 Task: Search one way flight ticket for 3 adults in first from Shreveport: Shreveport Regional Airport to Gillette: Gillette Campbell County Airport on 5-1-2023. Choice of flights is Singapure airlines. Number of bags: 11 checked bags. Price is upto 106000. Outbound departure time preference is 4:15.
Action: Mouse moved to (362, 439)
Screenshot: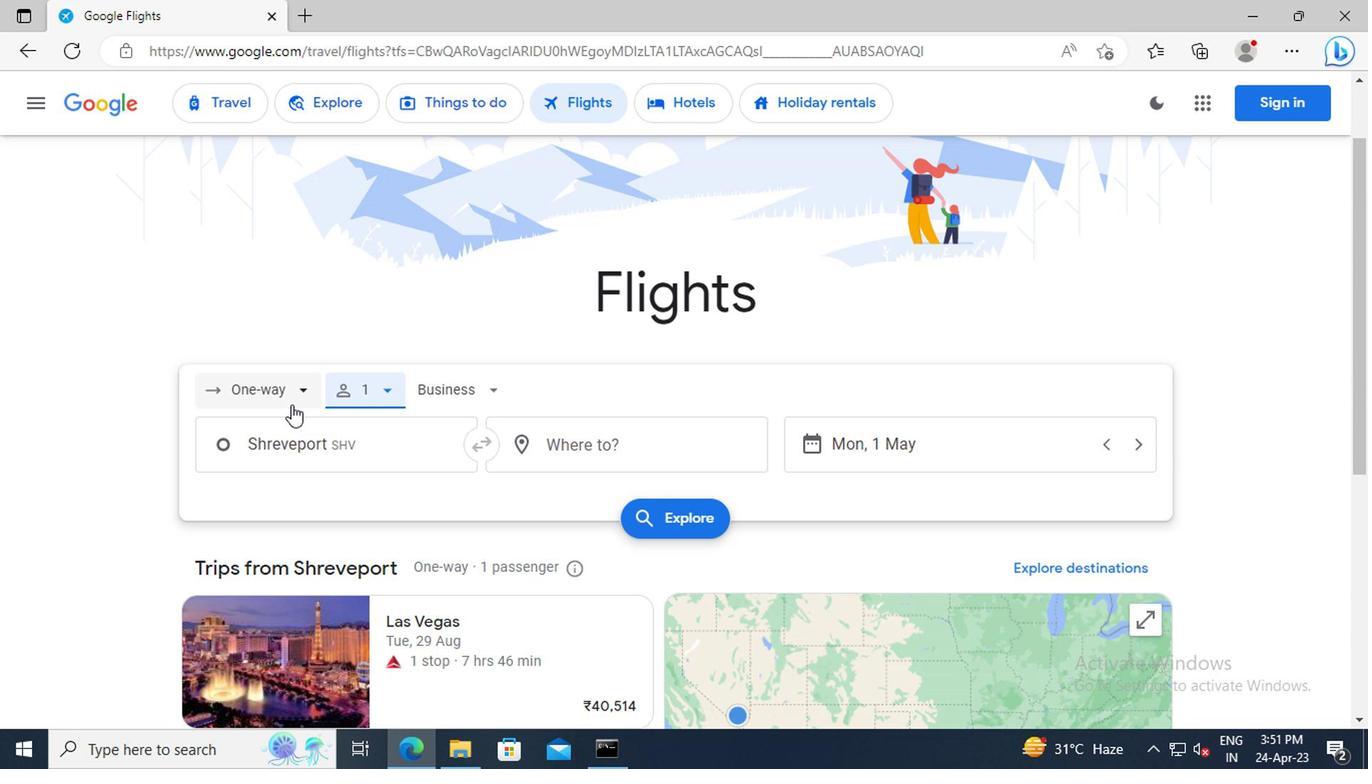 
Action: Mouse pressed left at (362, 439)
Screenshot: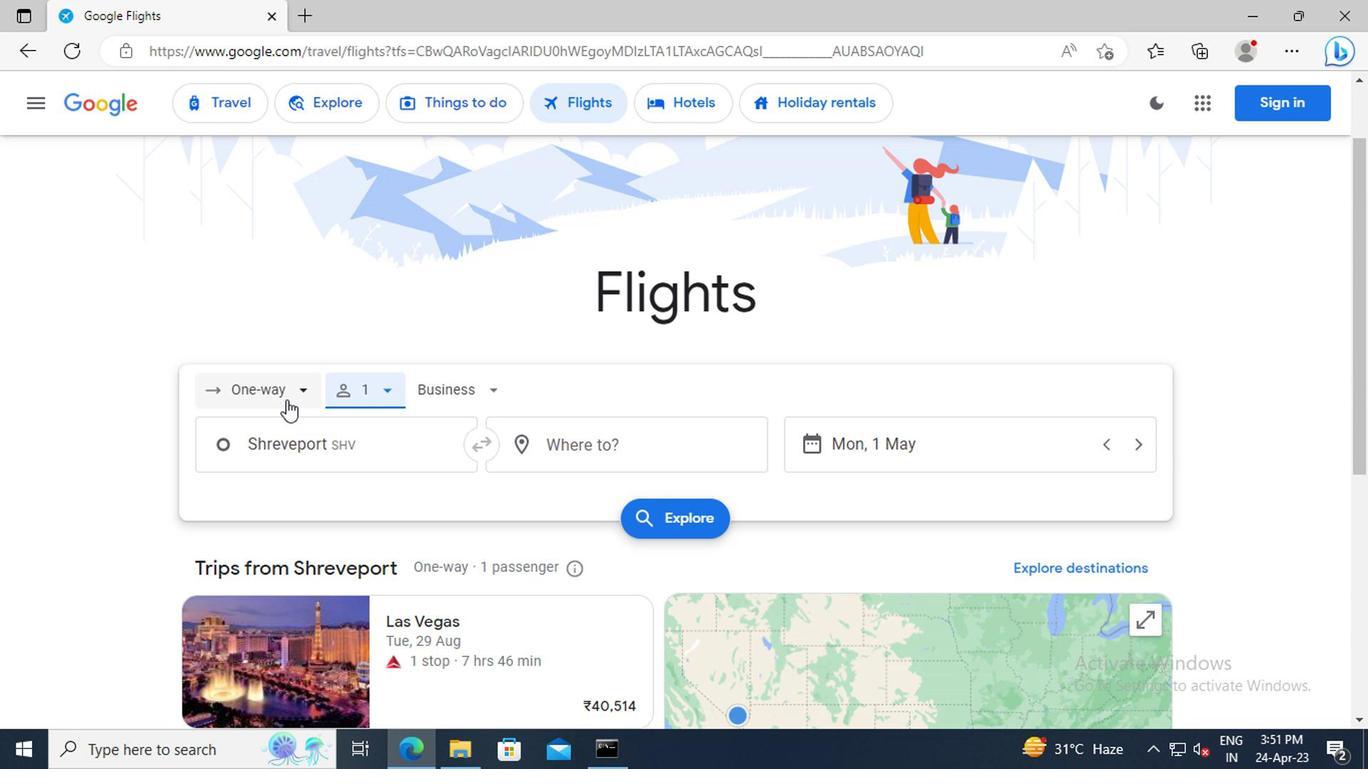 
Action: Mouse moved to (362, 509)
Screenshot: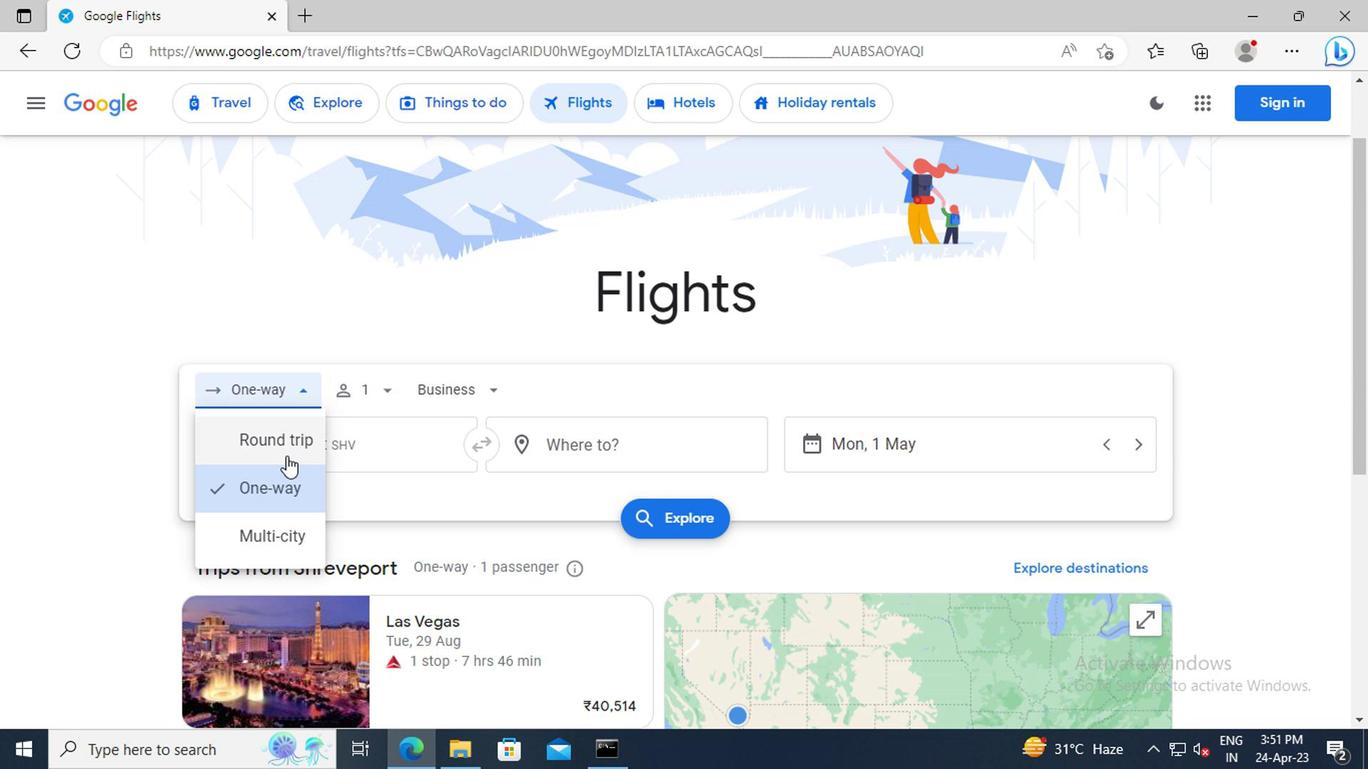 
Action: Mouse pressed left at (362, 509)
Screenshot: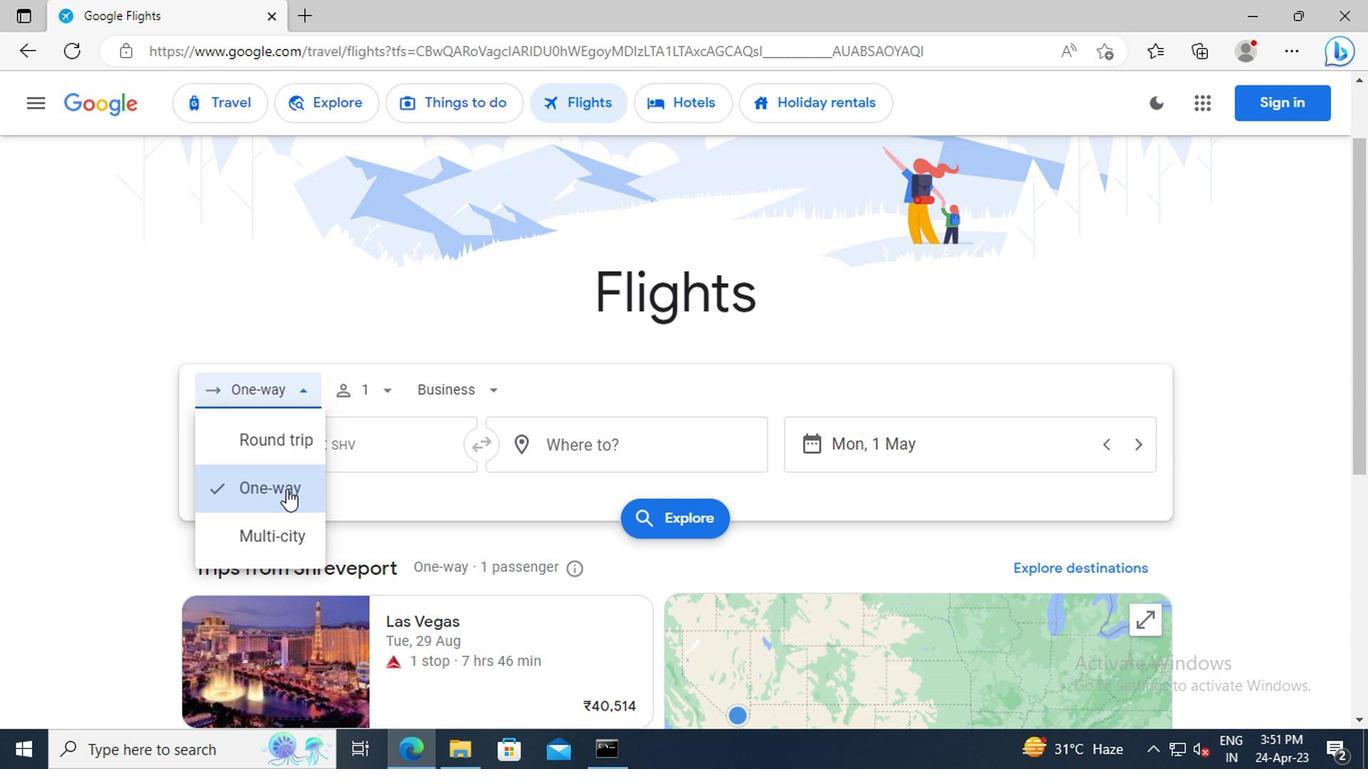 
Action: Mouse moved to (431, 439)
Screenshot: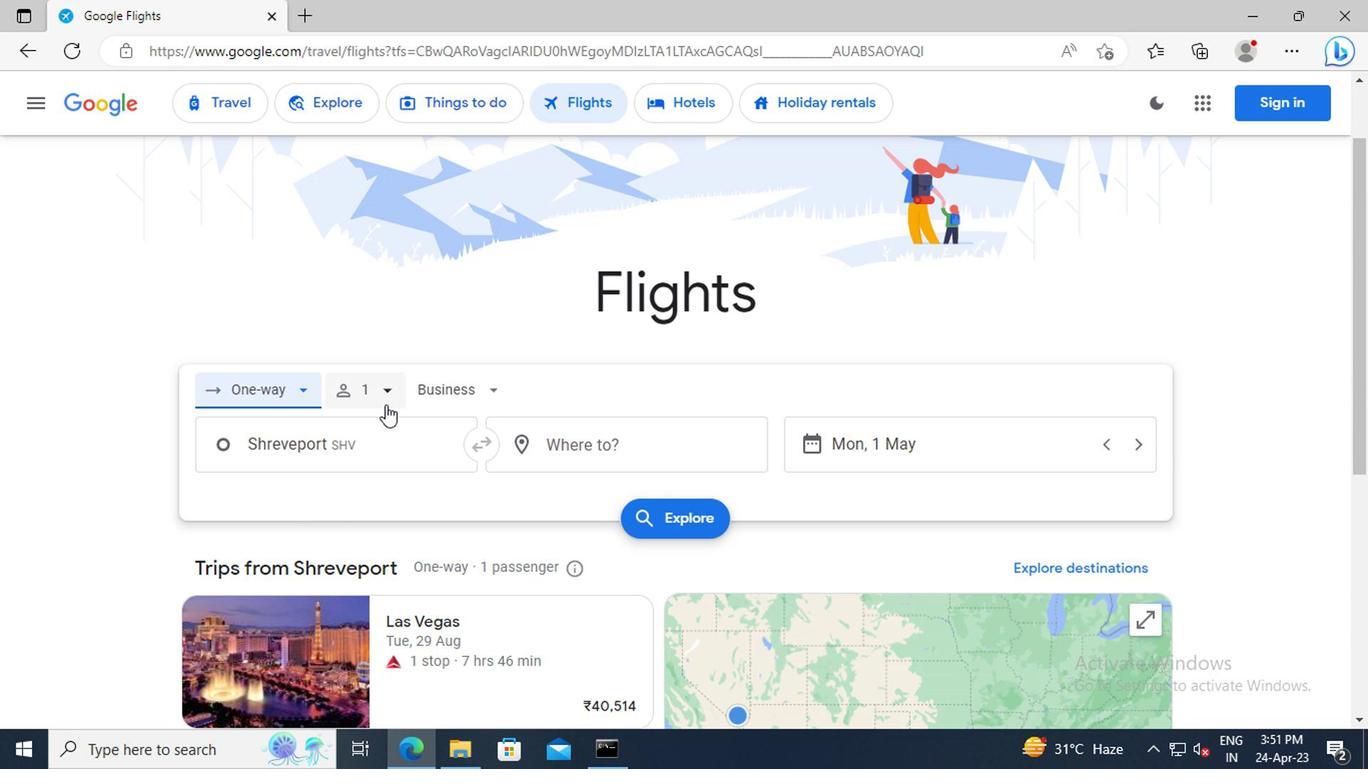 
Action: Mouse pressed left at (431, 439)
Screenshot: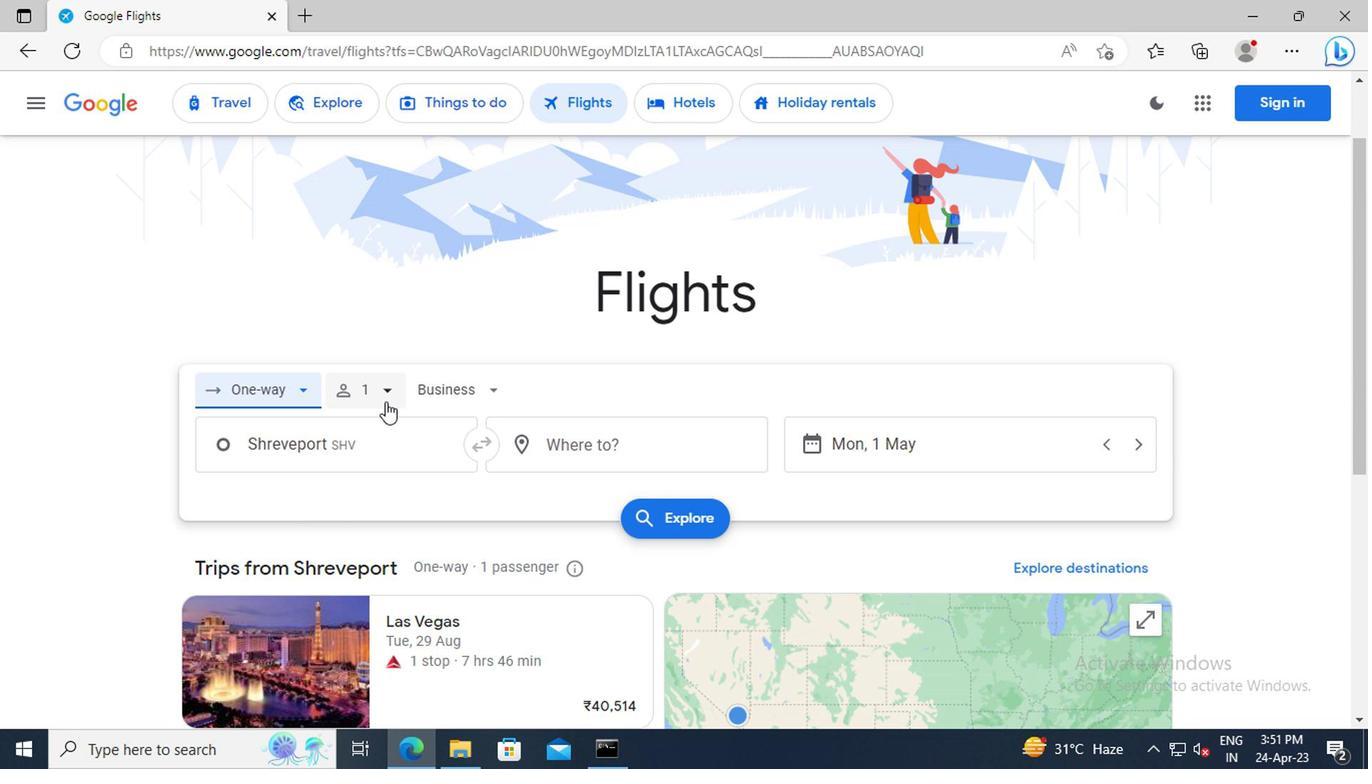 
Action: Mouse moved to (537, 474)
Screenshot: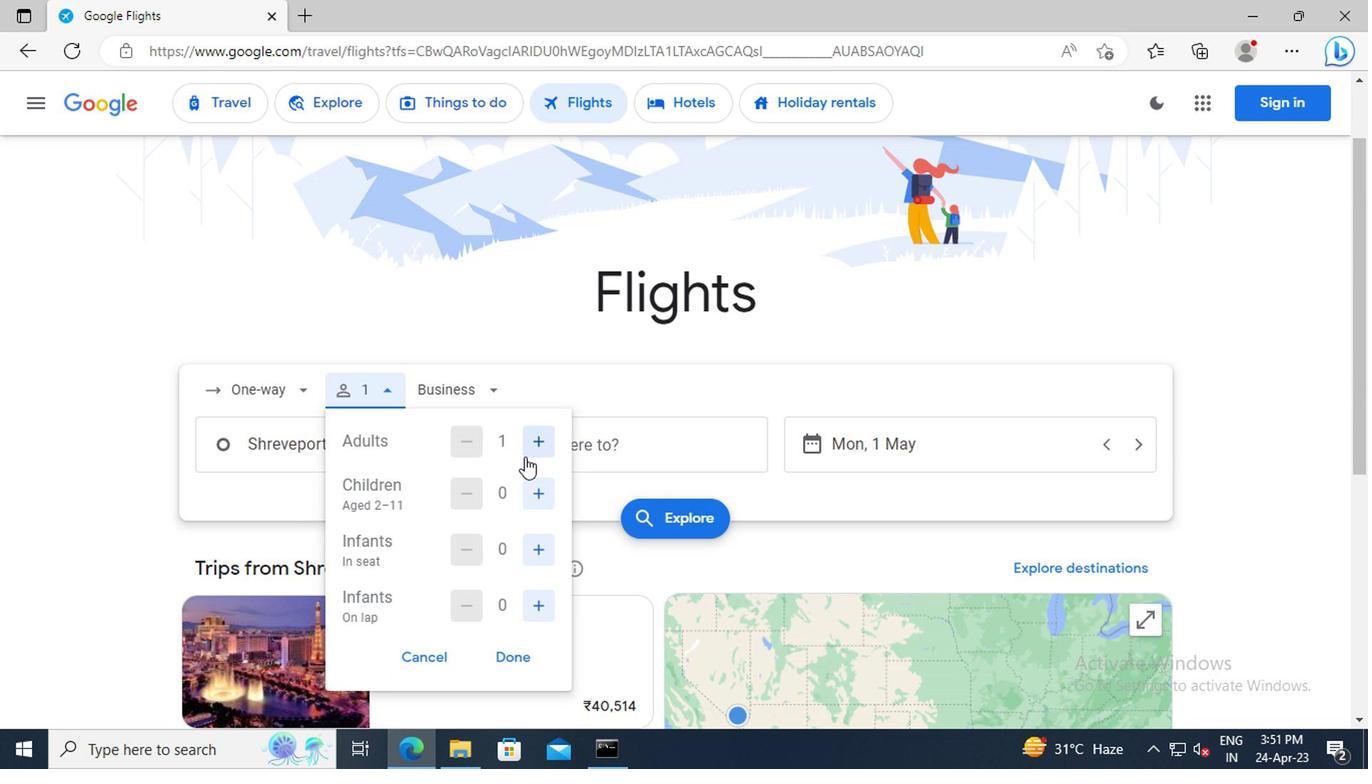 
Action: Mouse pressed left at (537, 474)
Screenshot: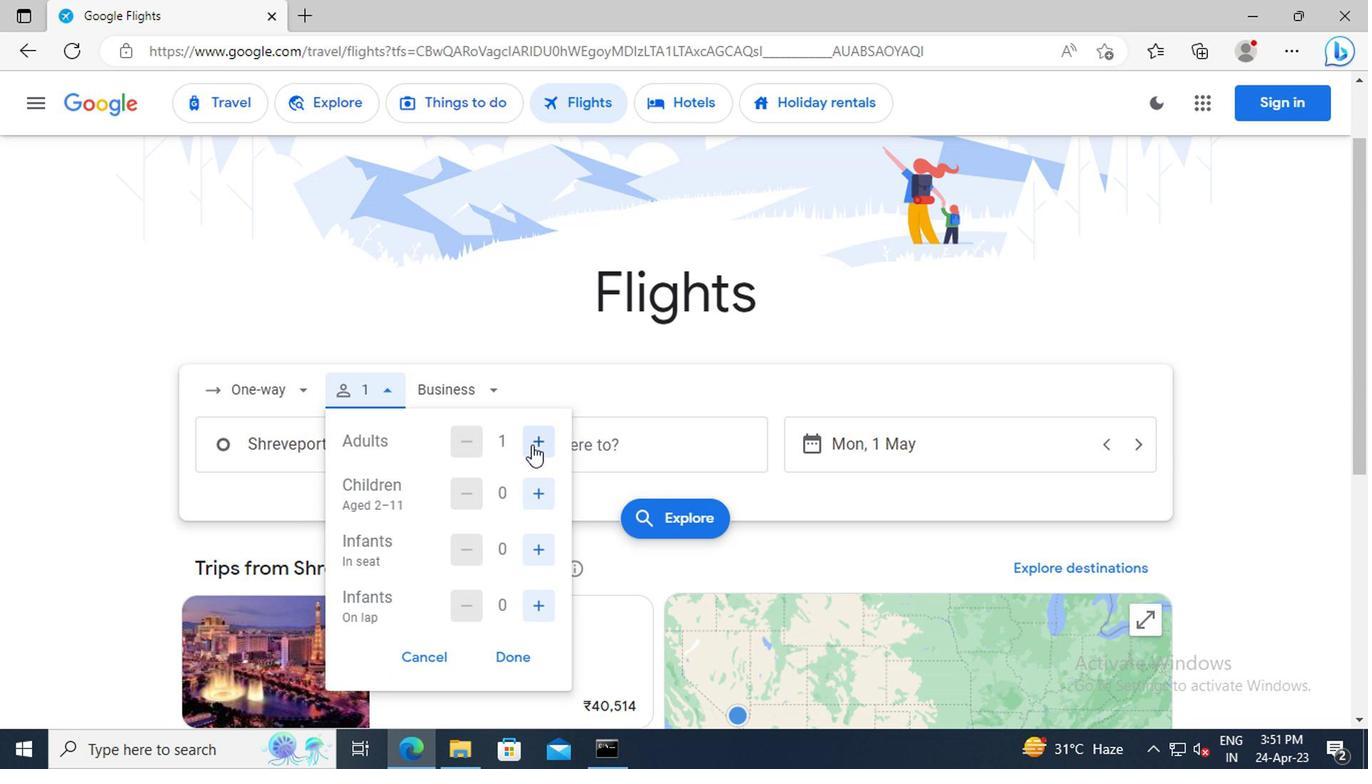 
Action: Mouse pressed left at (537, 474)
Screenshot: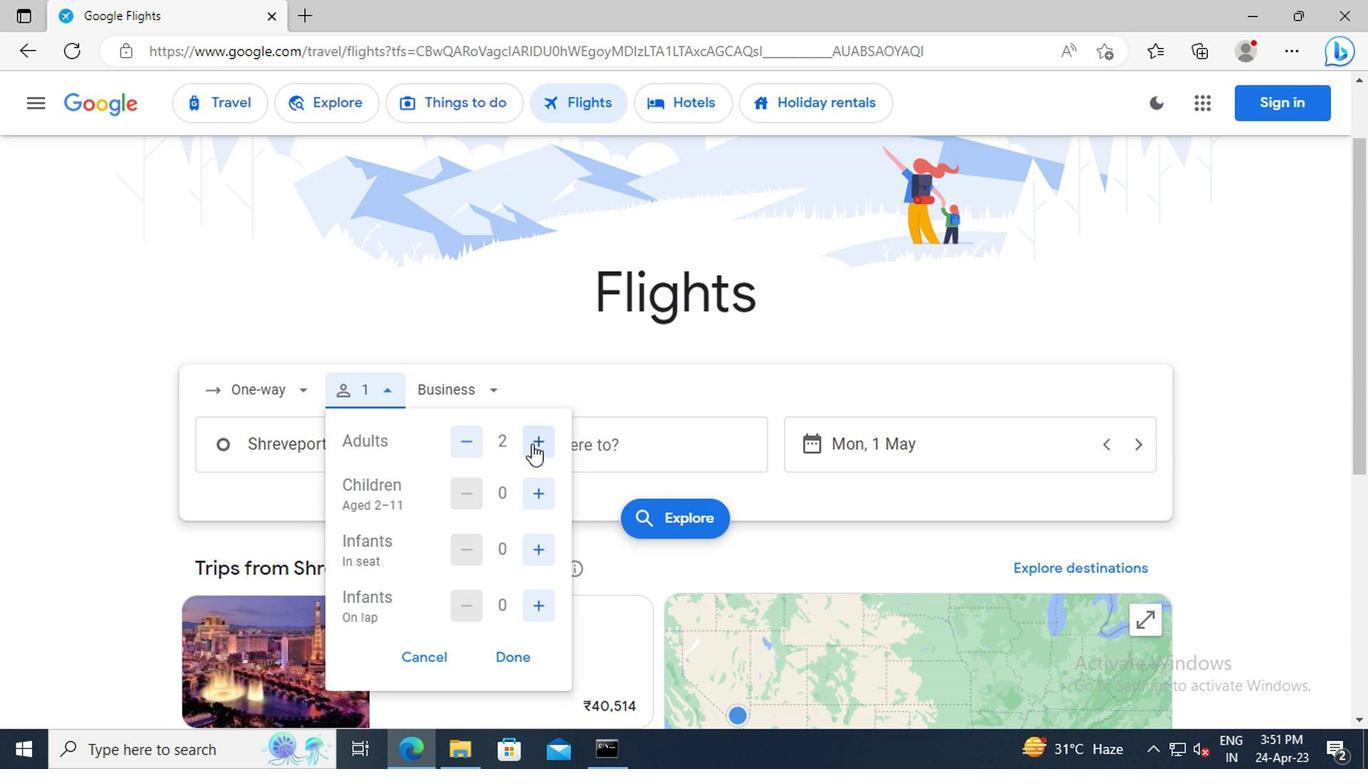 
Action: Mouse moved to (525, 620)
Screenshot: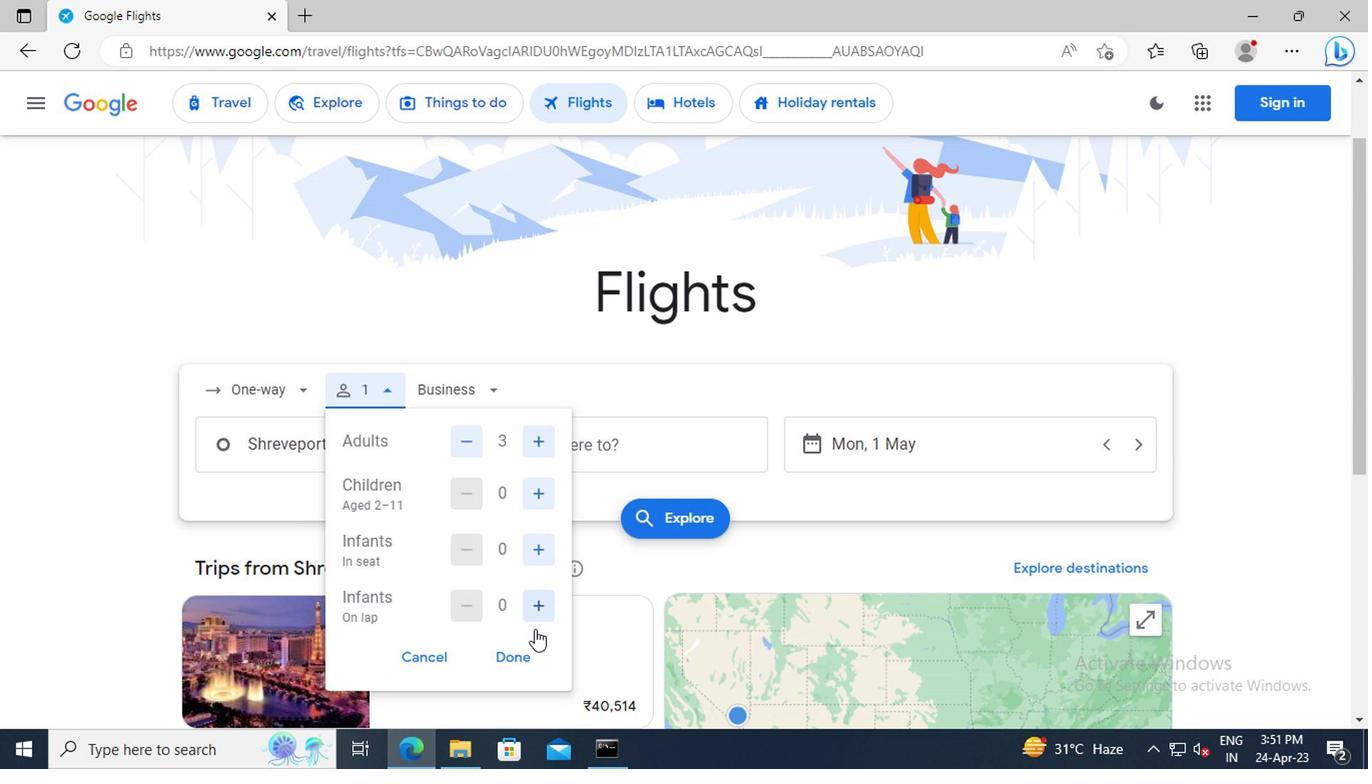 
Action: Mouse pressed left at (525, 620)
Screenshot: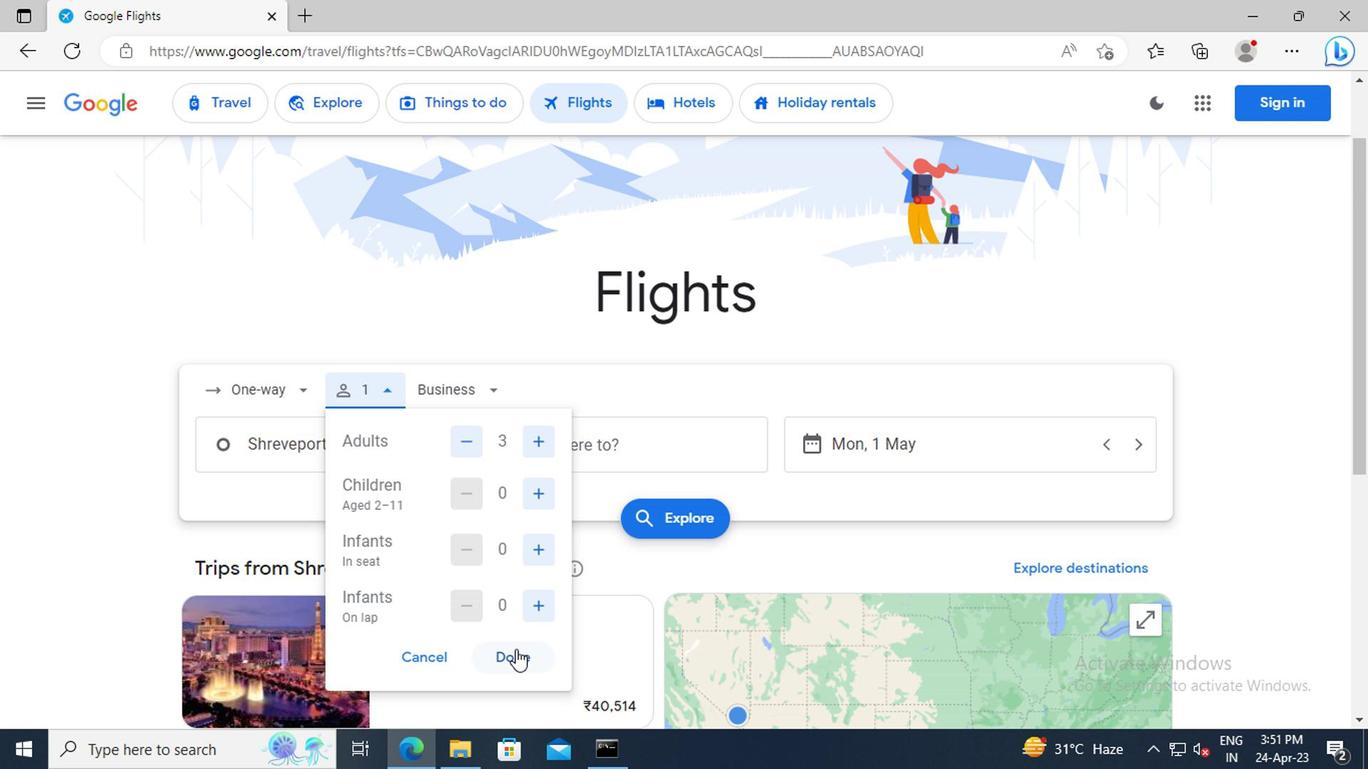 
Action: Mouse moved to (483, 435)
Screenshot: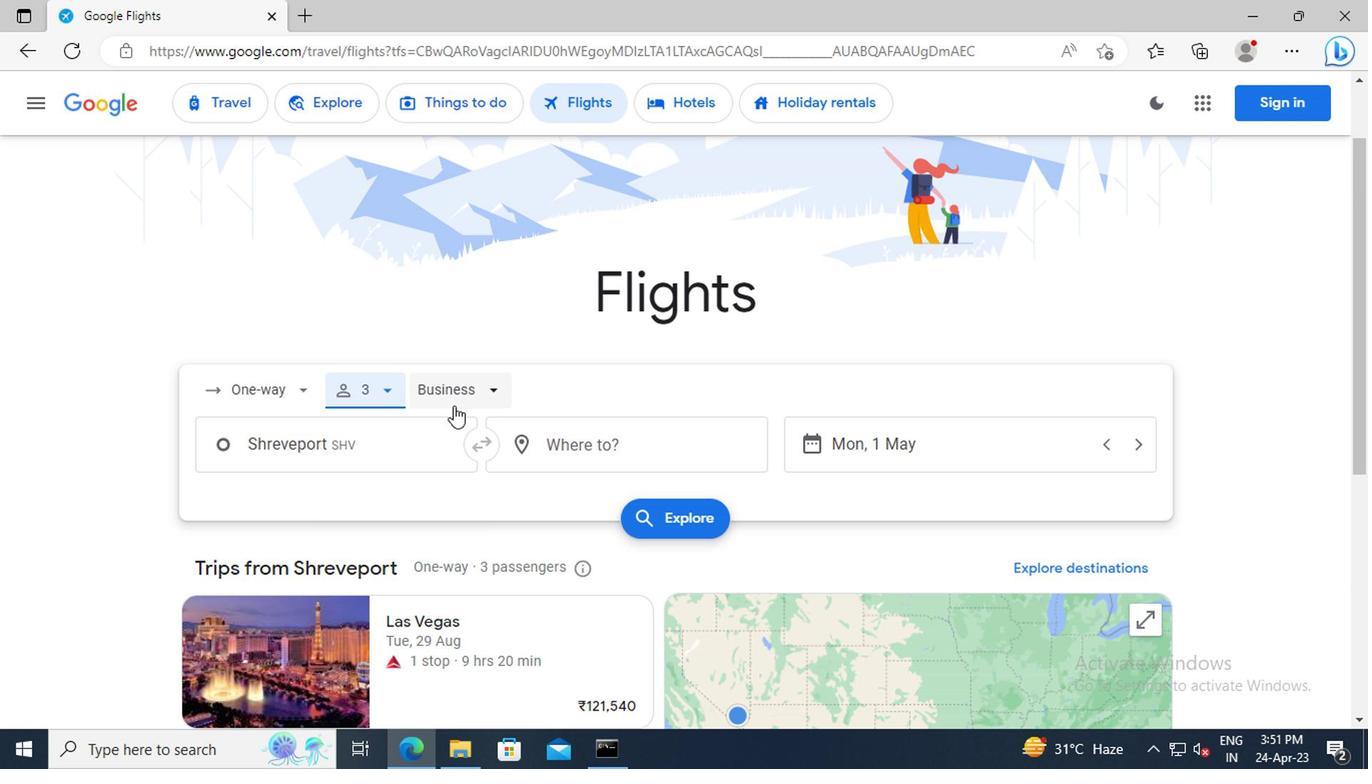 
Action: Mouse pressed left at (483, 435)
Screenshot: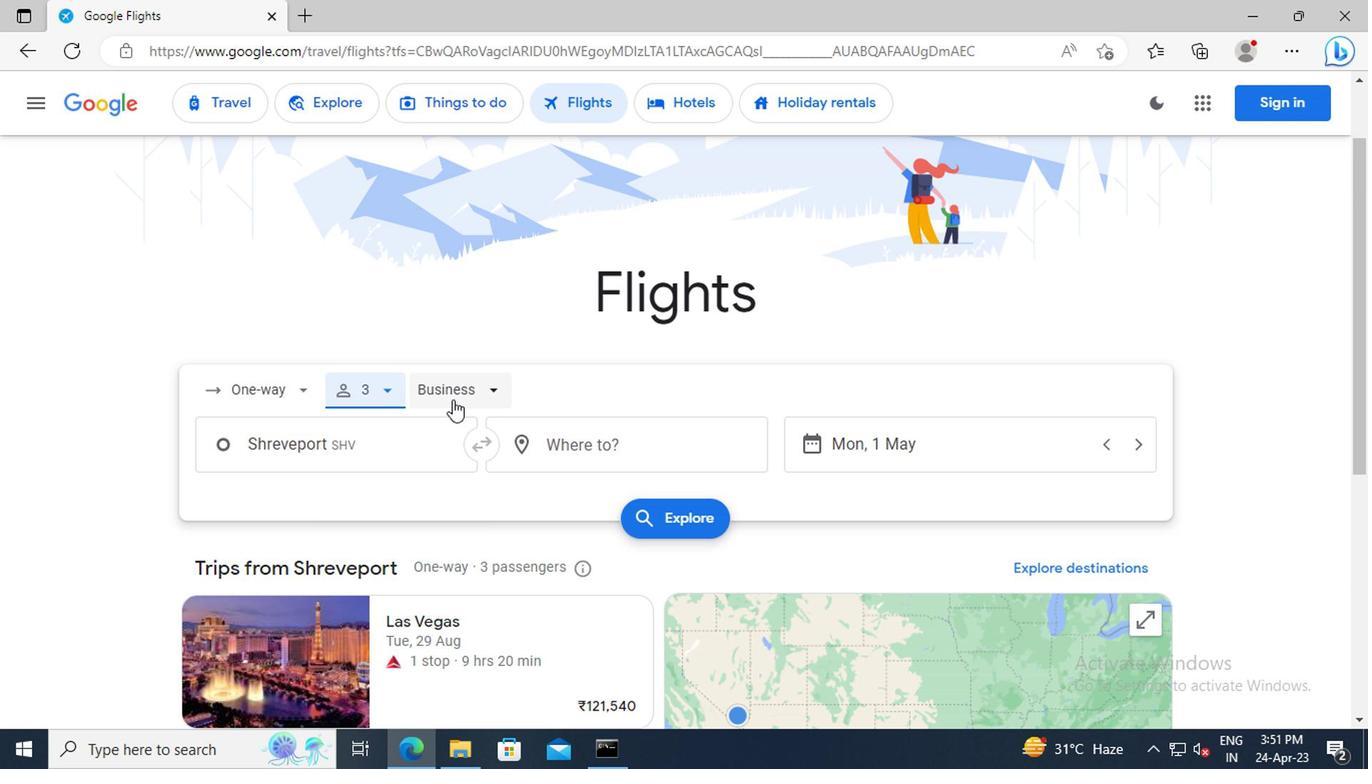 
Action: Mouse moved to (497, 571)
Screenshot: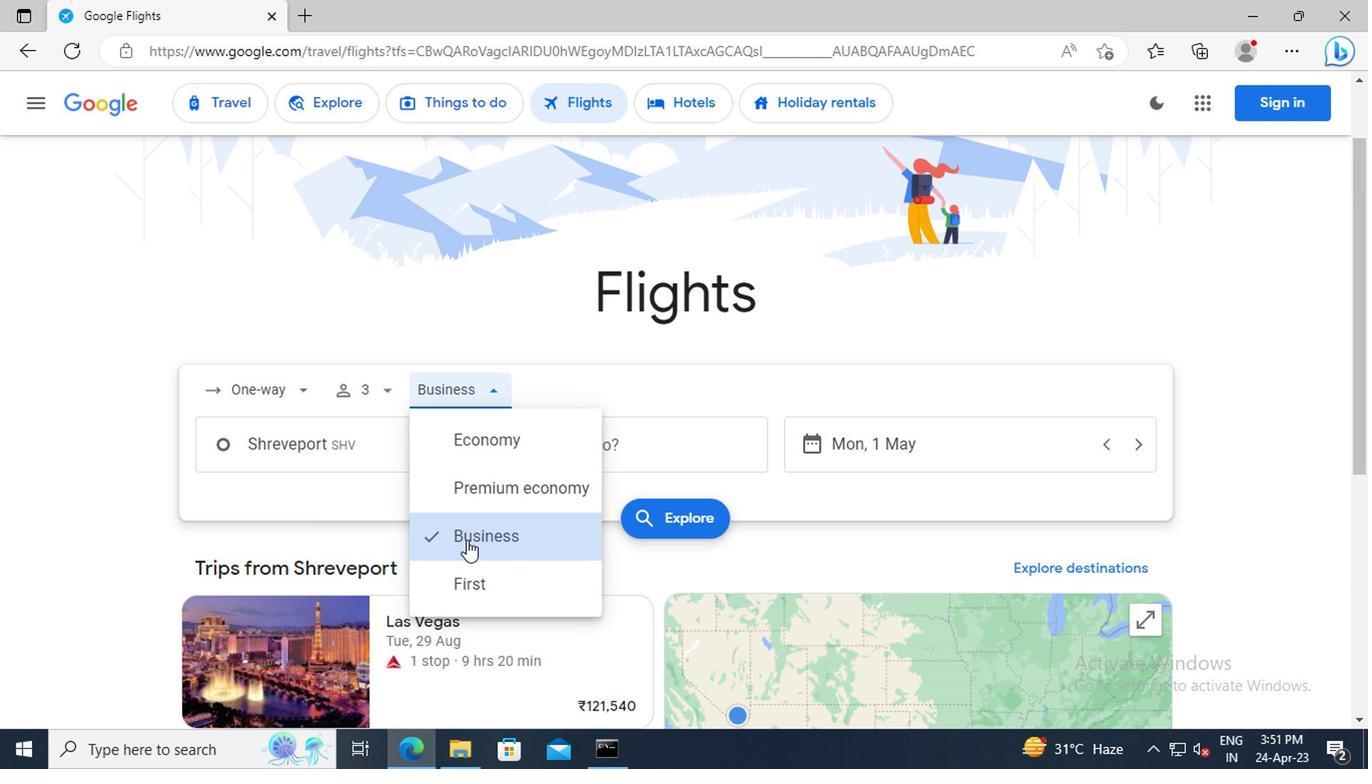 
Action: Mouse pressed left at (497, 571)
Screenshot: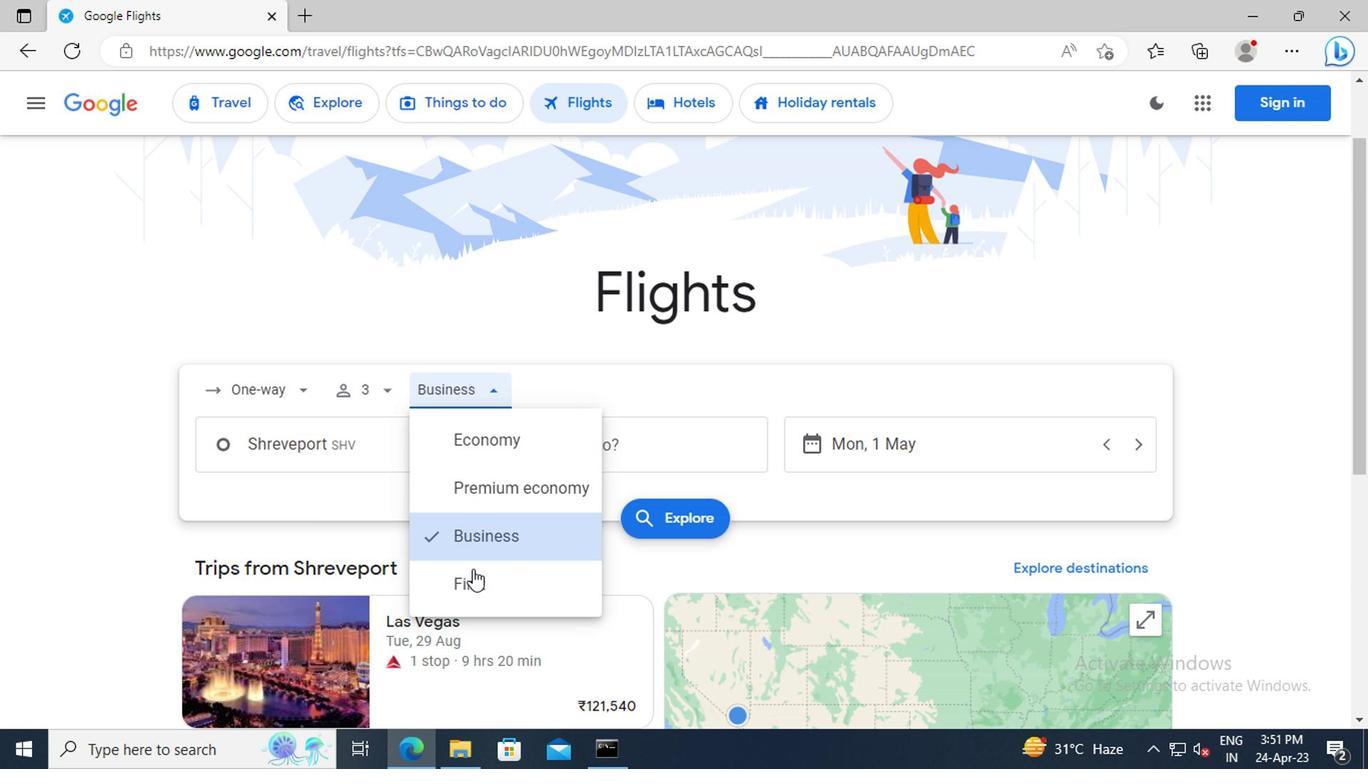 
Action: Mouse moved to (448, 481)
Screenshot: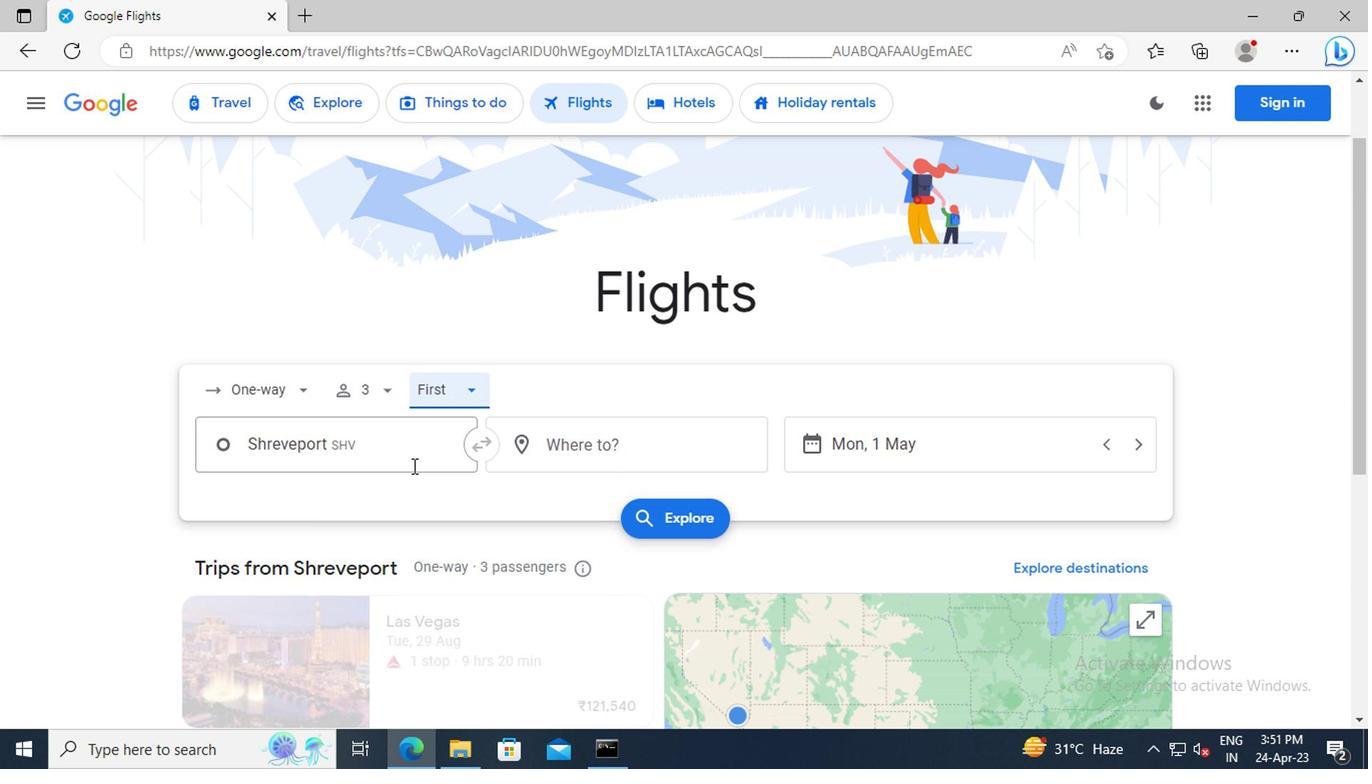 
Action: Mouse pressed left at (448, 481)
Screenshot: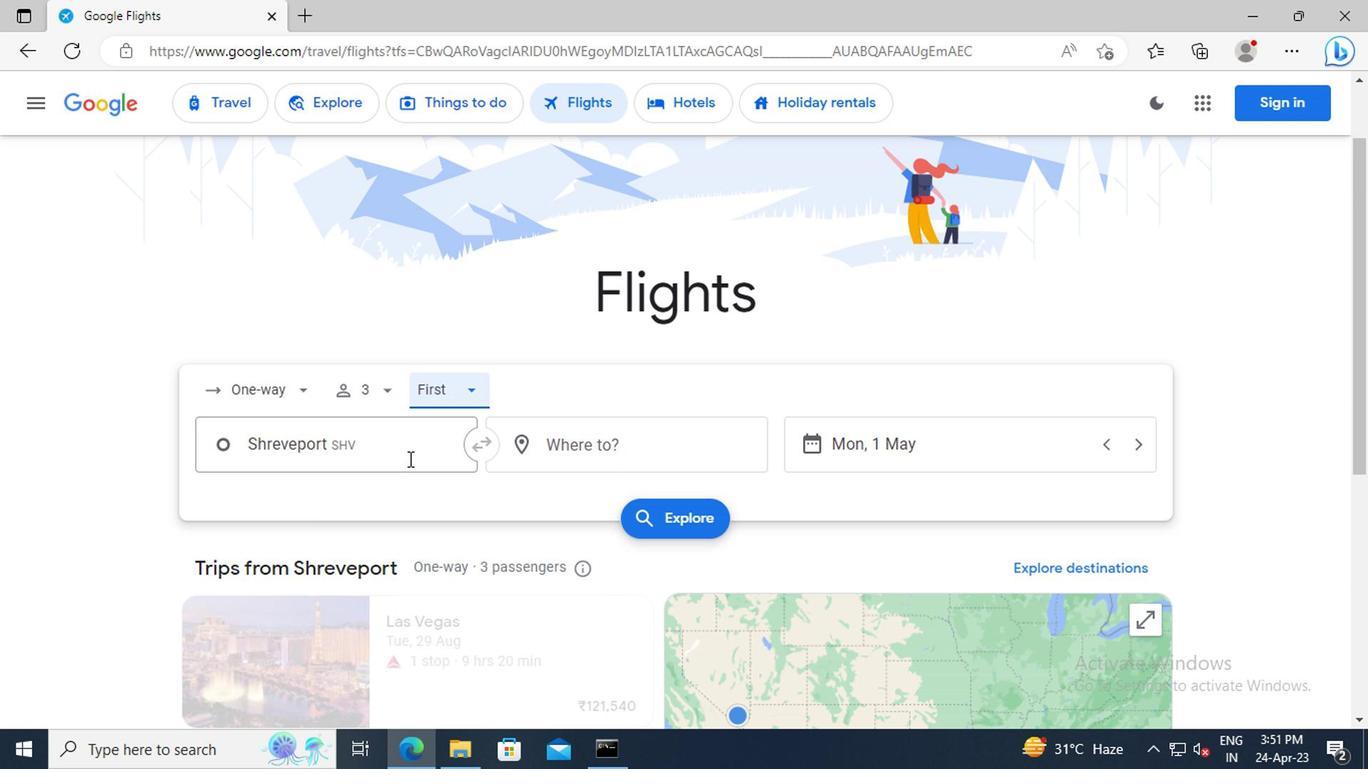 
Action: Key pressed <Key.shift_r>Shreveport<Key.space><Key.shift>R
Screenshot: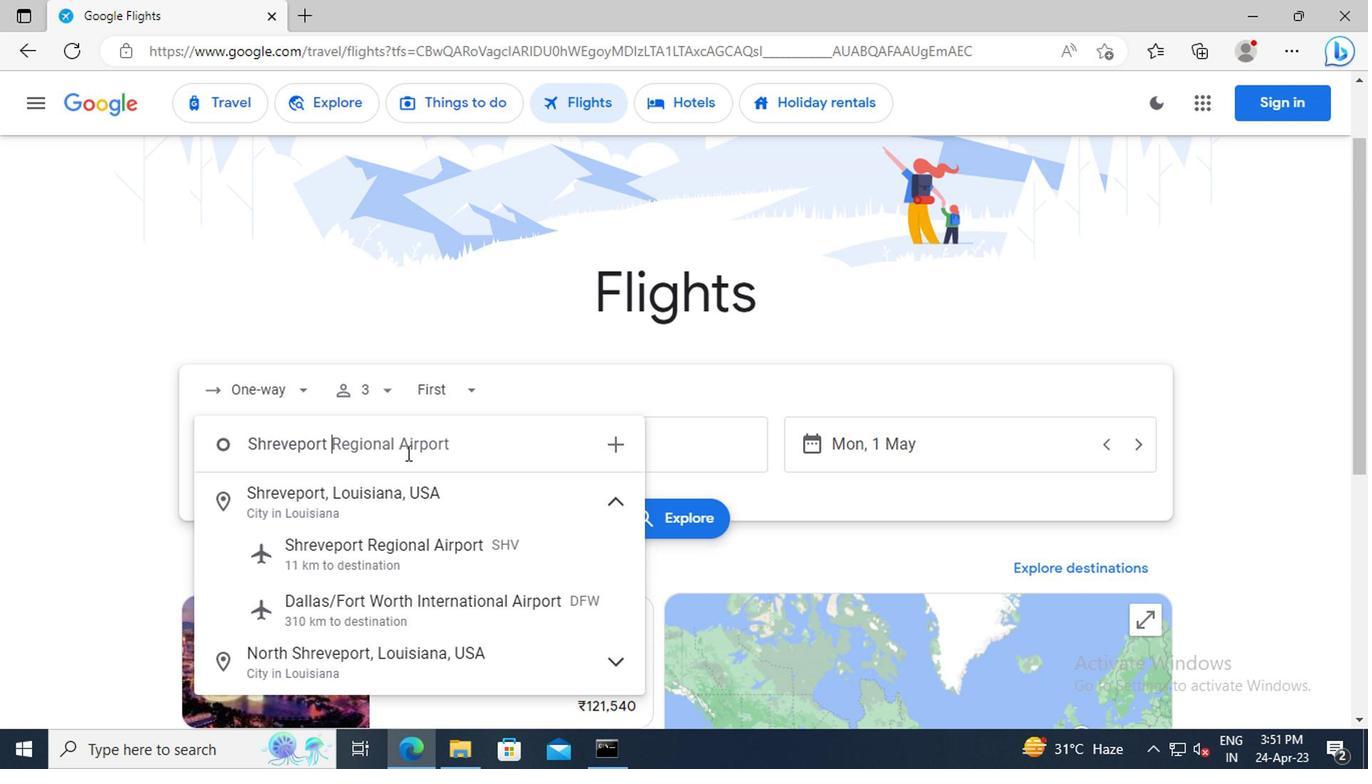
Action: Mouse moved to (455, 514)
Screenshot: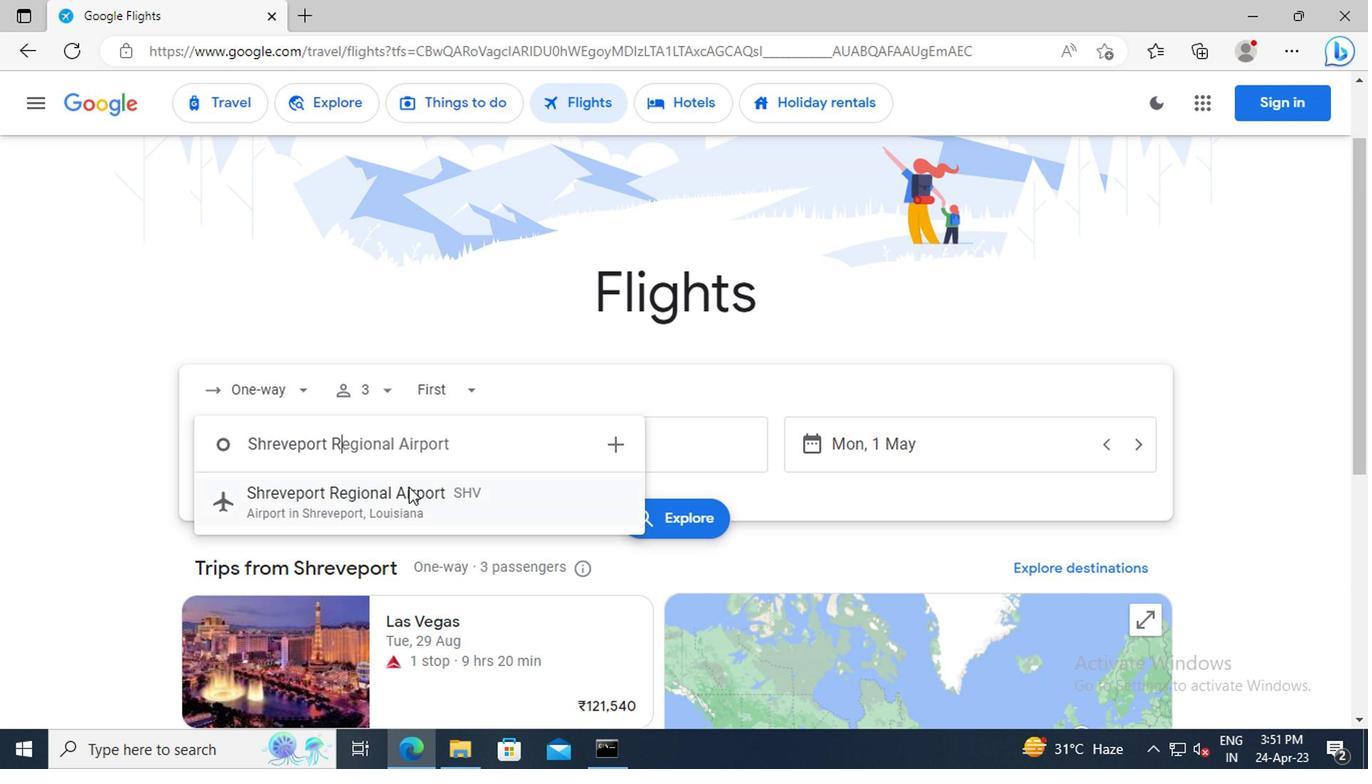
Action: Mouse pressed left at (455, 514)
Screenshot: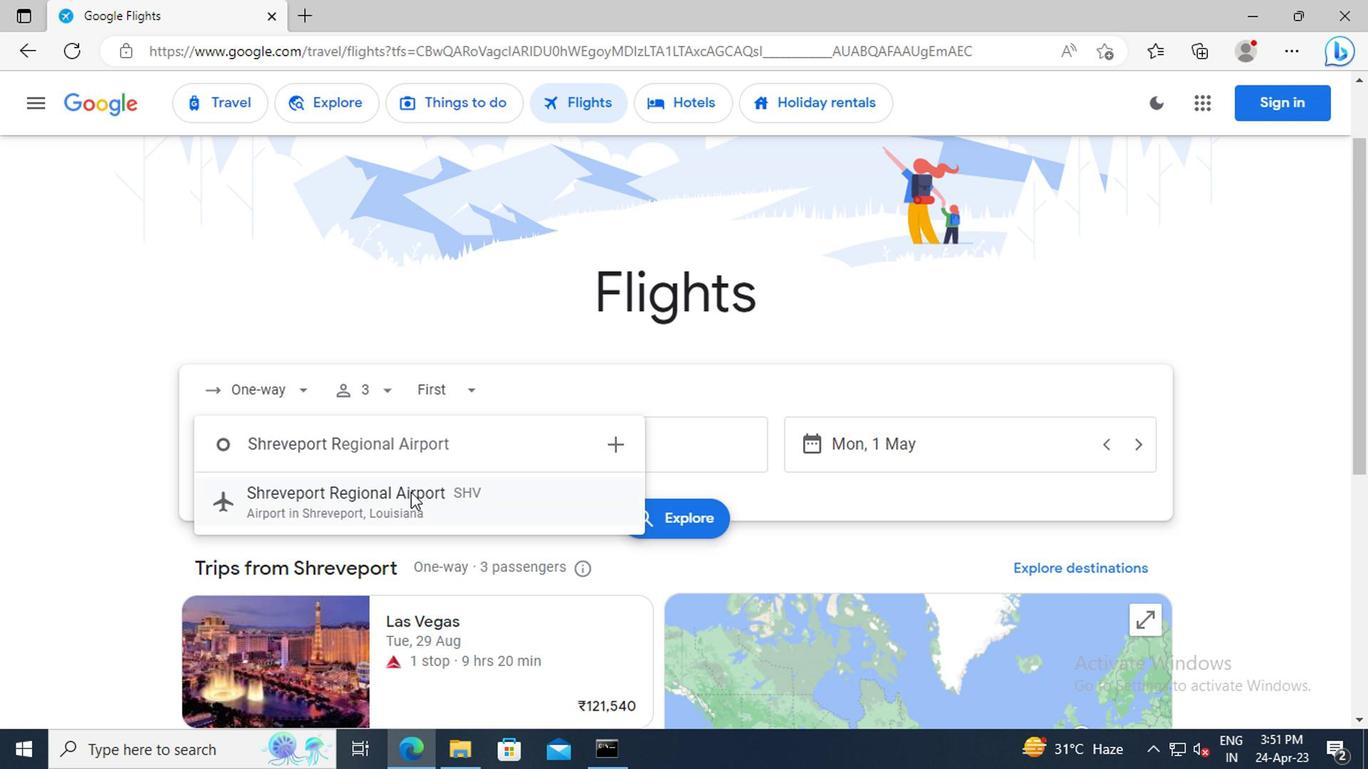 
Action: Mouse moved to (578, 481)
Screenshot: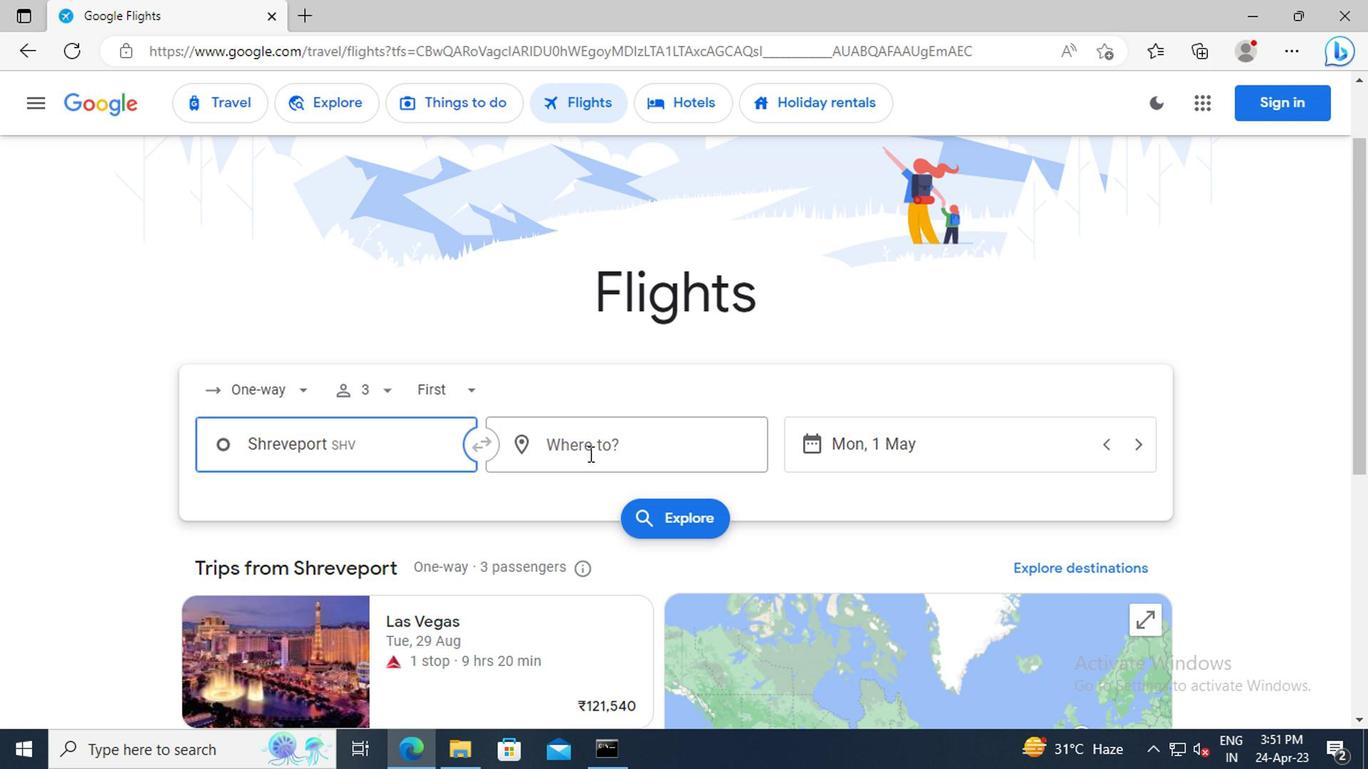 
Action: Mouse pressed left at (578, 481)
Screenshot: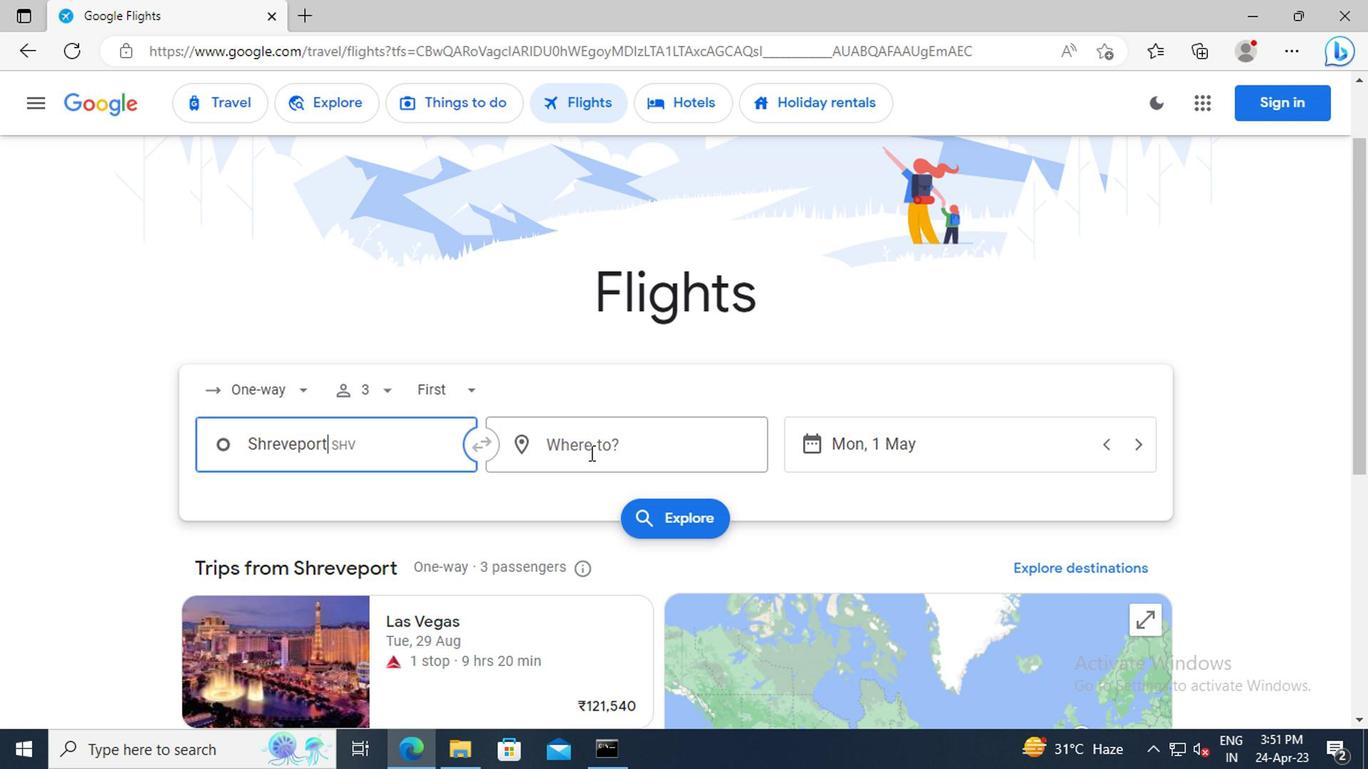
Action: Key pressed <Key.shift>GILLETTE
Screenshot: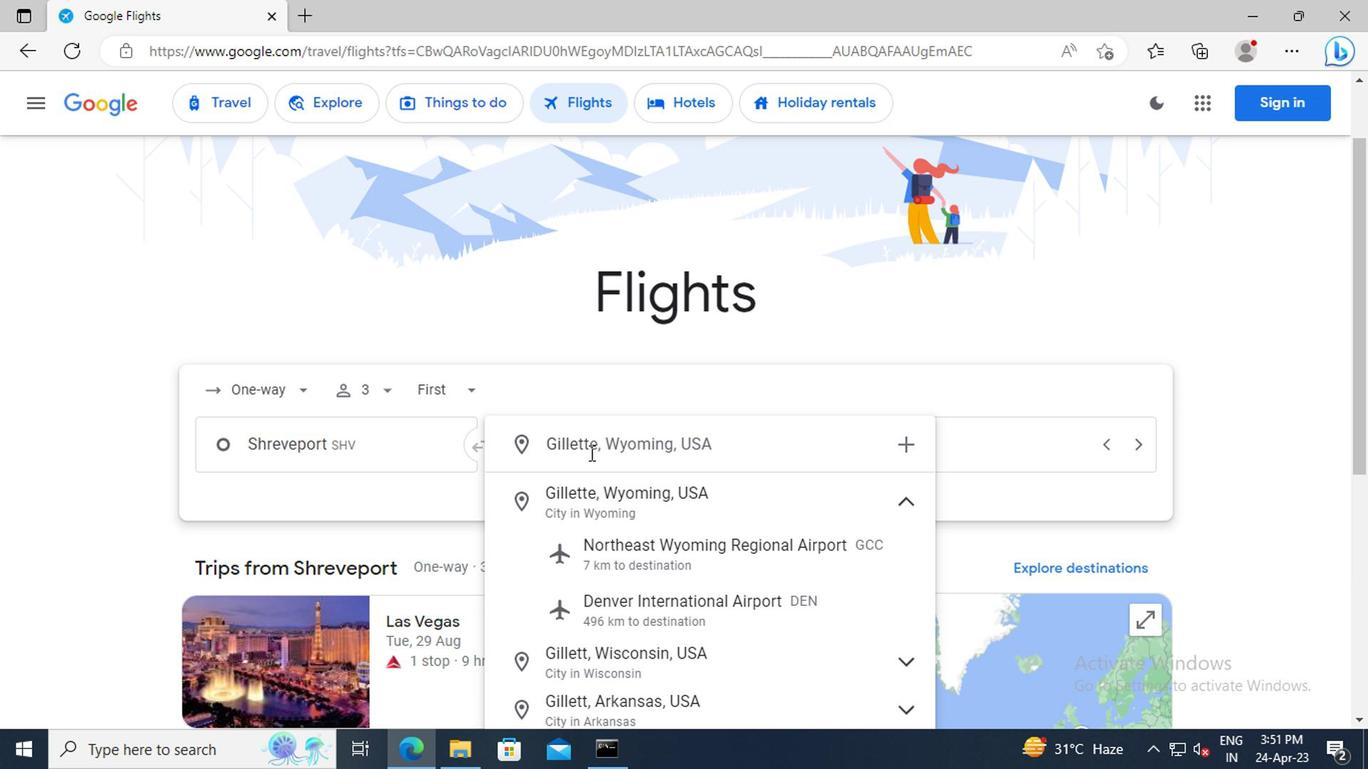 
Action: Mouse moved to (630, 546)
Screenshot: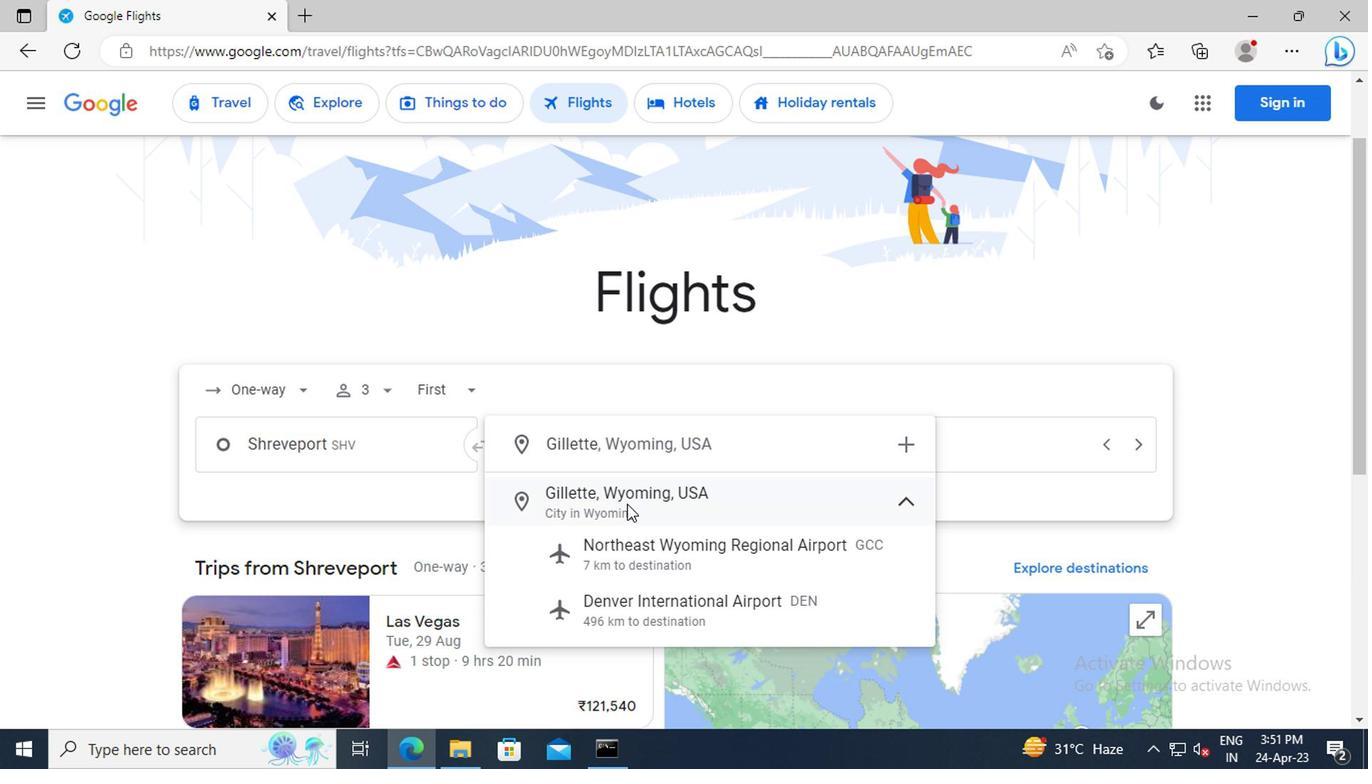 
Action: Mouse pressed left at (630, 546)
Screenshot: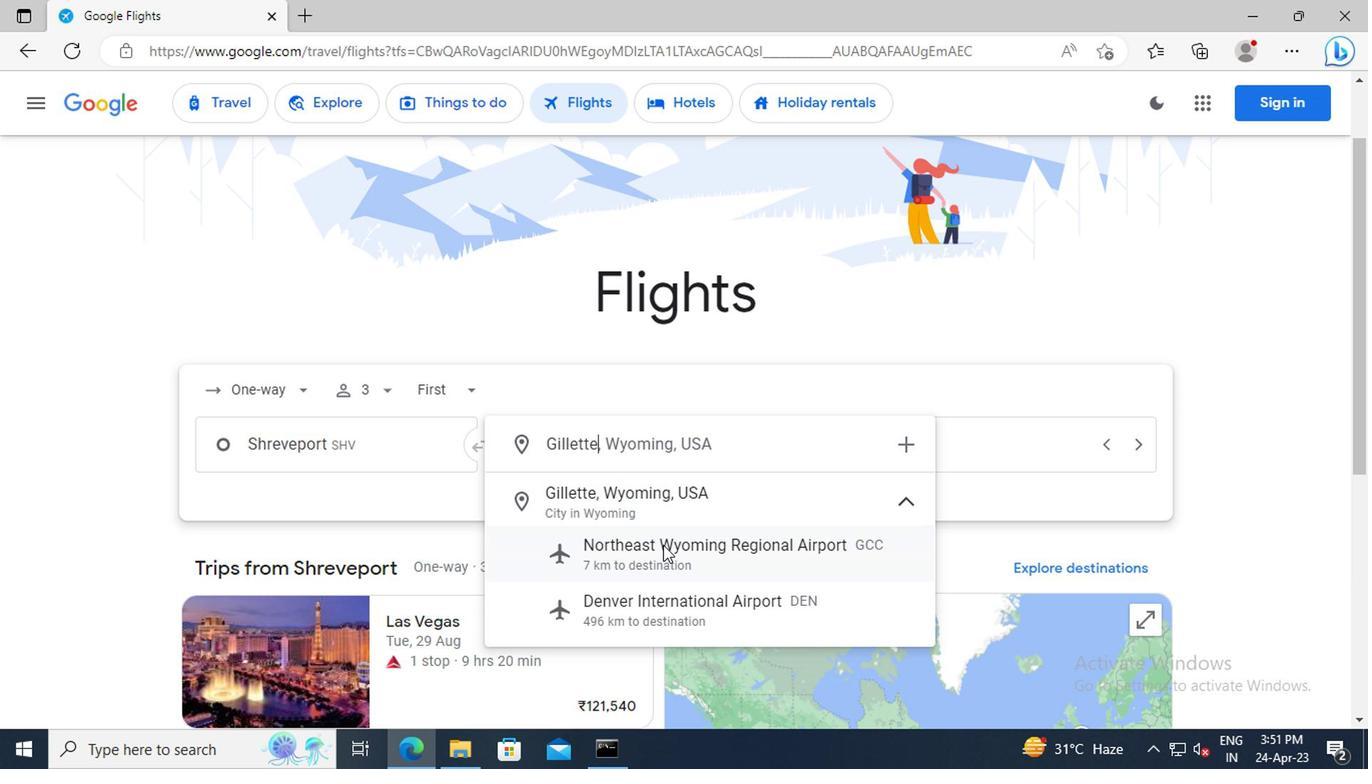 
Action: Mouse moved to (794, 486)
Screenshot: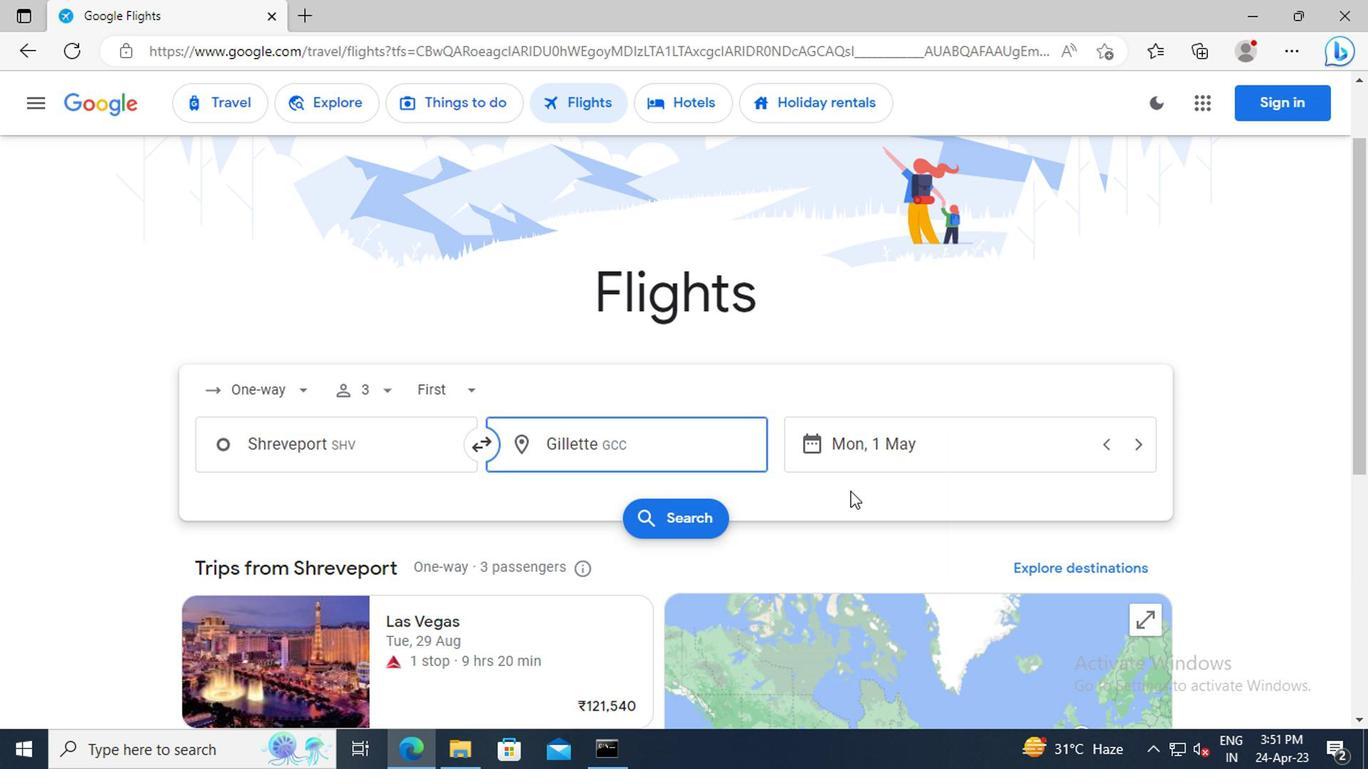 
Action: Mouse pressed left at (794, 486)
Screenshot: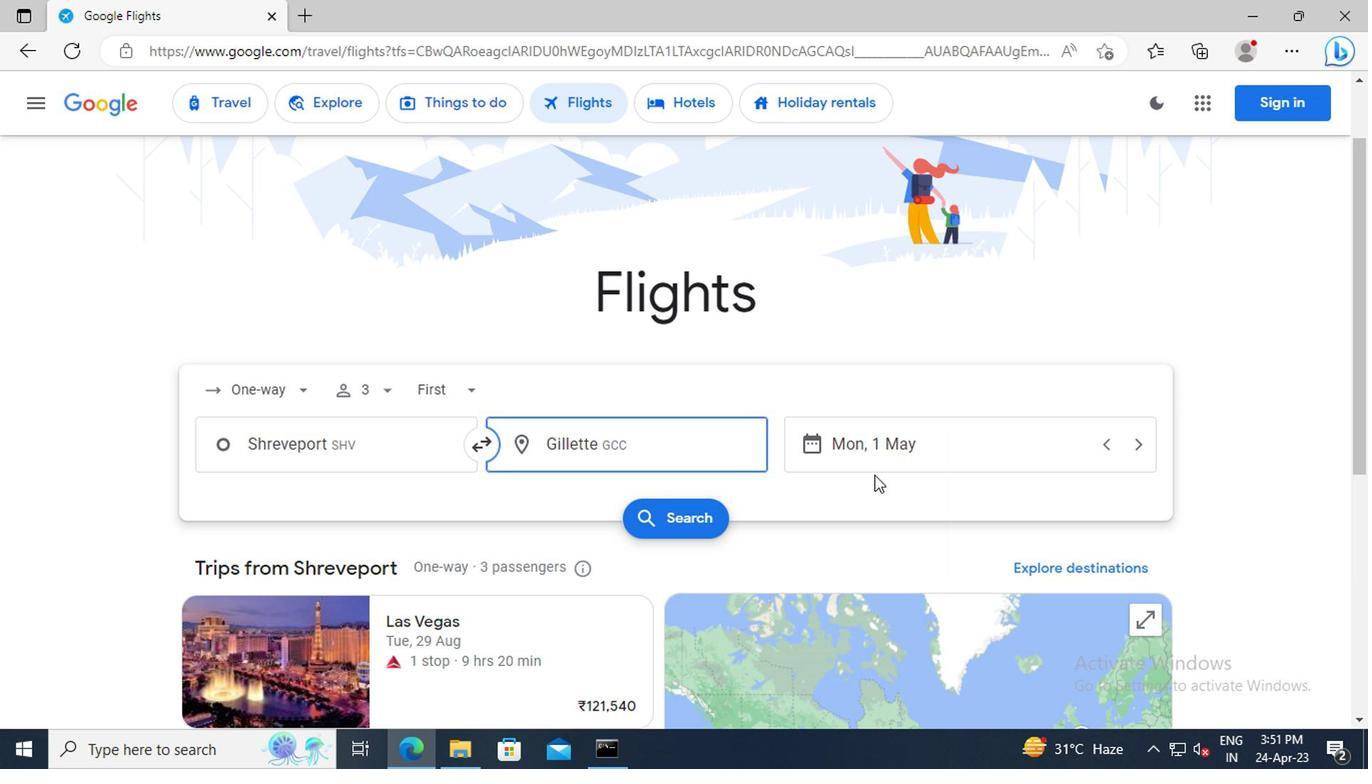 
Action: Mouse moved to (751, 470)
Screenshot: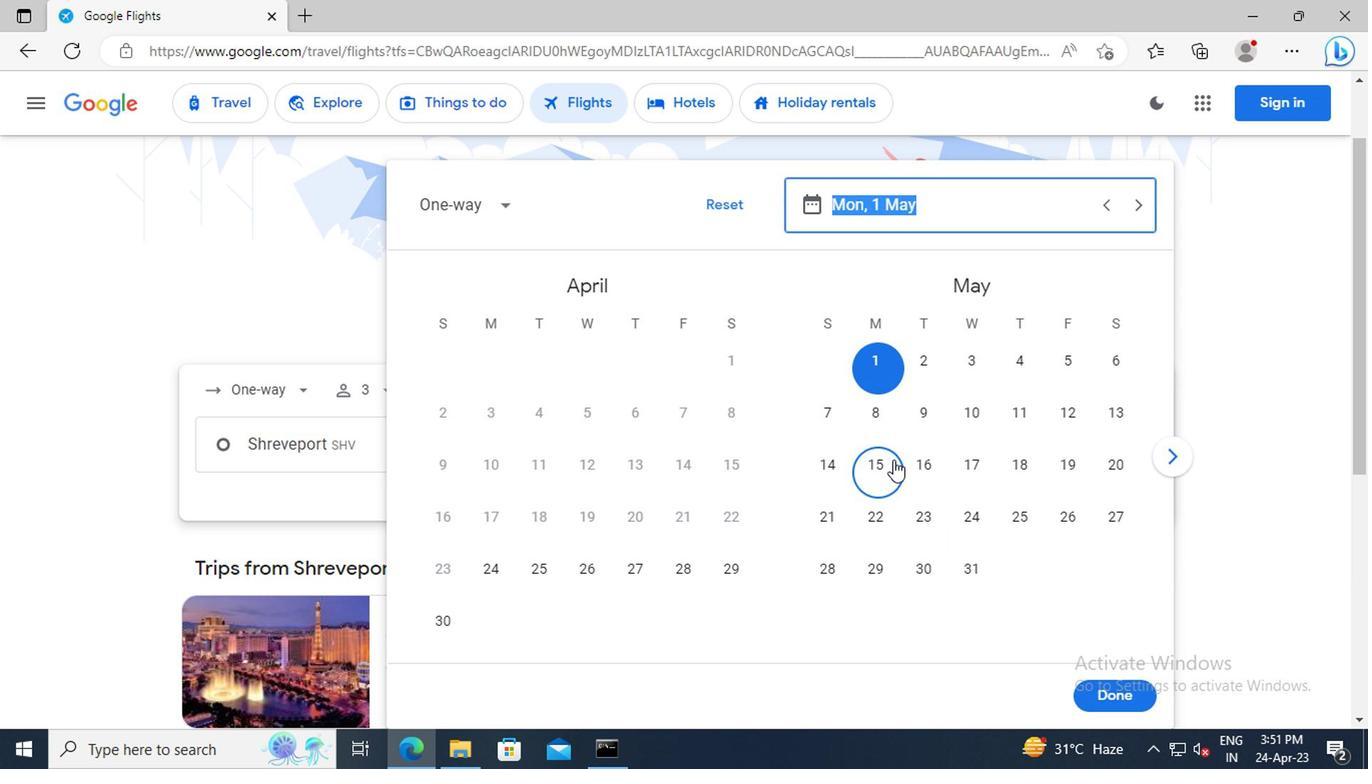 
Action: Key pressed 1<Key.space>MAY<Key.enter>
Screenshot: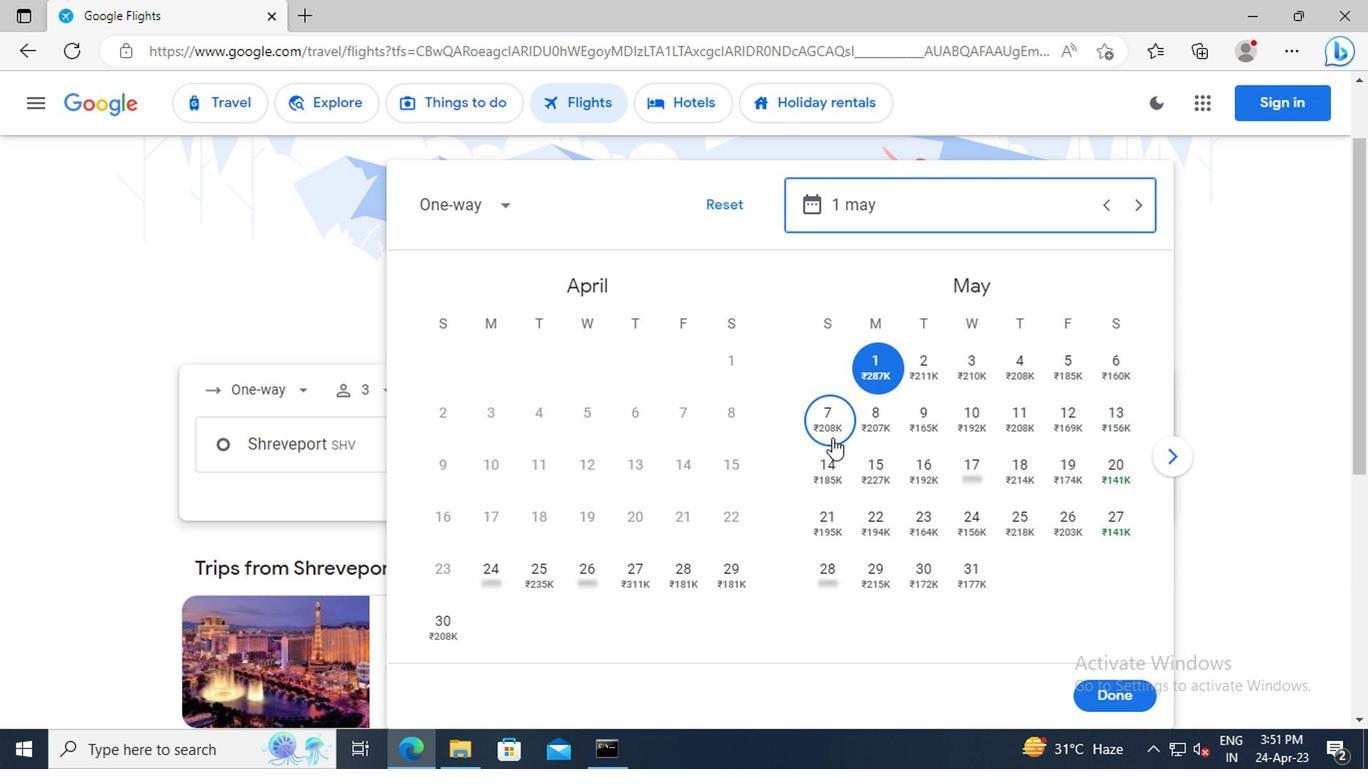 
Action: Mouse moved to (945, 653)
Screenshot: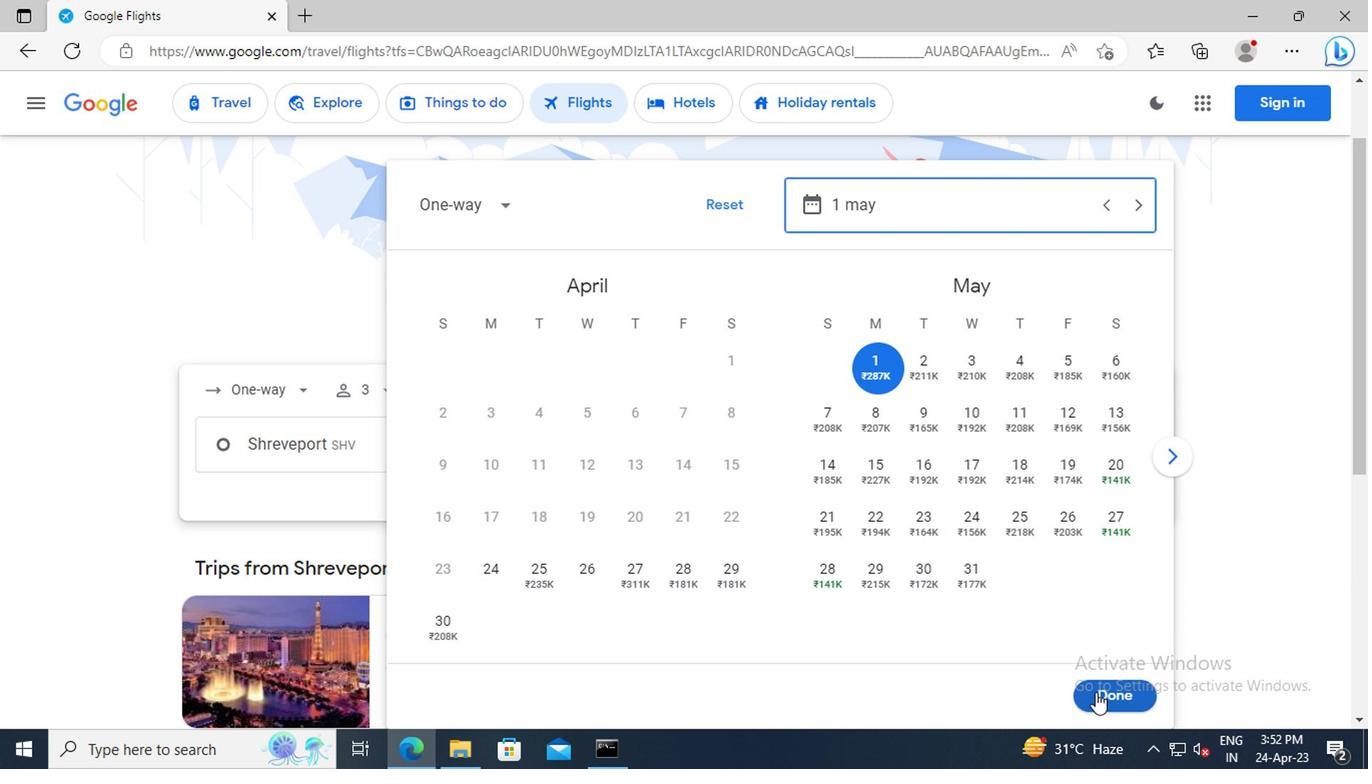 
Action: Mouse pressed left at (945, 653)
Screenshot: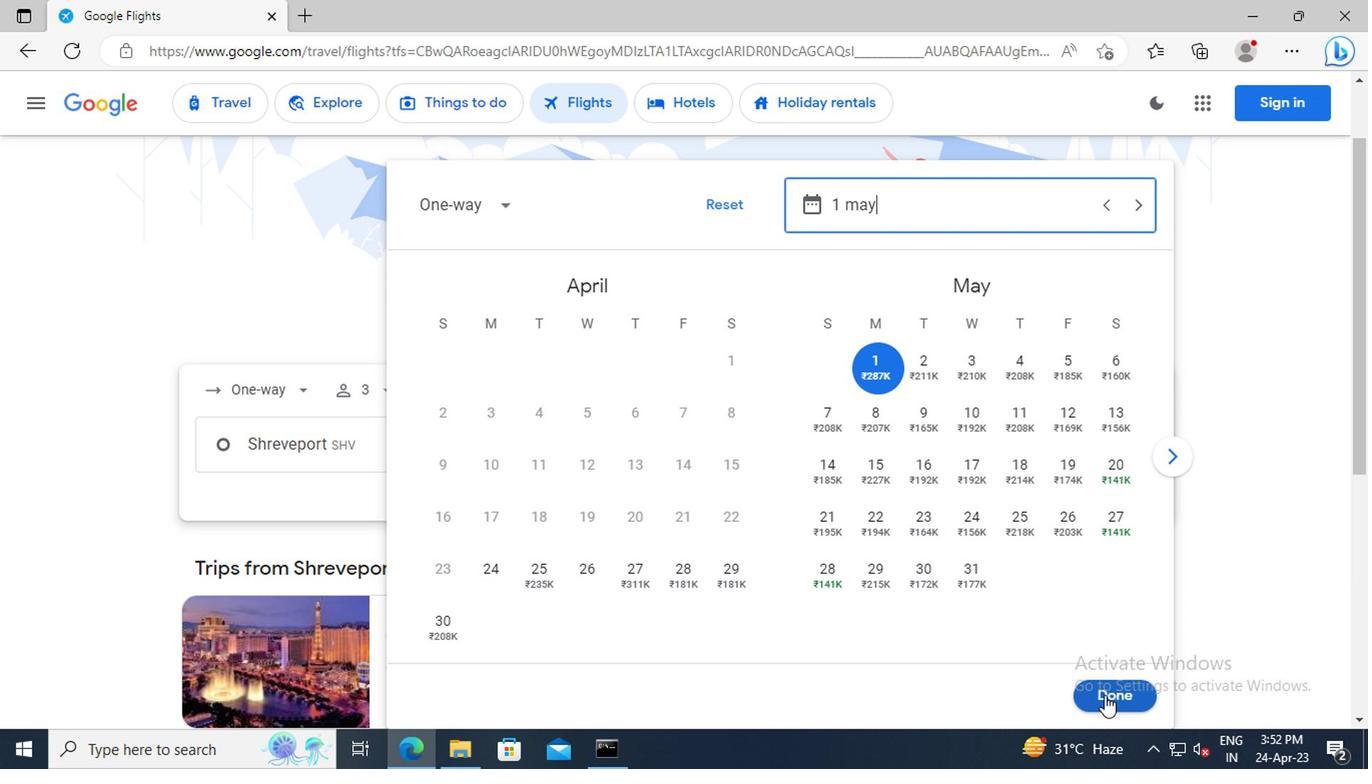 
Action: Mouse moved to (637, 528)
Screenshot: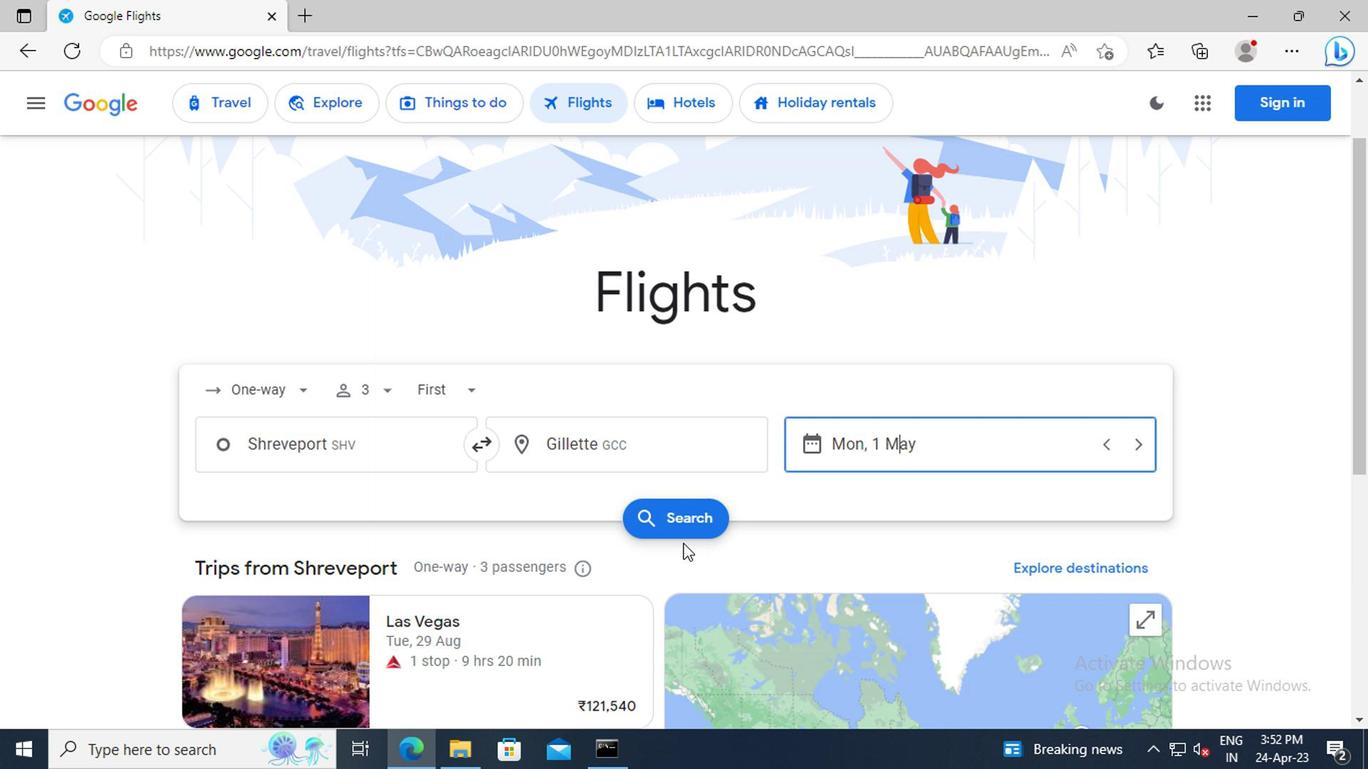 
Action: Mouse pressed left at (637, 528)
Screenshot: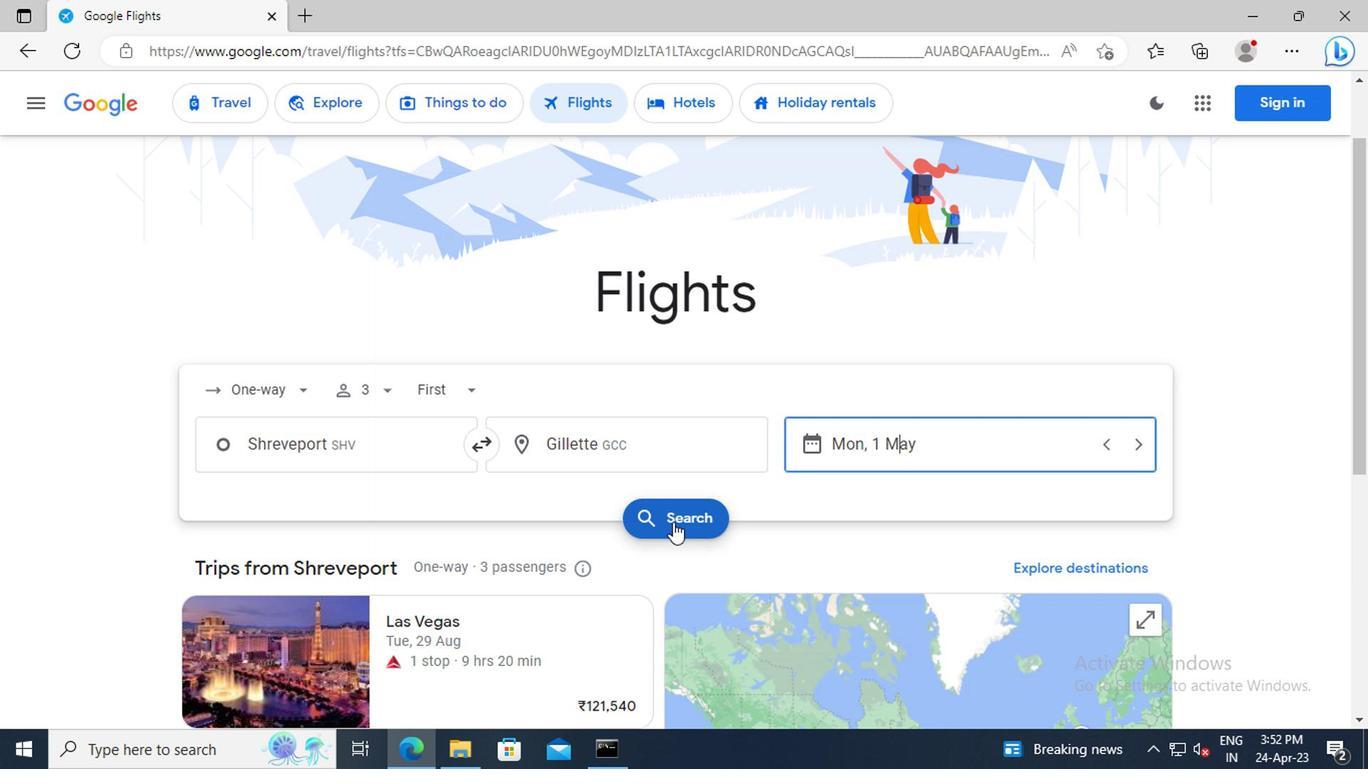 
Action: Mouse moved to (334, 363)
Screenshot: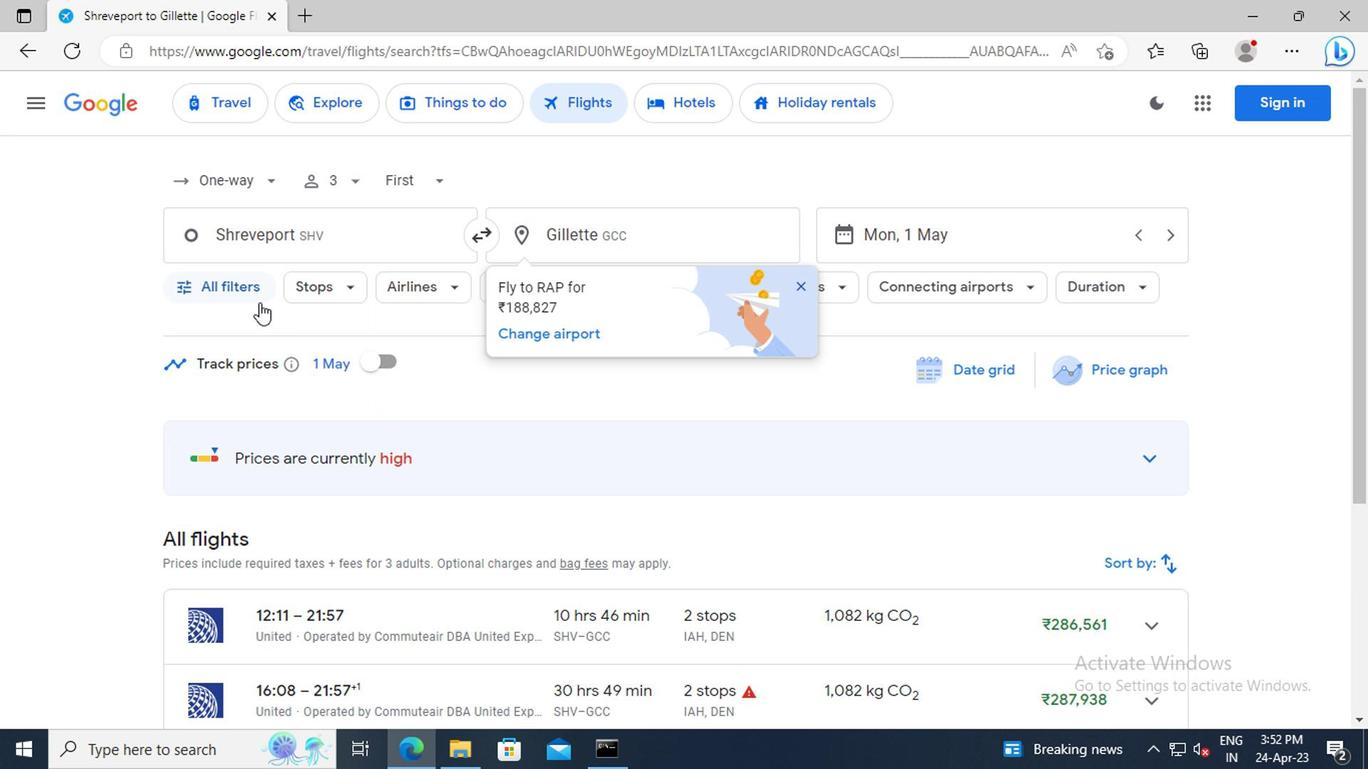 
Action: Mouse pressed left at (334, 363)
Screenshot: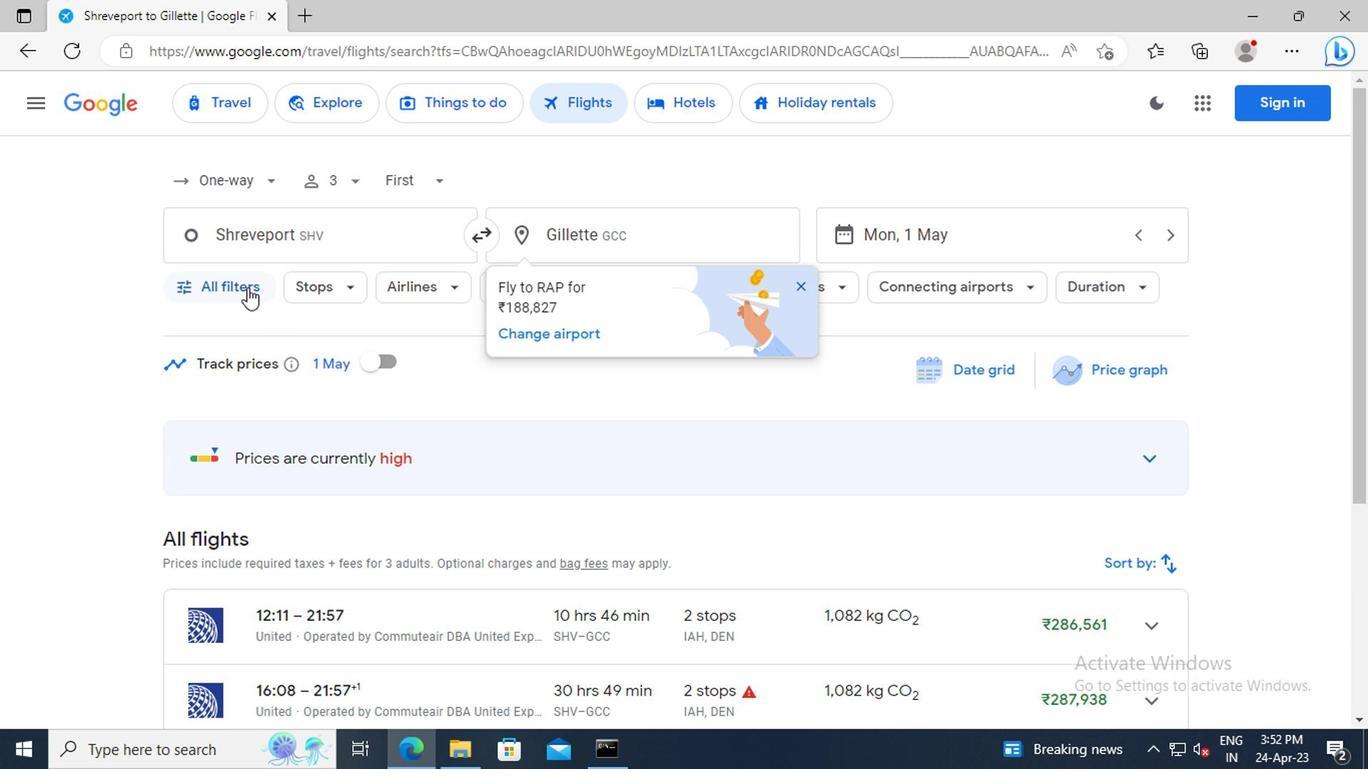 
Action: Mouse moved to (437, 463)
Screenshot: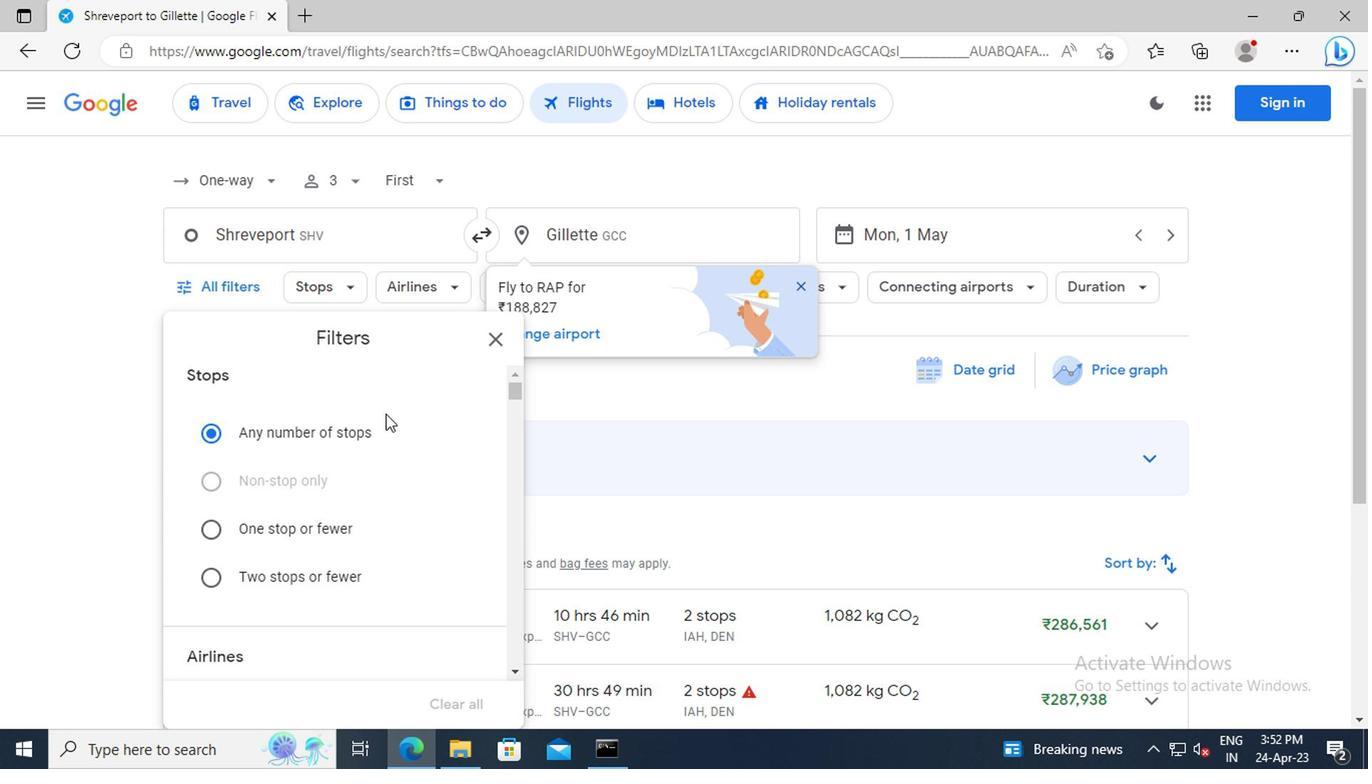 
Action: Mouse scrolled (437, 463) with delta (0, 0)
Screenshot: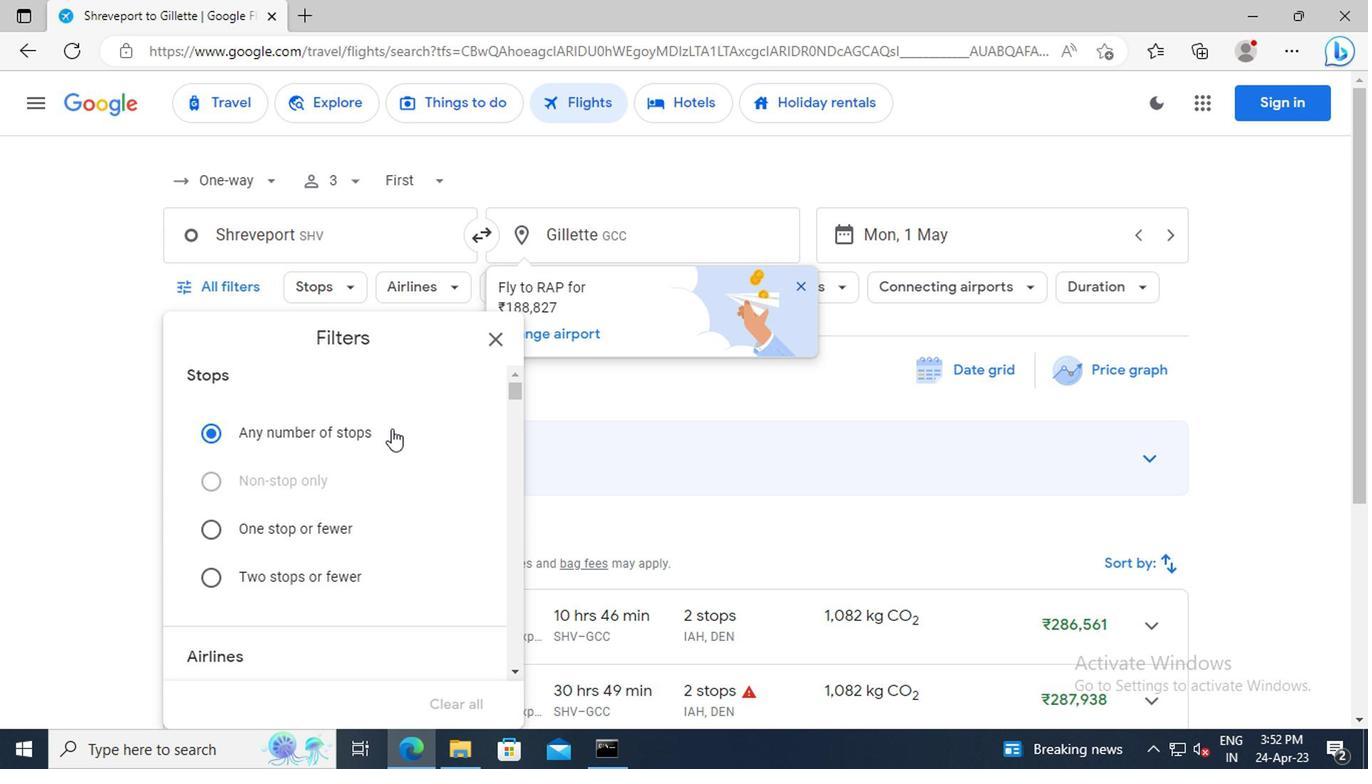 
Action: Mouse scrolled (437, 463) with delta (0, 0)
Screenshot: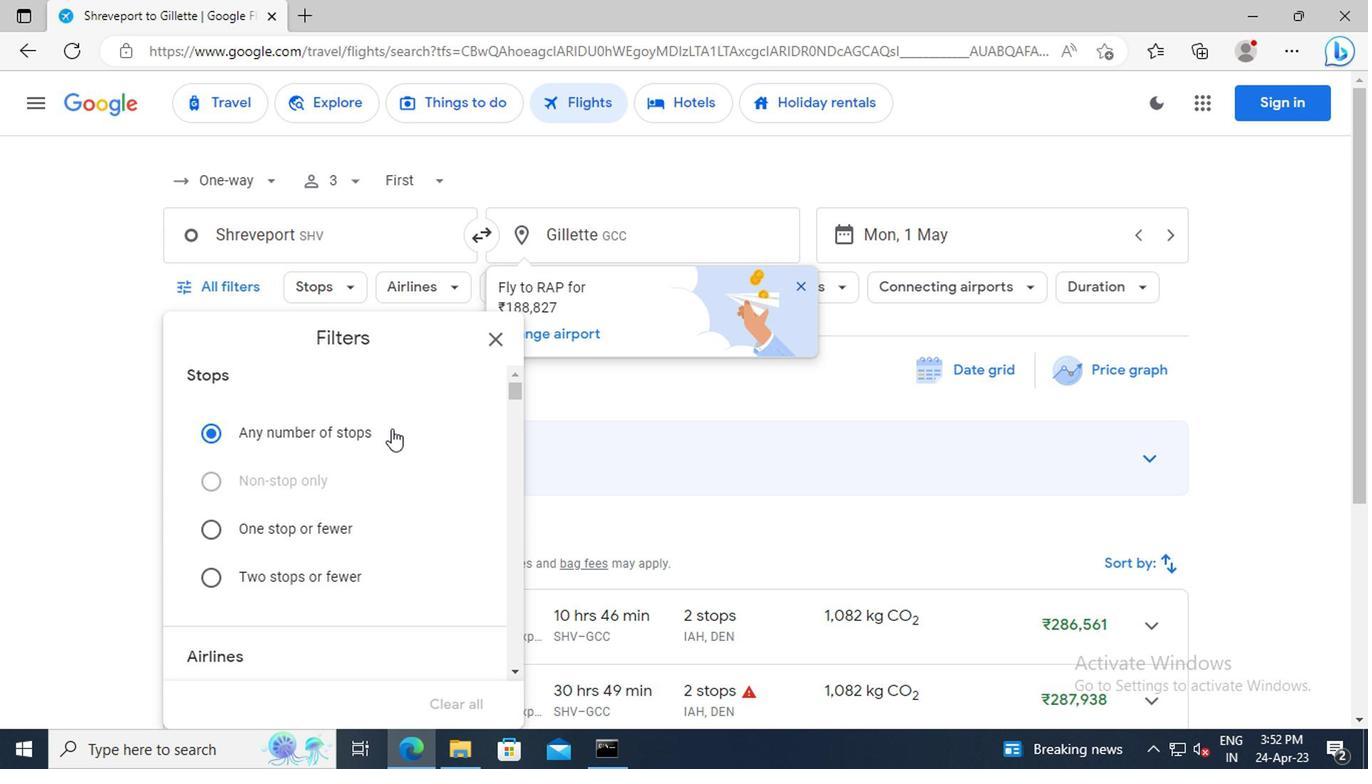 
Action: Mouse scrolled (437, 463) with delta (0, 0)
Screenshot: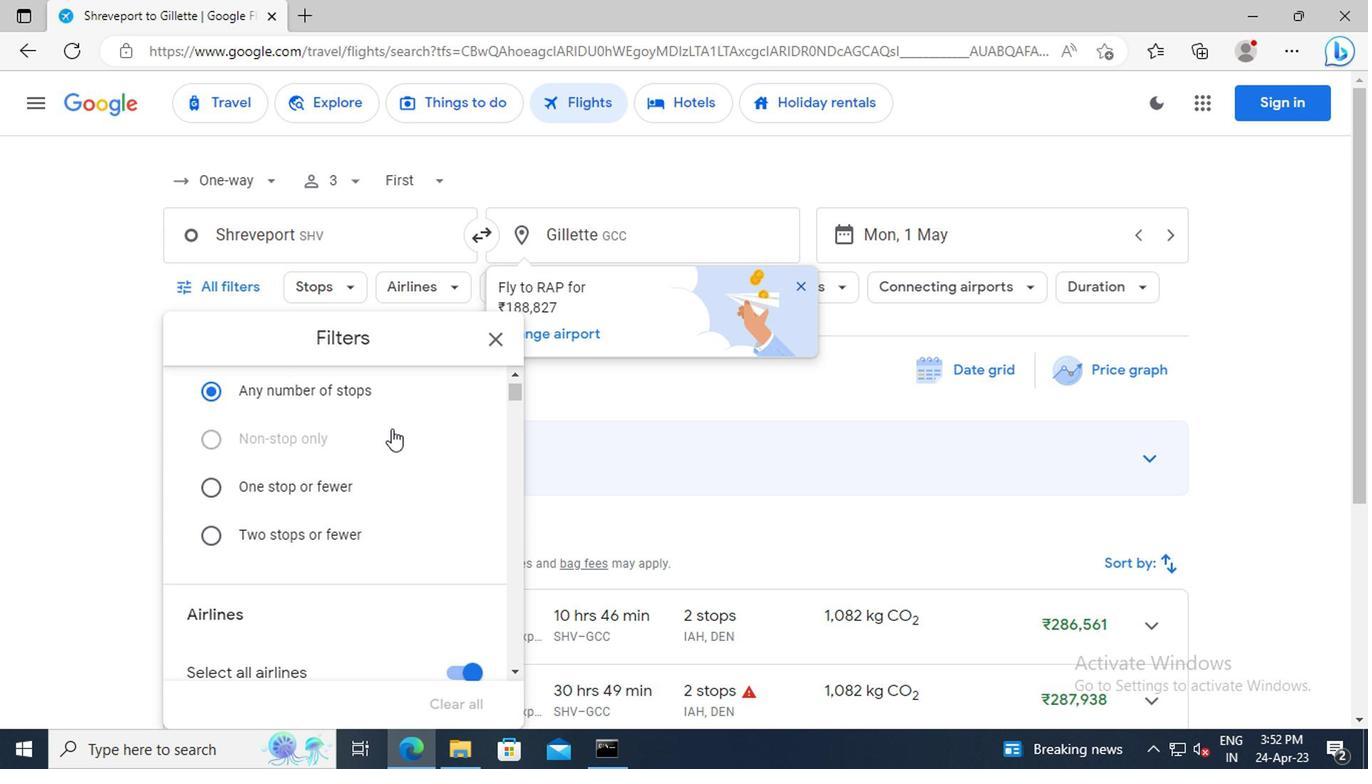 
Action: Mouse scrolled (437, 463) with delta (0, 0)
Screenshot: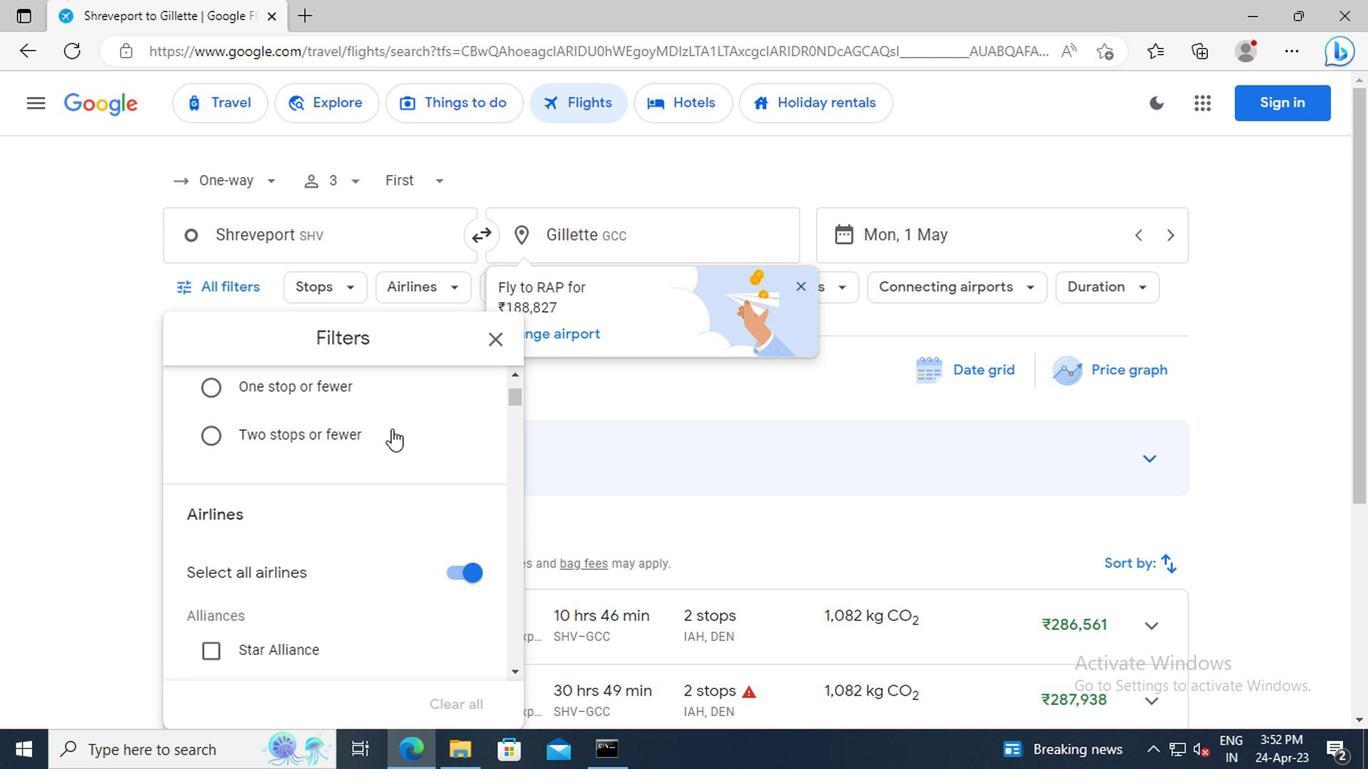 
Action: Mouse moved to (484, 530)
Screenshot: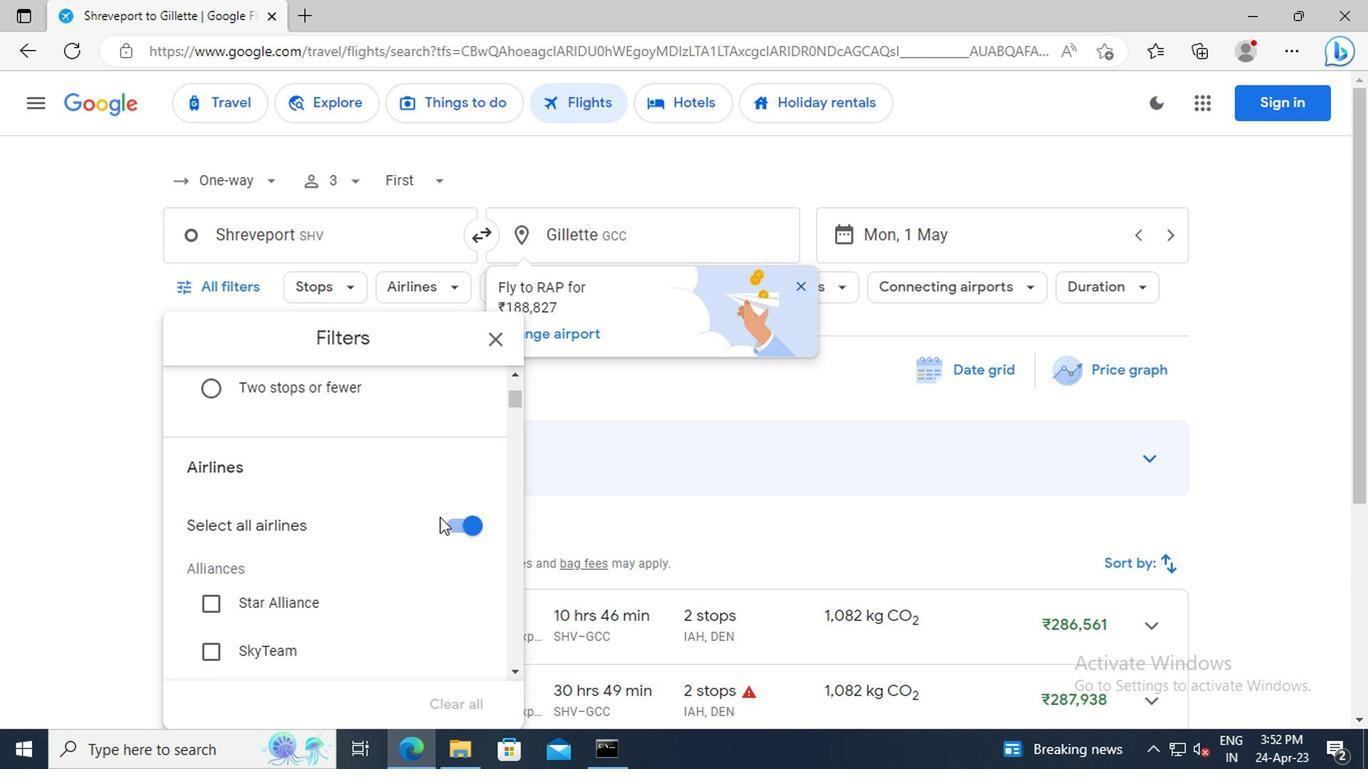 
Action: Mouse pressed left at (484, 530)
Screenshot: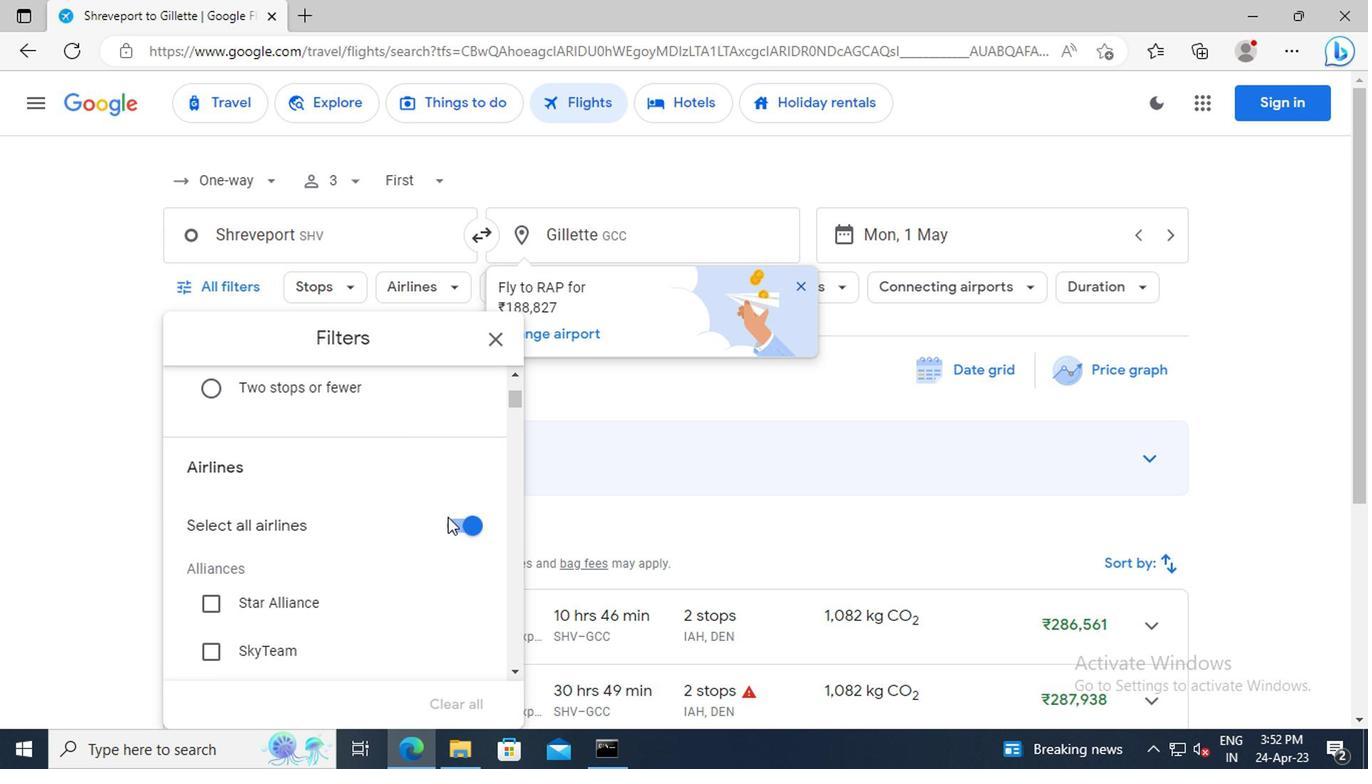 
Action: Mouse moved to (434, 498)
Screenshot: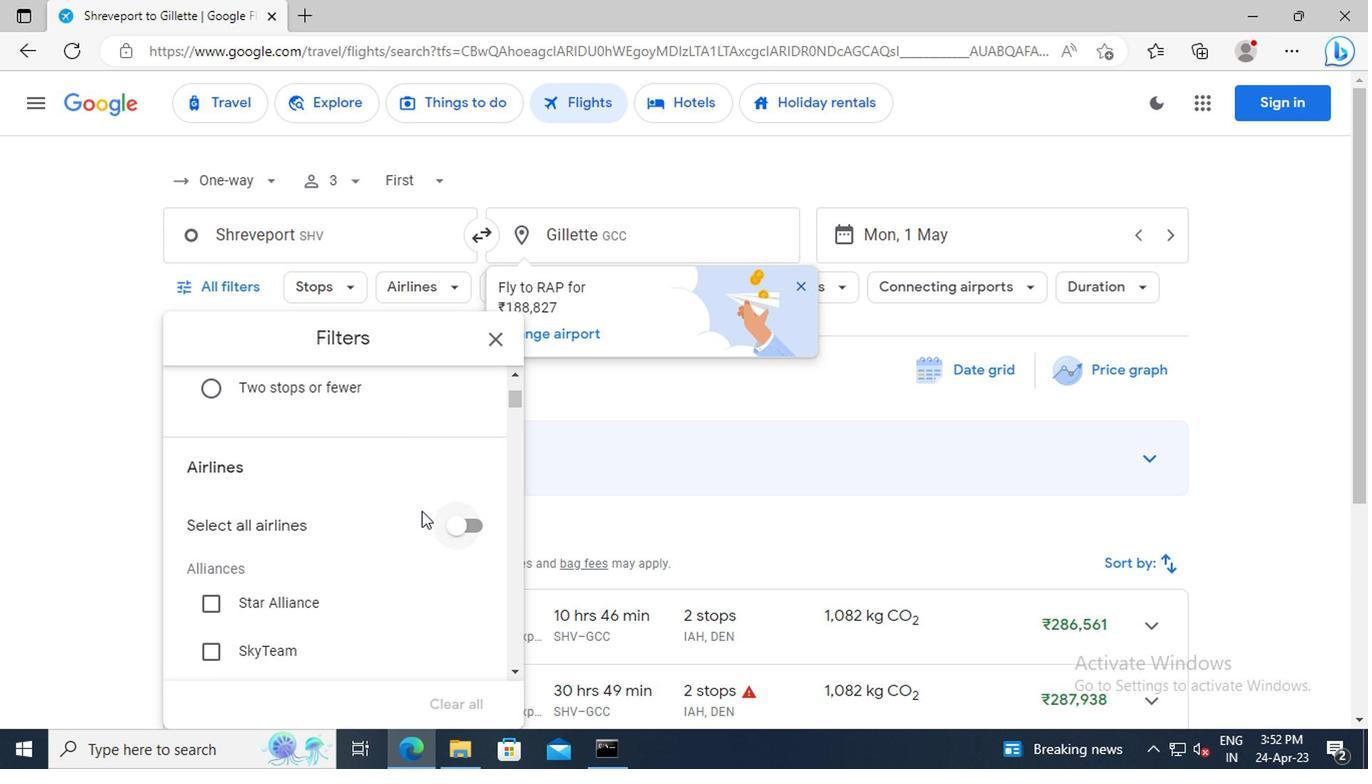
Action: Mouse scrolled (434, 498) with delta (0, 0)
Screenshot: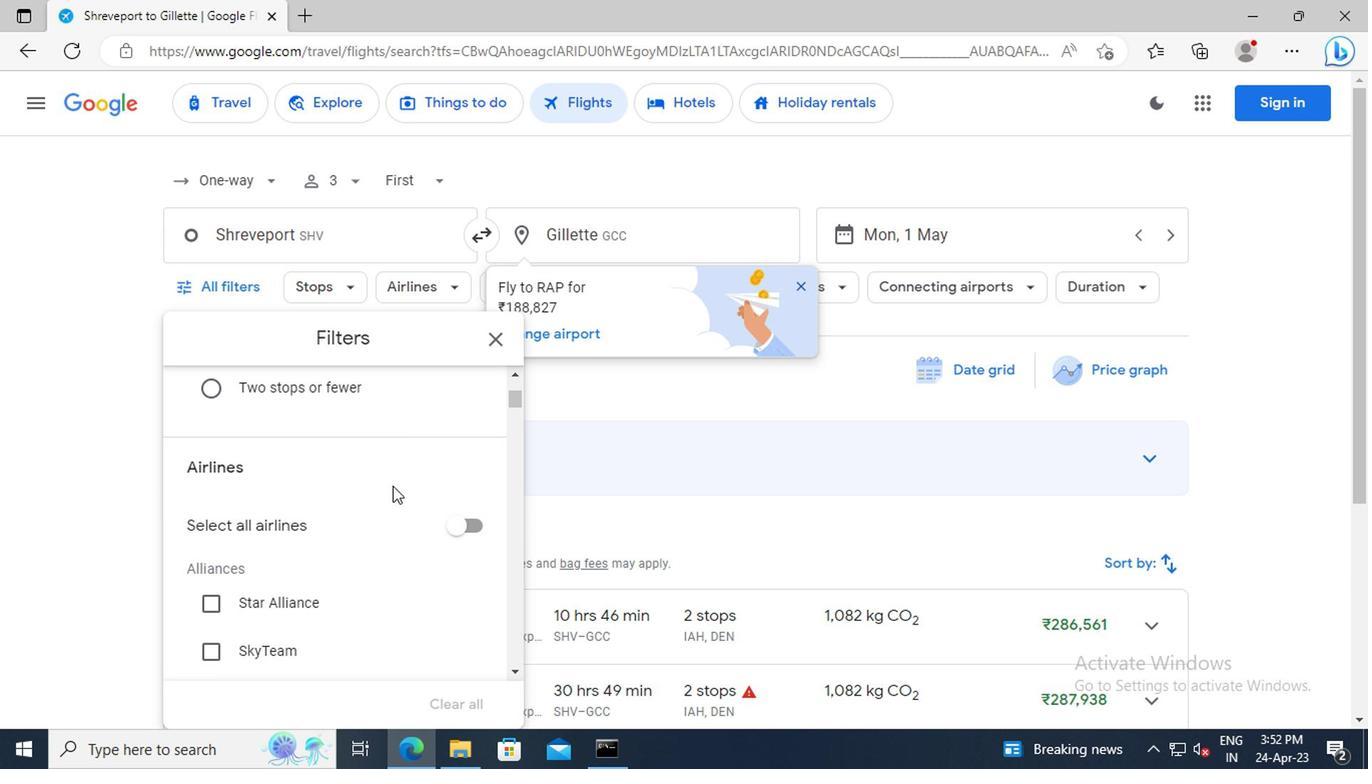 
Action: Mouse scrolled (434, 498) with delta (0, 0)
Screenshot: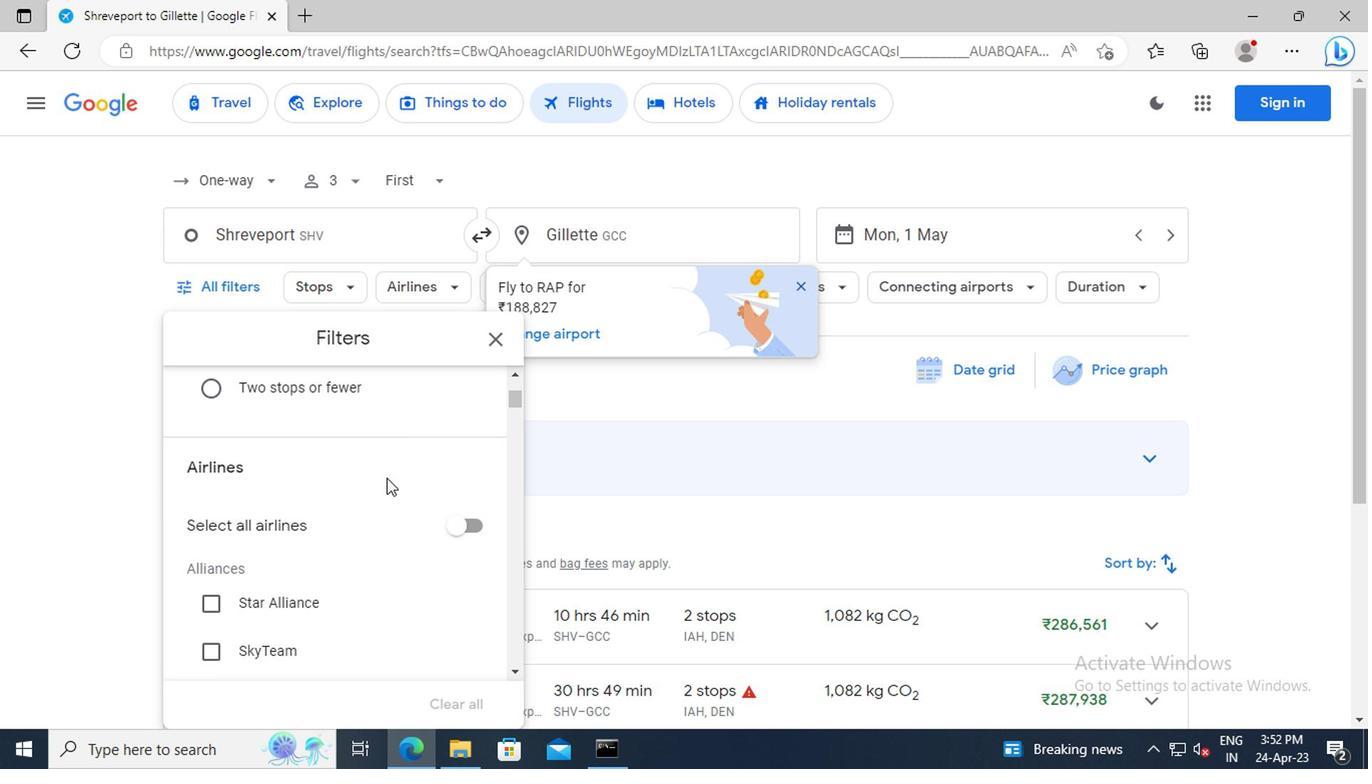 
Action: Mouse scrolled (434, 498) with delta (0, 0)
Screenshot: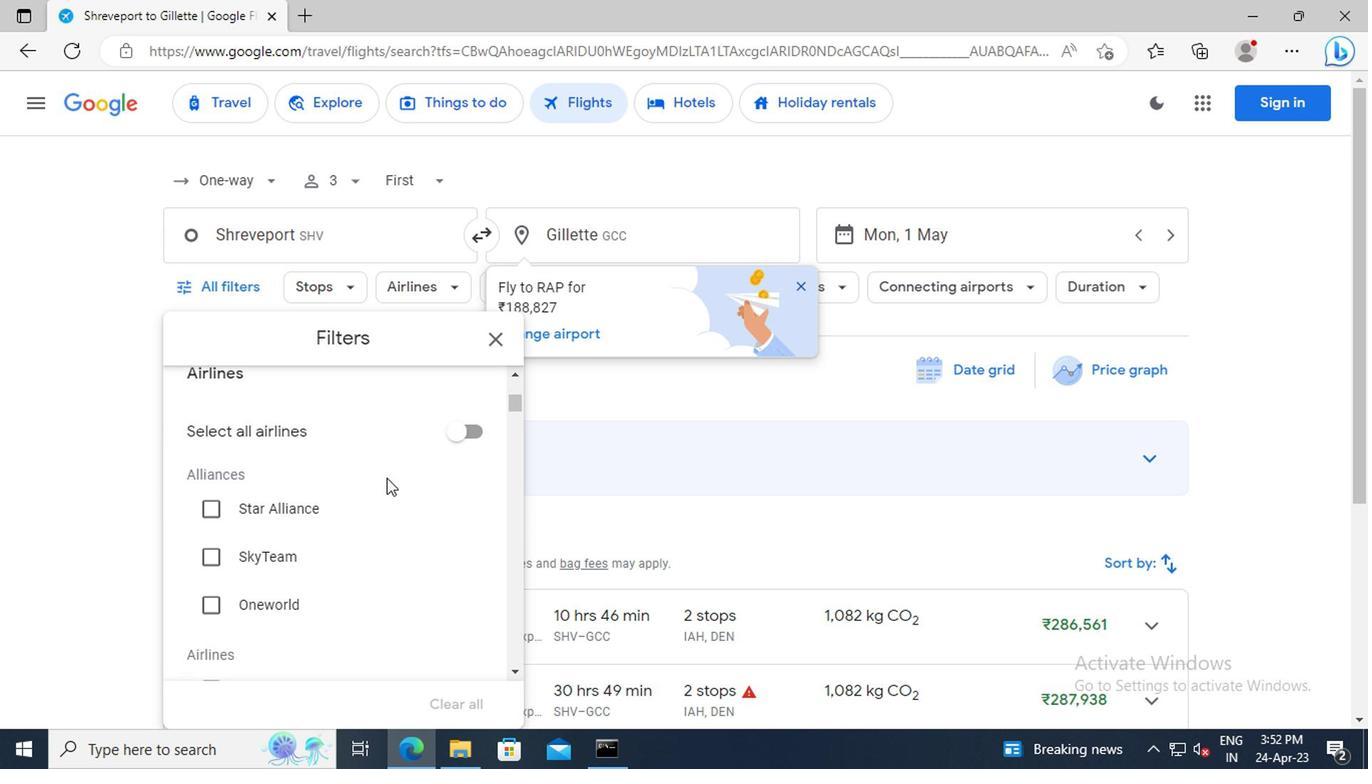 
Action: Mouse scrolled (434, 498) with delta (0, 0)
Screenshot: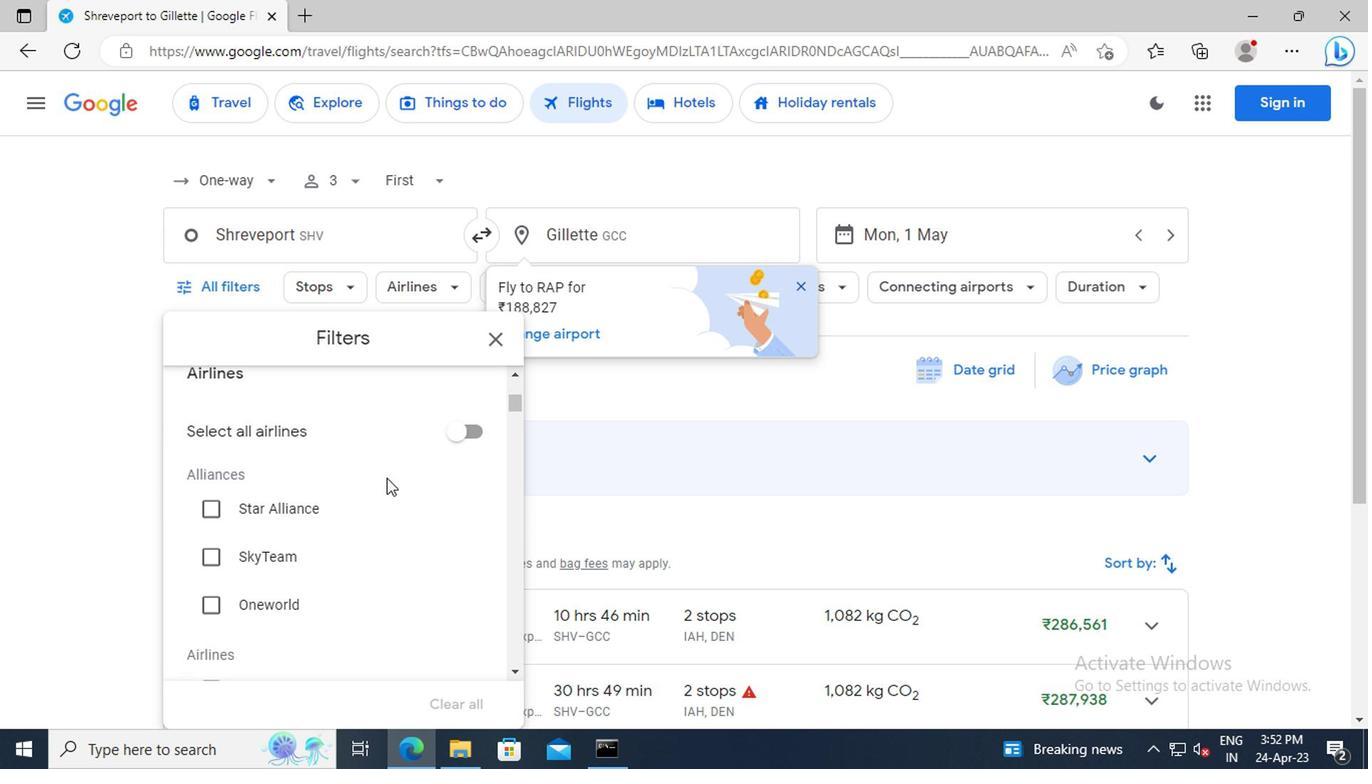 
Action: Mouse scrolled (434, 498) with delta (0, 0)
Screenshot: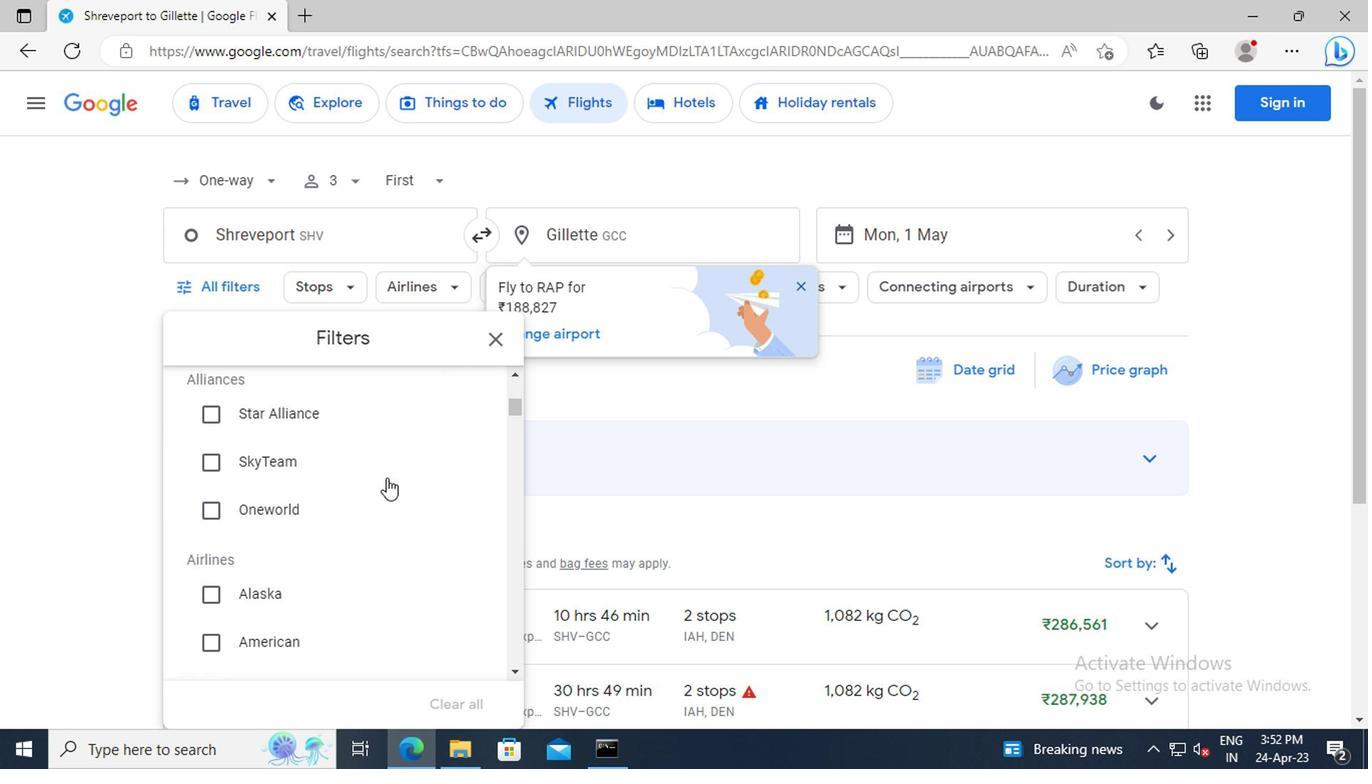 
Action: Mouse scrolled (434, 498) with delta (0, 0)
Screenshot: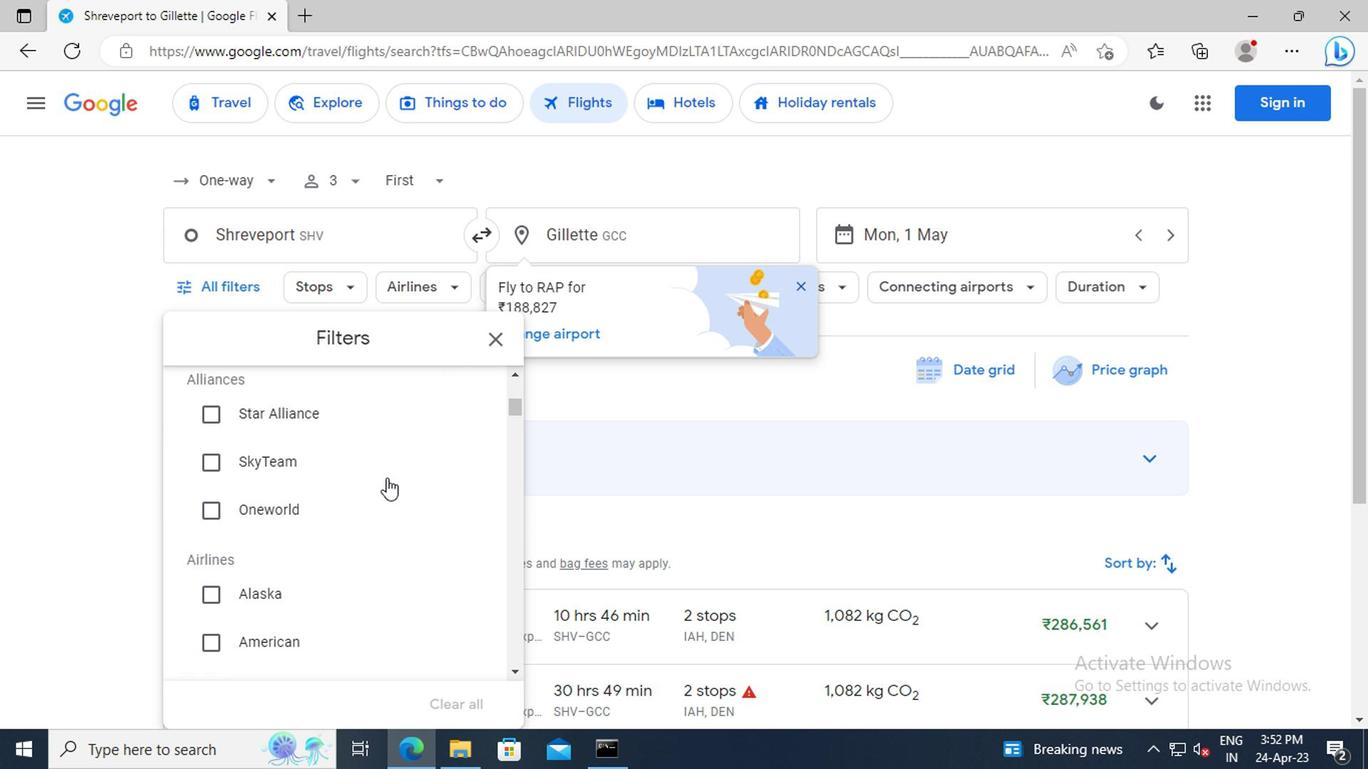 
Action: Mouse scrolled (434, 498) with delta (0, 0)
Screenshot: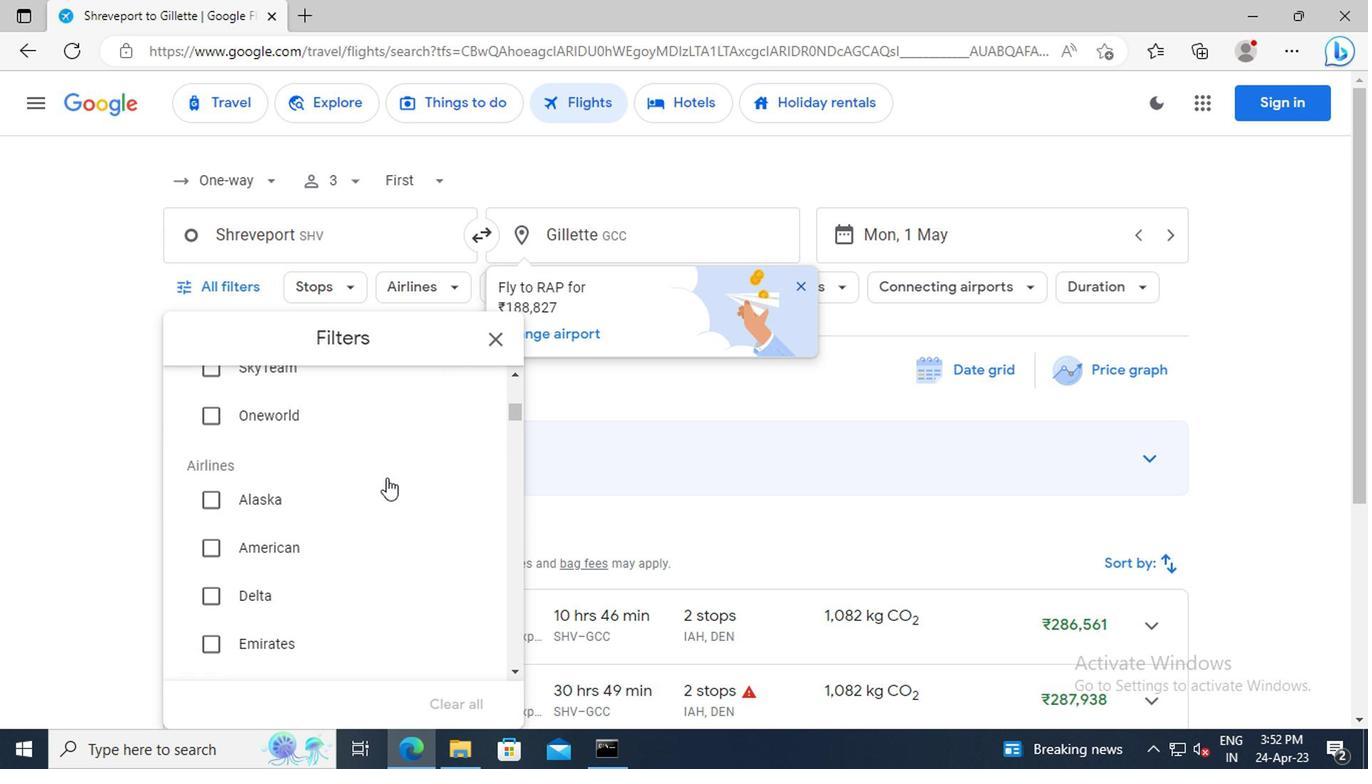 
Action: Mouse scrolled (434, 498) with delta (0, 0)
Screenshot: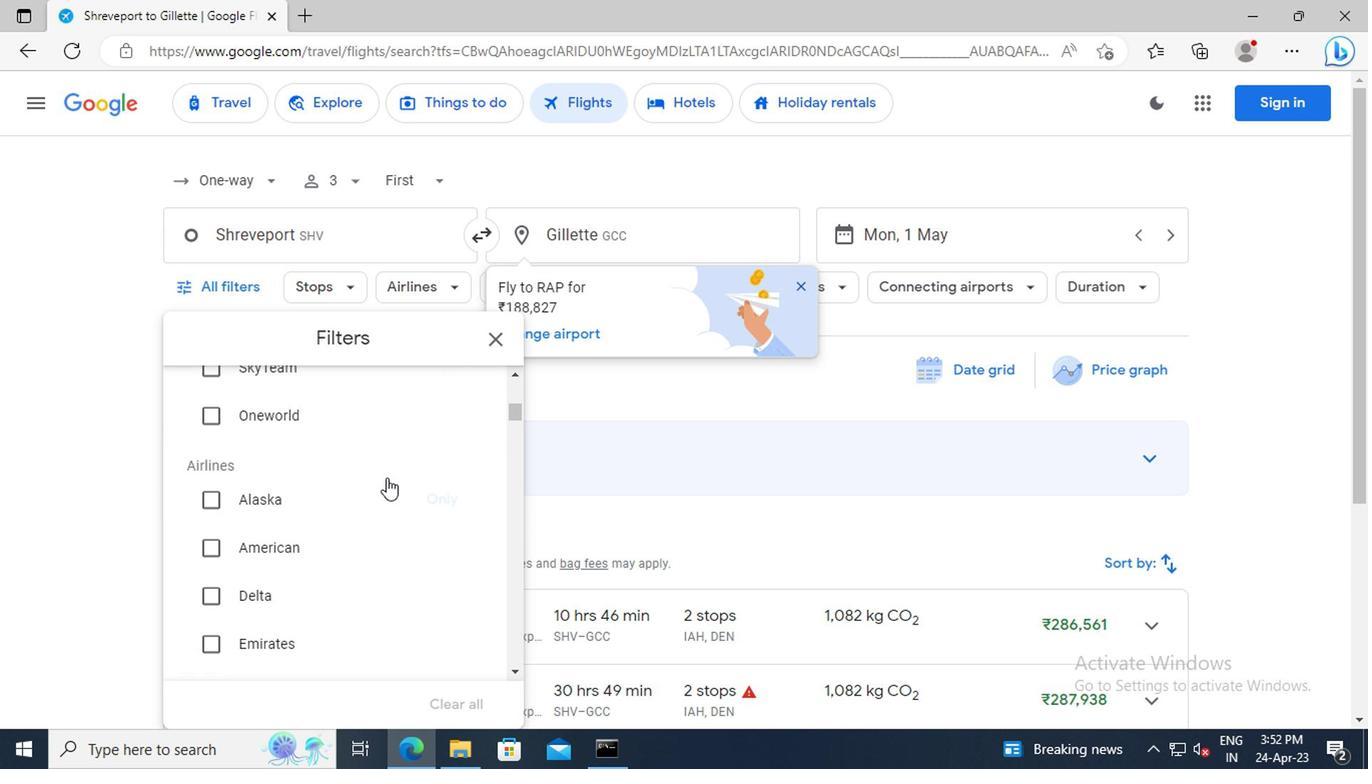 
Action: Mouse scrolled (434, 498) with delta (0, 0)
Screenshot: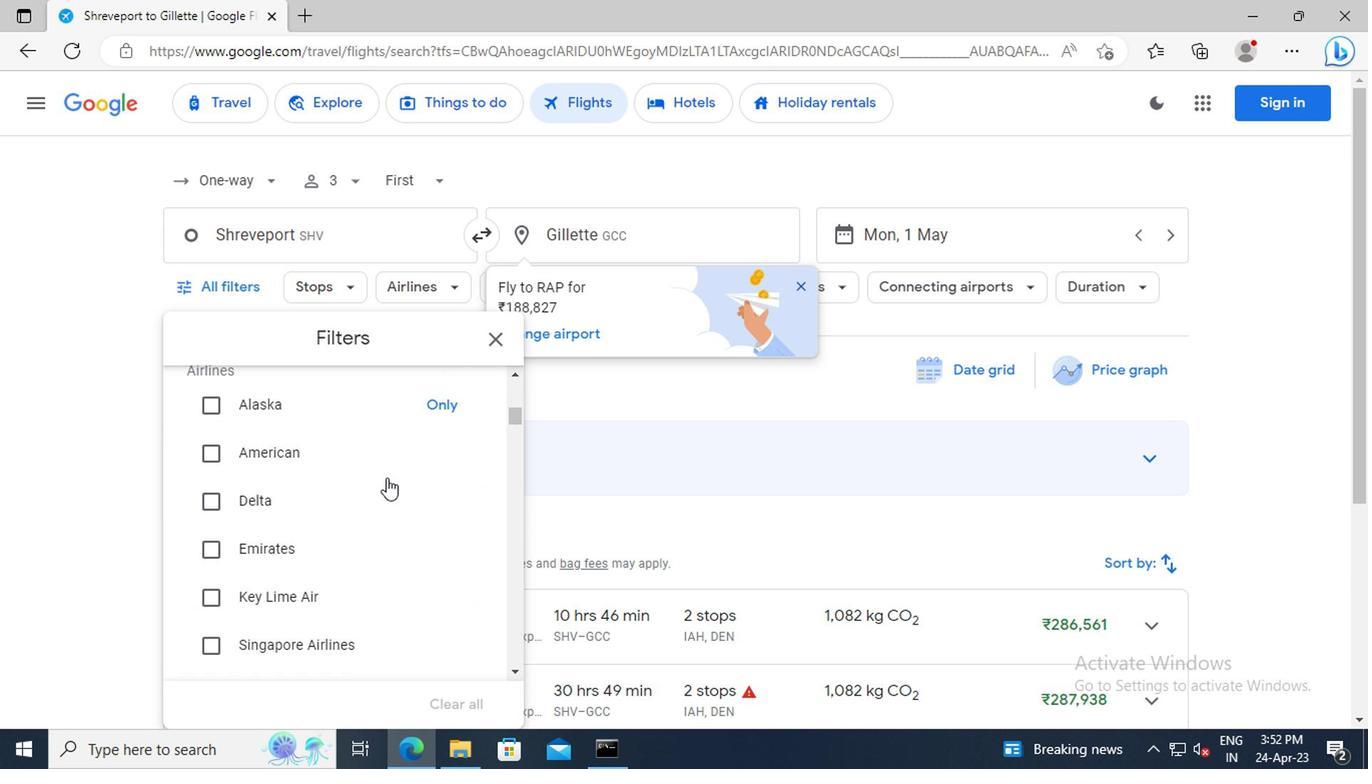 
Action: Mouse scrolled (434, 498) with delta (0, 0)
Screenshot: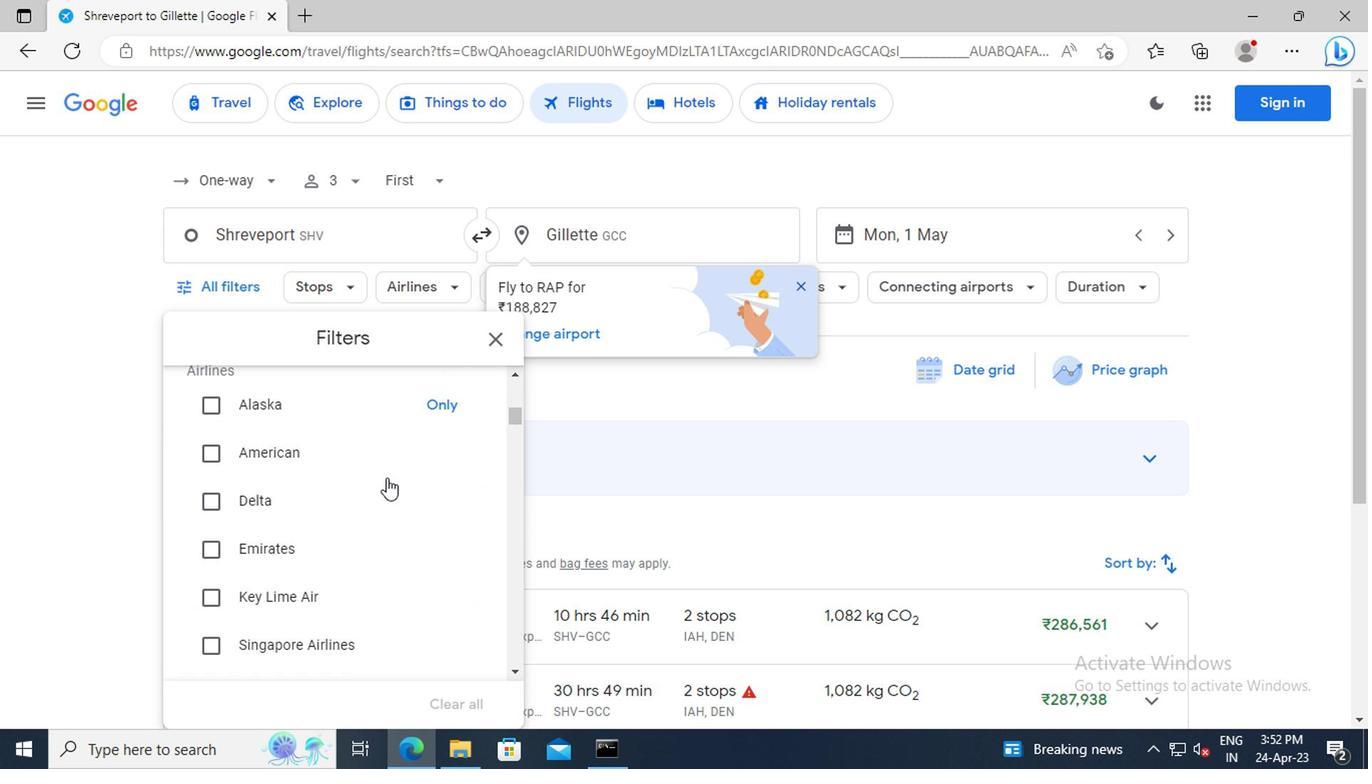 
Action: Mouse moved to (312, 555)
Screenshot: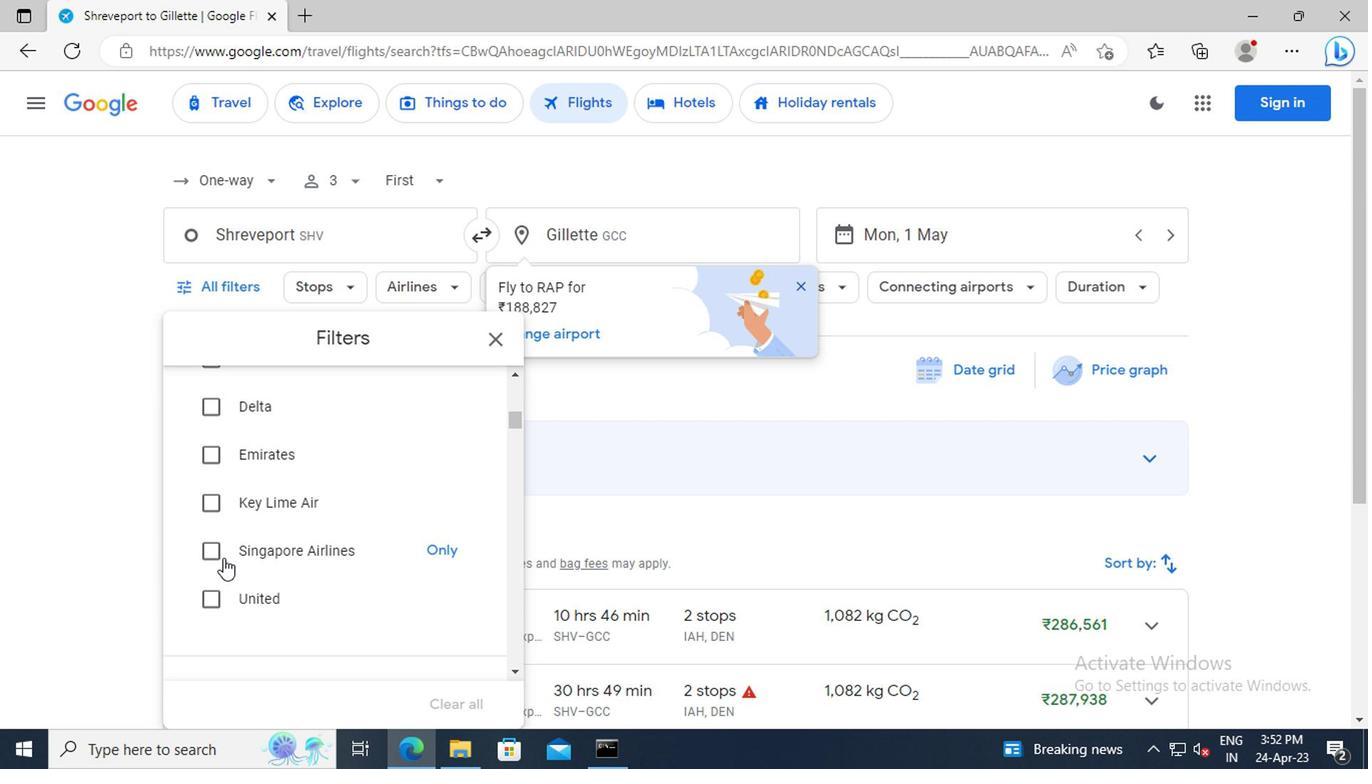 
Action: Mouse pressed left at (312, 555)
Screenshot: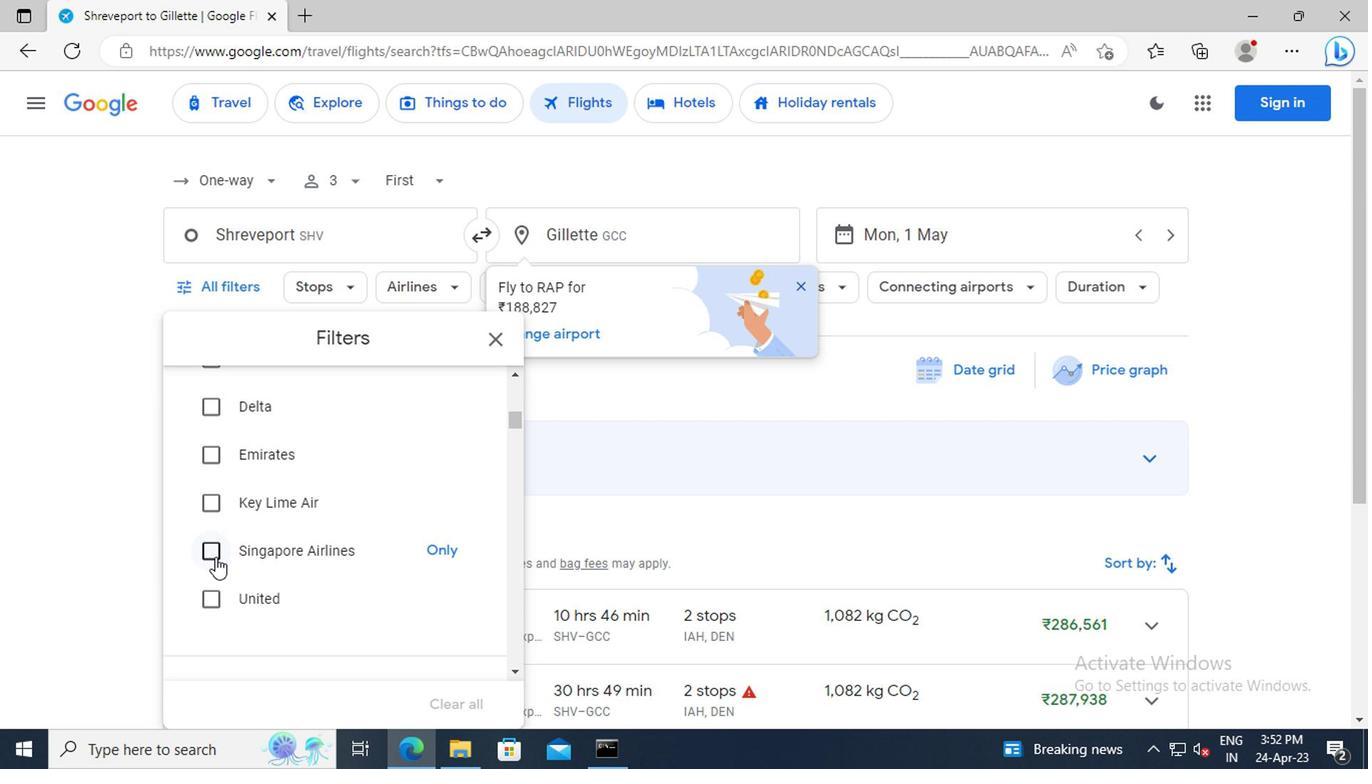 
Action: Mouse moved to (421, 500)
Screenshot: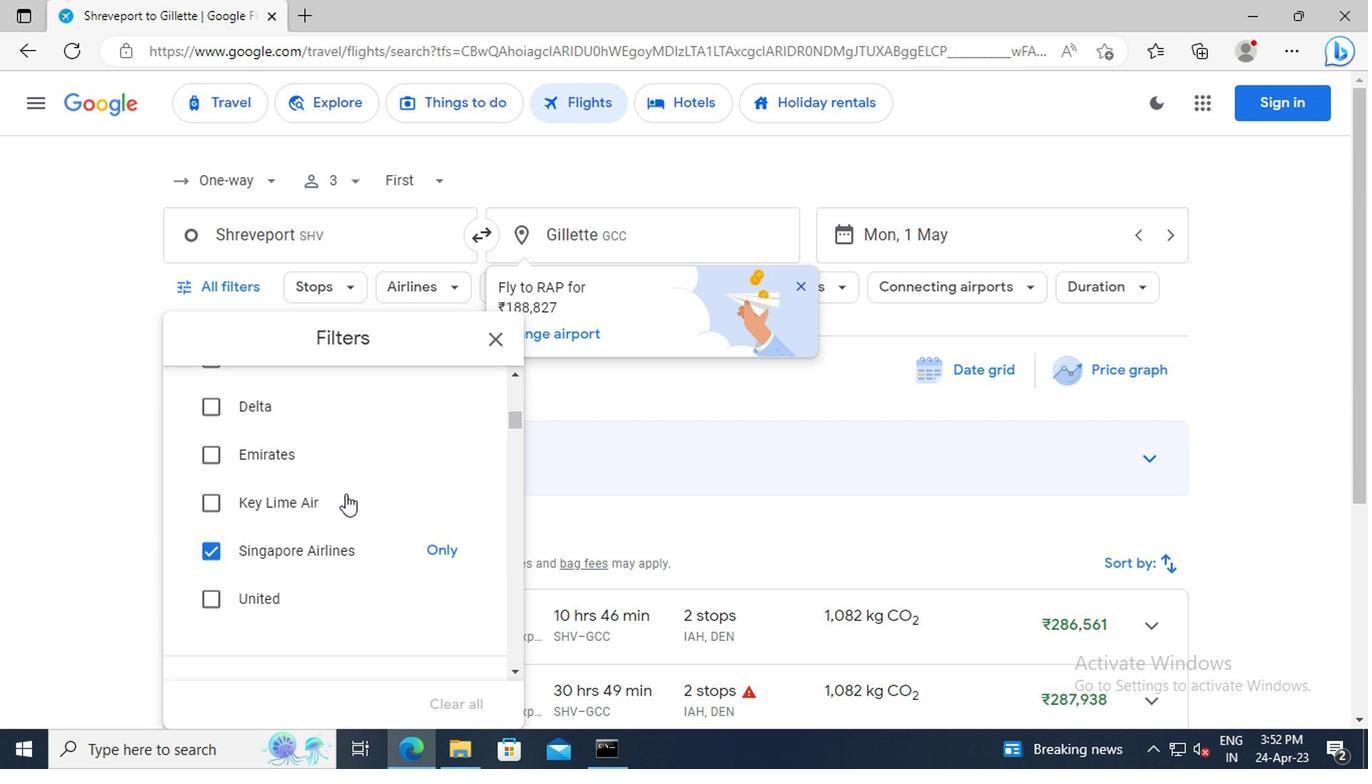 
Action: Mouse scrolled (421, 499) with delta (0, 0)
Screenshot: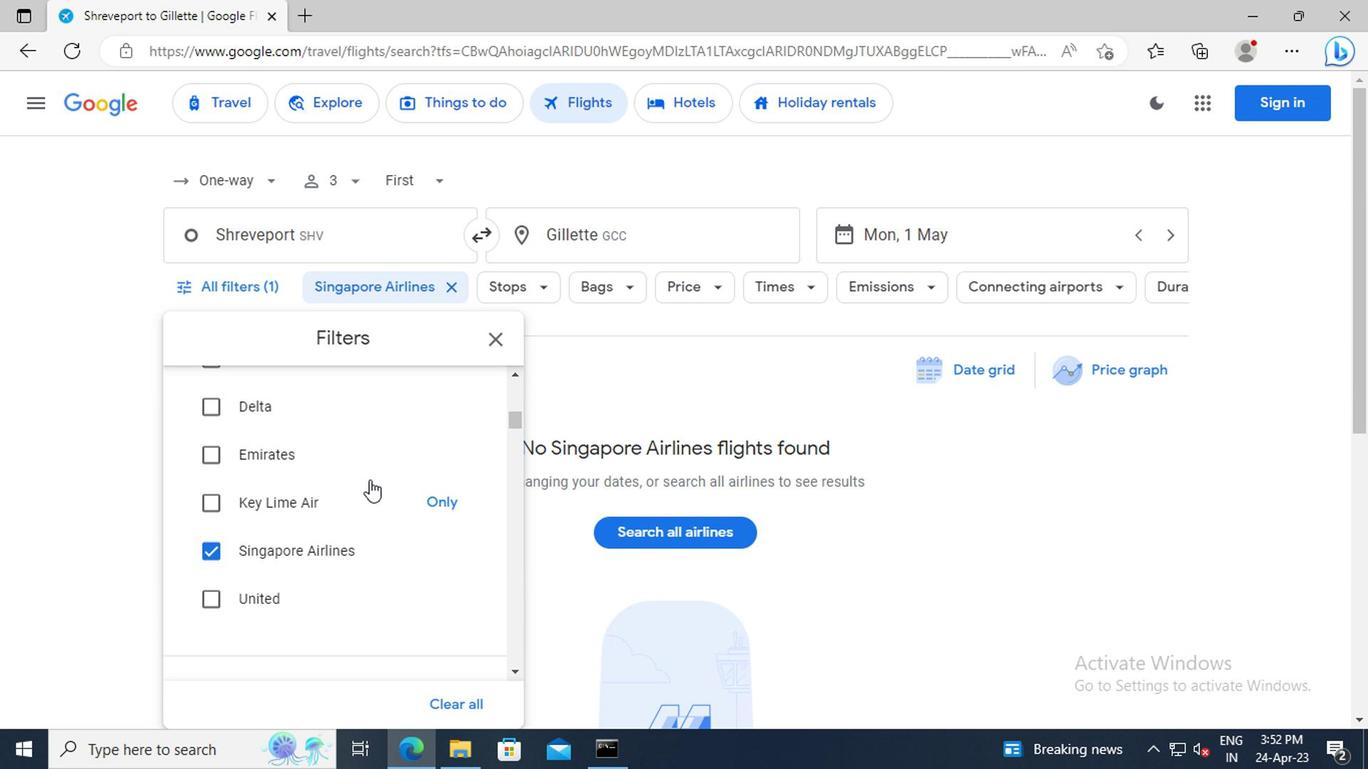 
Action: Mouse scrolled (421, 499) with delta (0, 0)
Screenshot: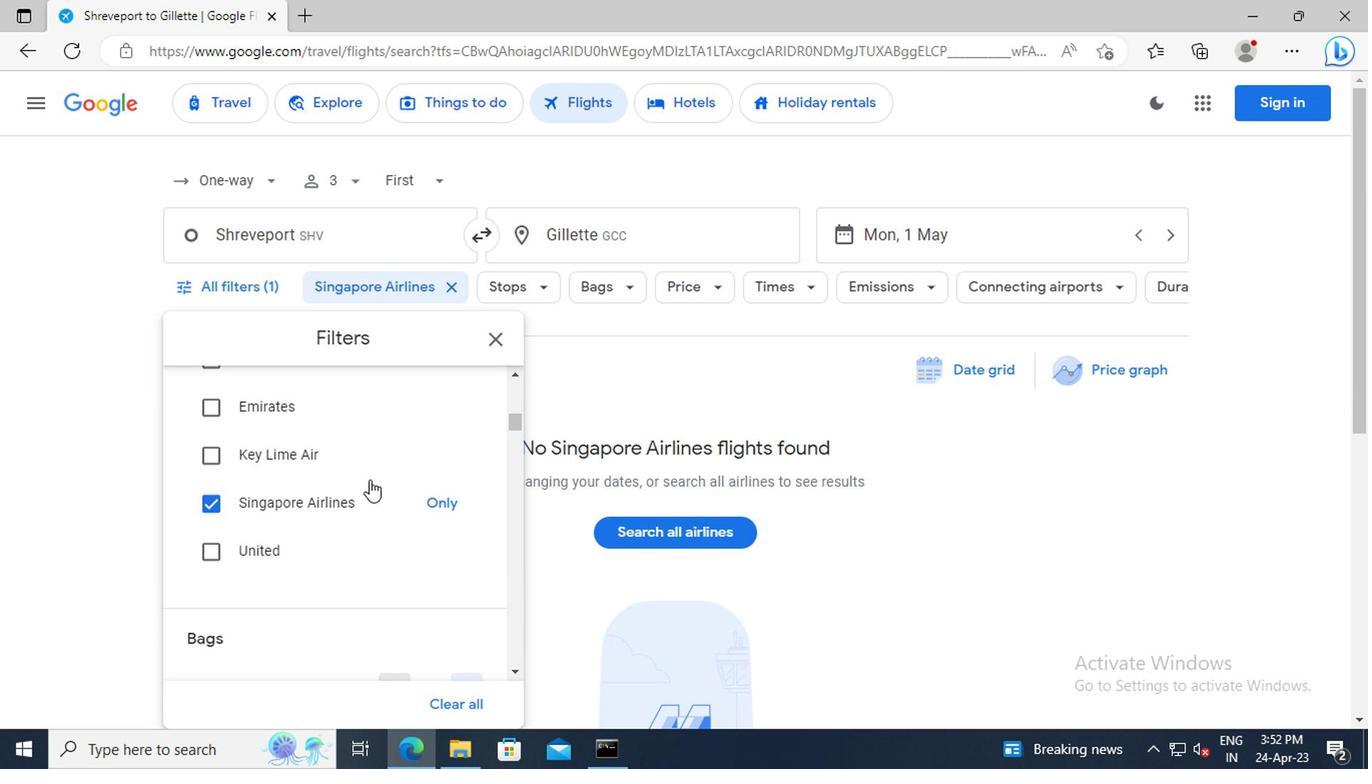 
Action: Mouse scrolled (421, 499) with delta (0, 0)
Screenshot: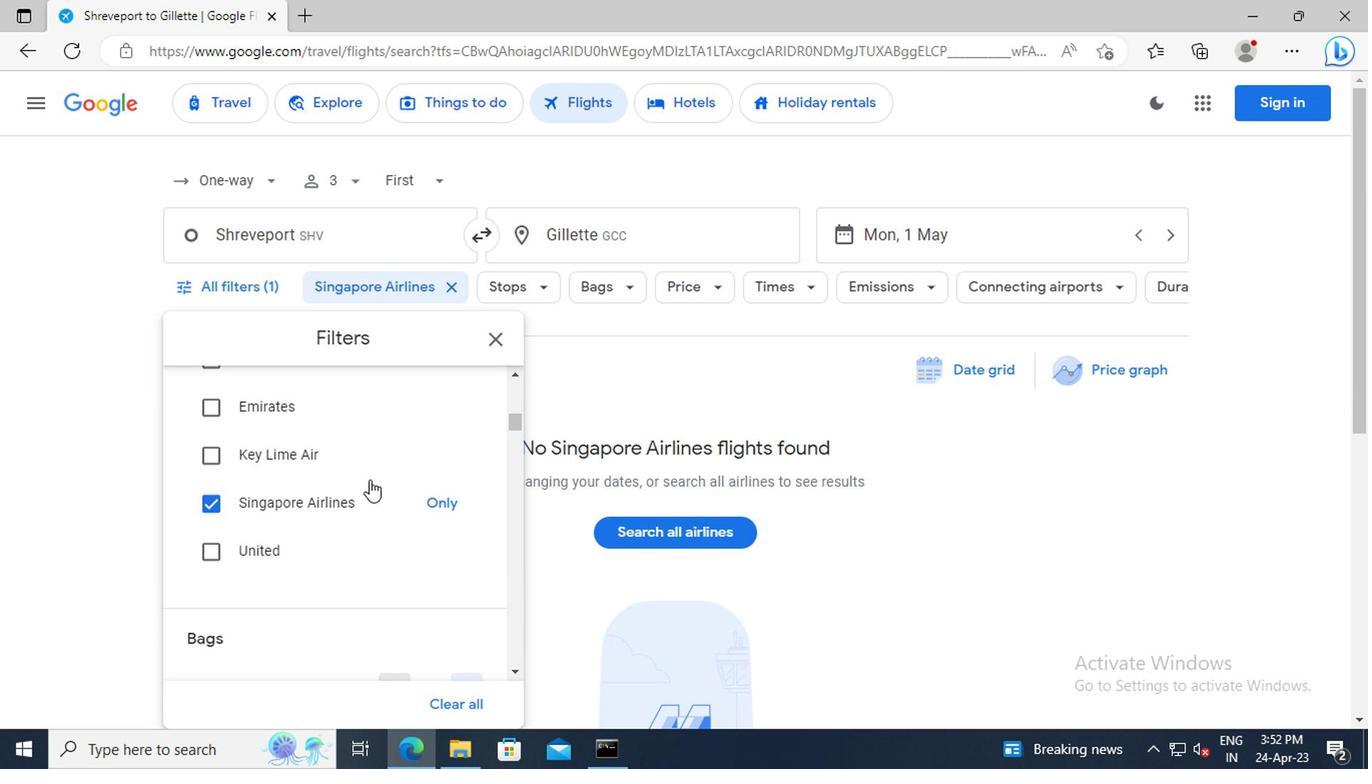 
Action: Mouse scrolled (421, 499) with delta (0, 0)
Screenshot: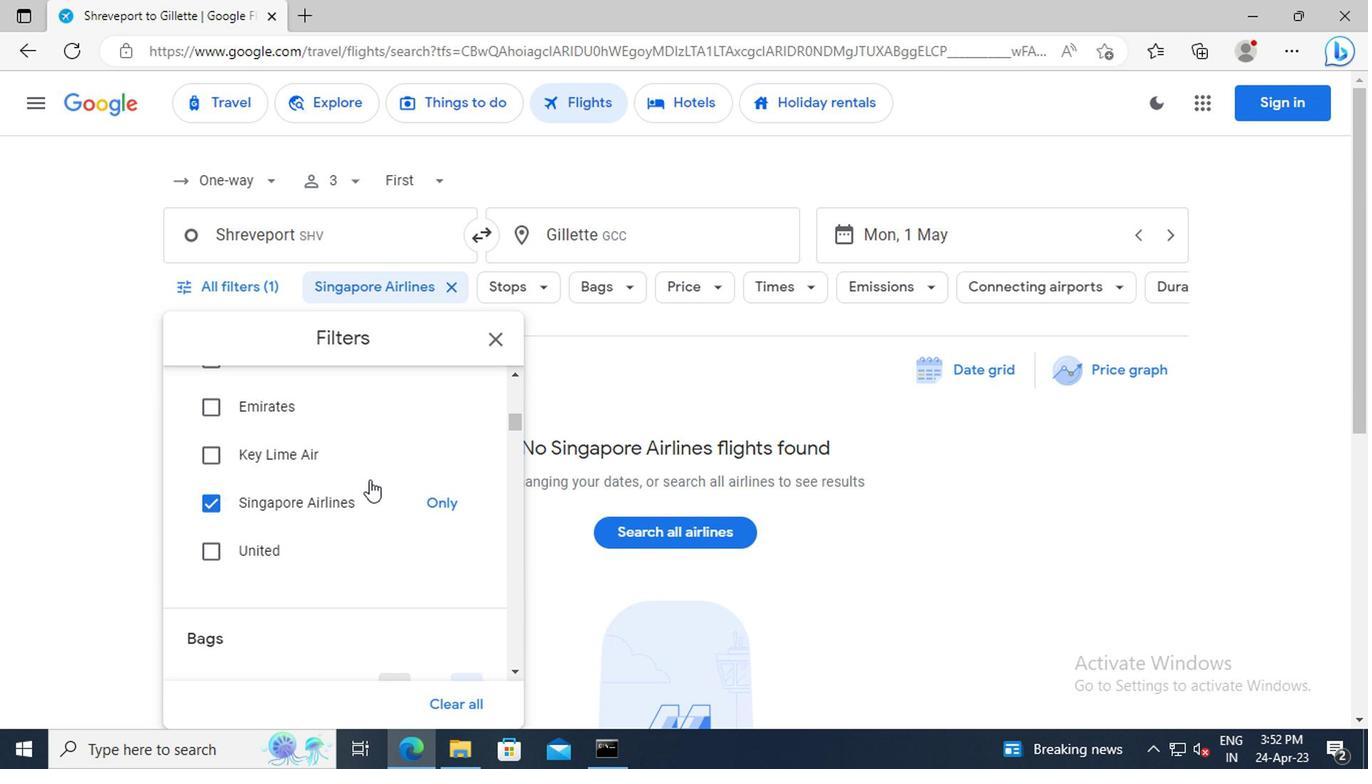 
Action: Mouse scrolled (421, 499) with delta (0, 0)
Screenshot: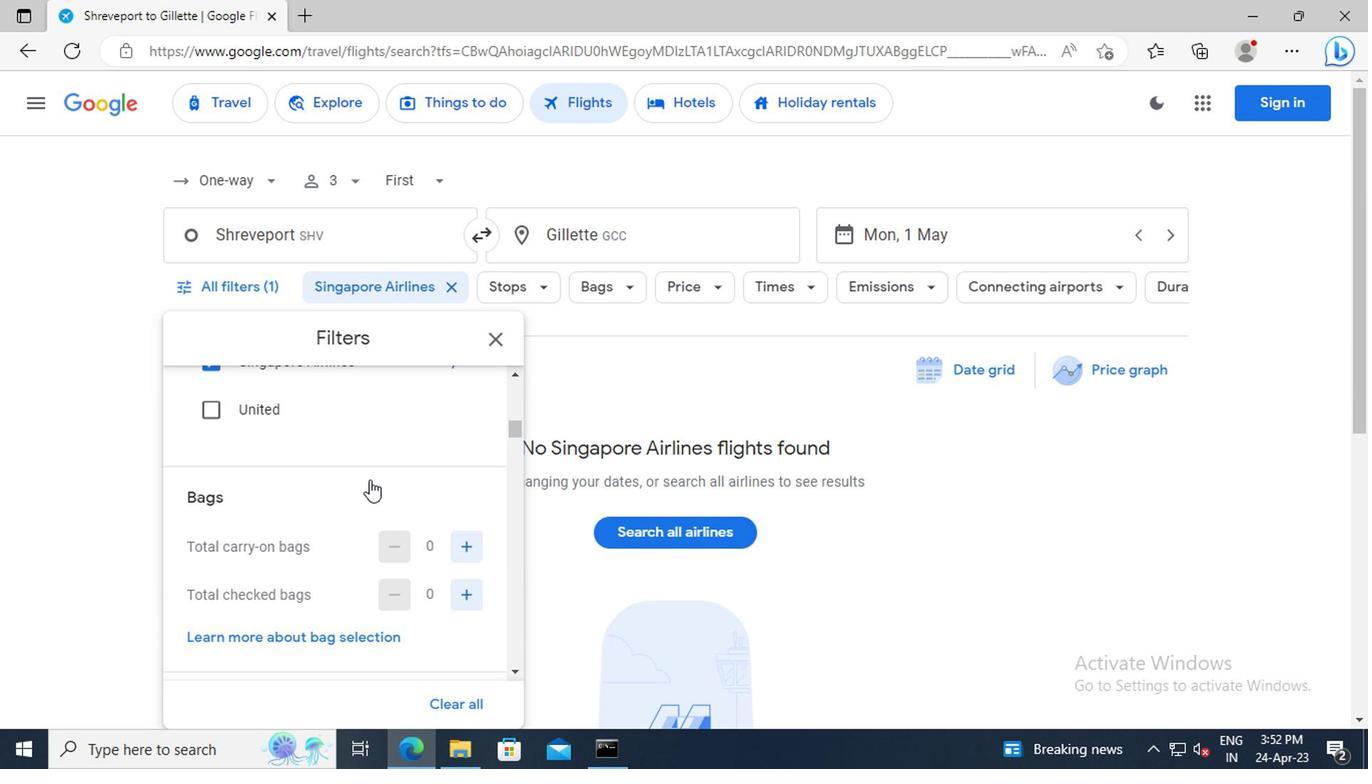 
Action: Mouse moved to (491, 551)
Screenshot: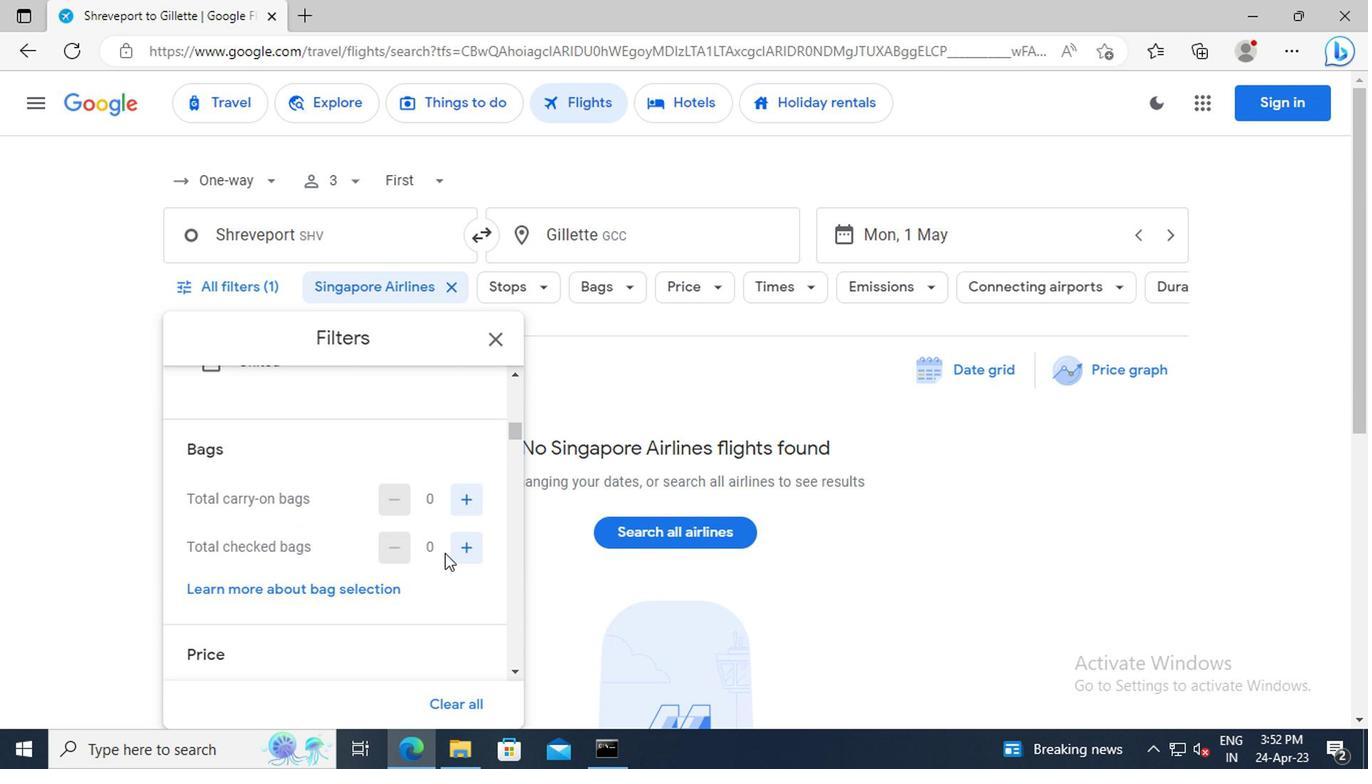 
Action: Mouse pressed left at (491, 551)
Screenshot: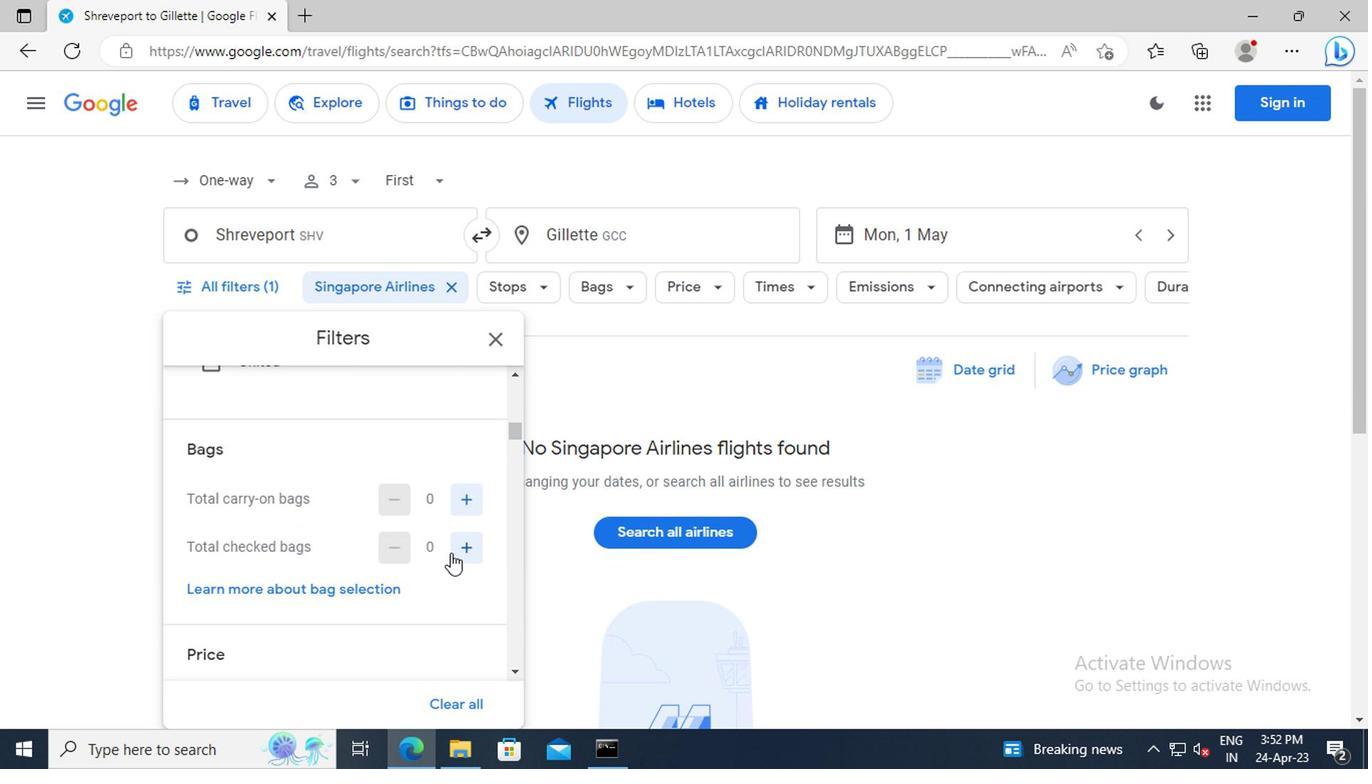 
Action: Mouse pressed left at (491, 551)
Screenshot: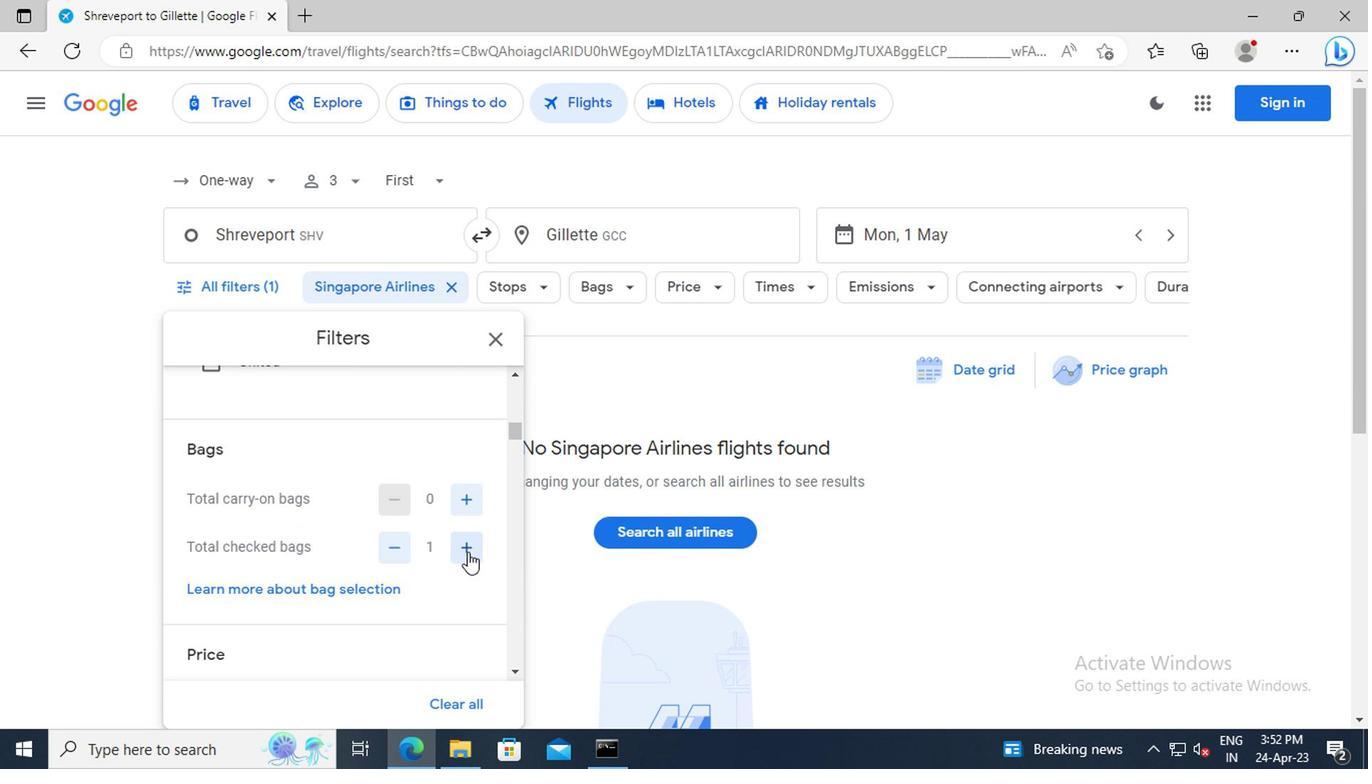 
Action: Mouse pressed left at (491, 551)
Screenshot: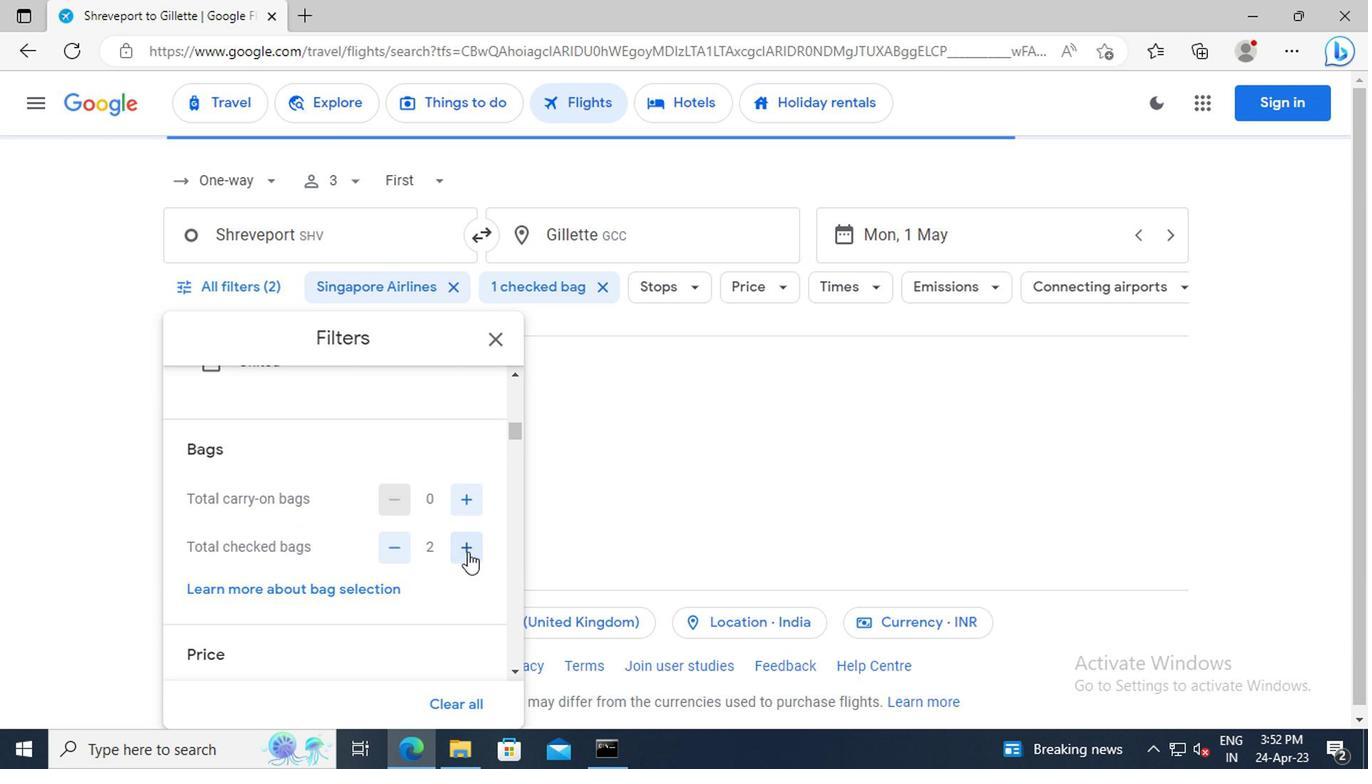 
Action: Mouse moved to (471, 528)
Screenshot: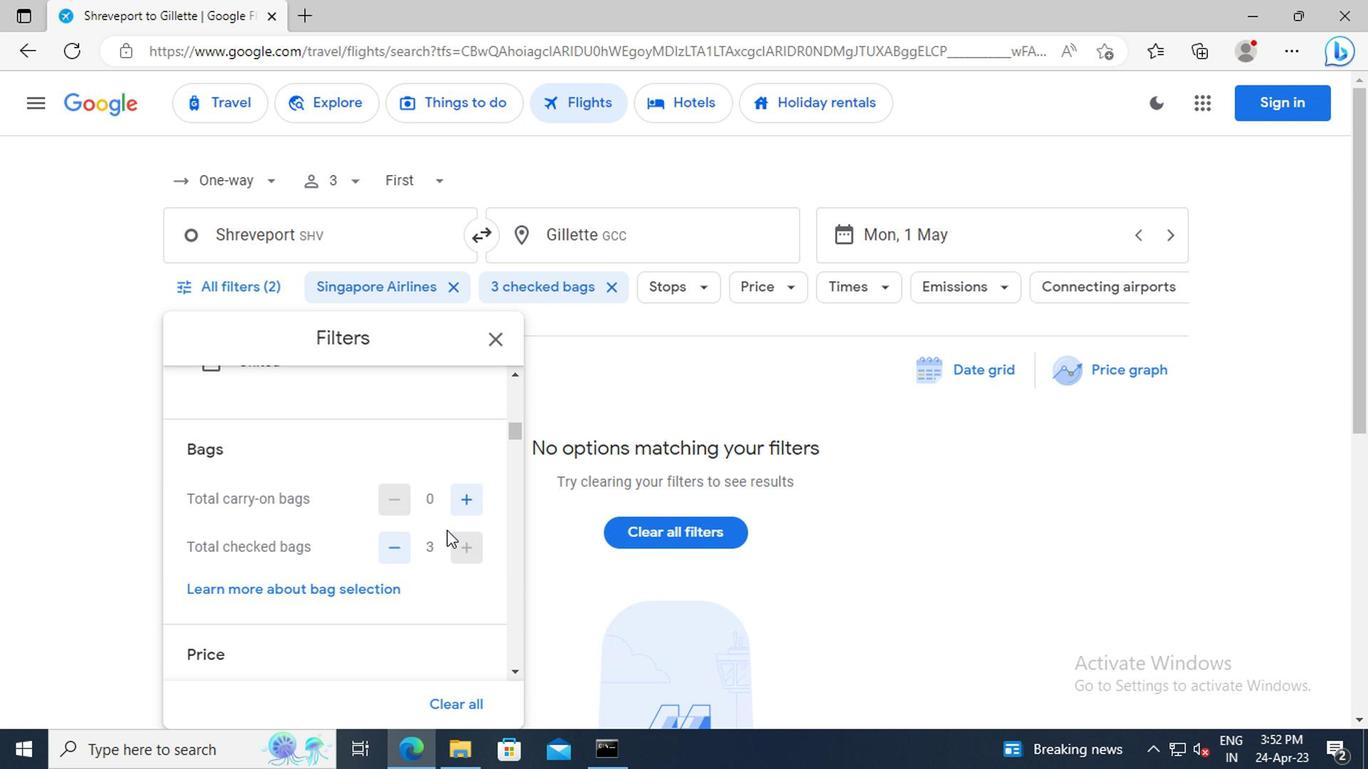 
Action: Mouse scrolled (471, 527) with delta (0, 0)
Screenshot: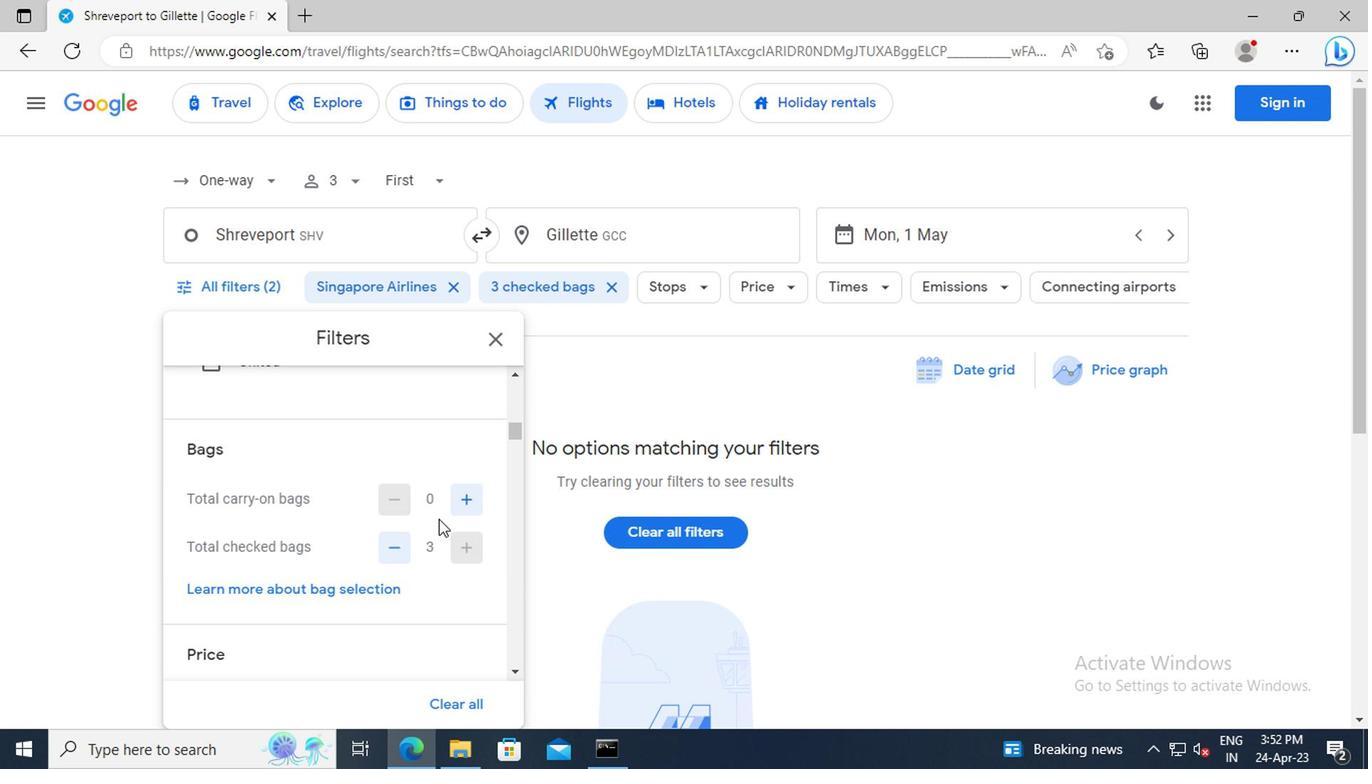 
Action: Mouse scrolled (471, 527) with delta (0, 0)
Screenshot: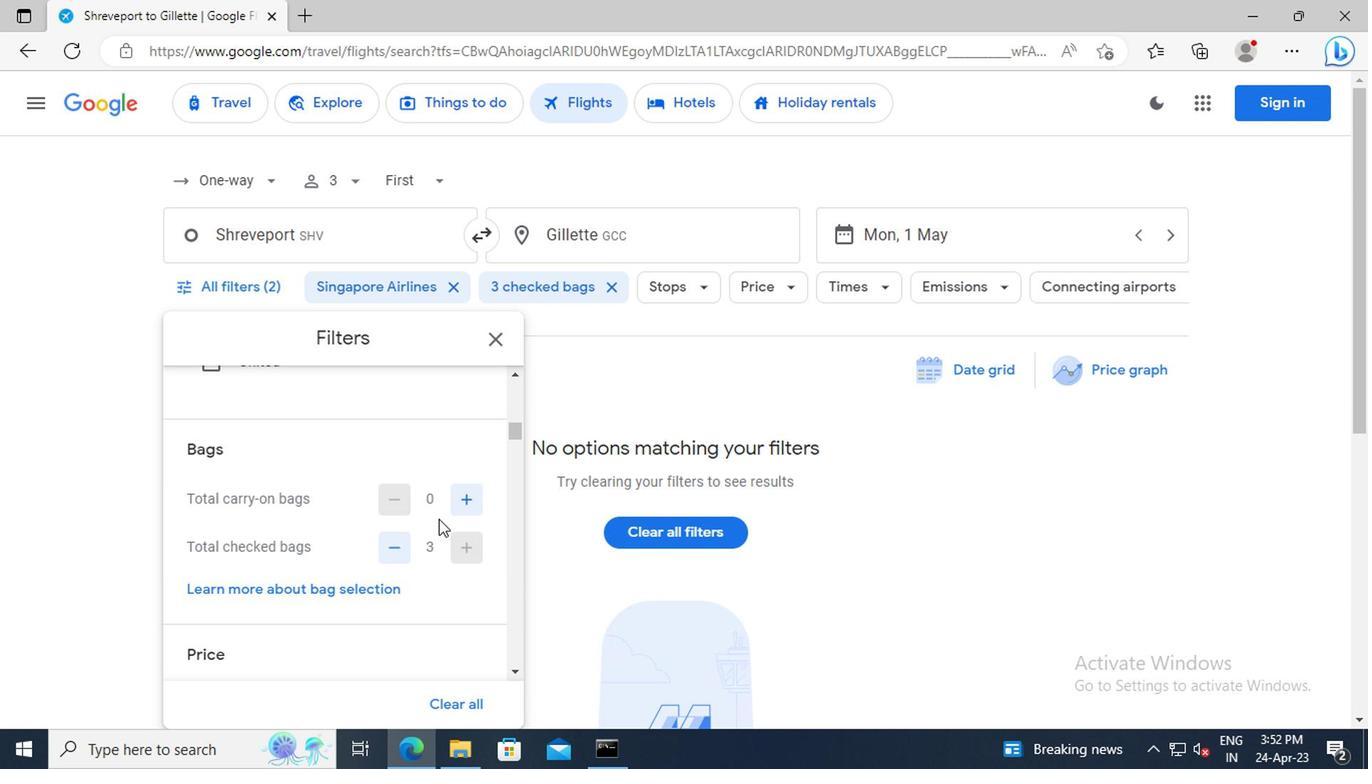 
Action: Mouse scrolled (471, 527) with delta (0, 0)
Screenshot: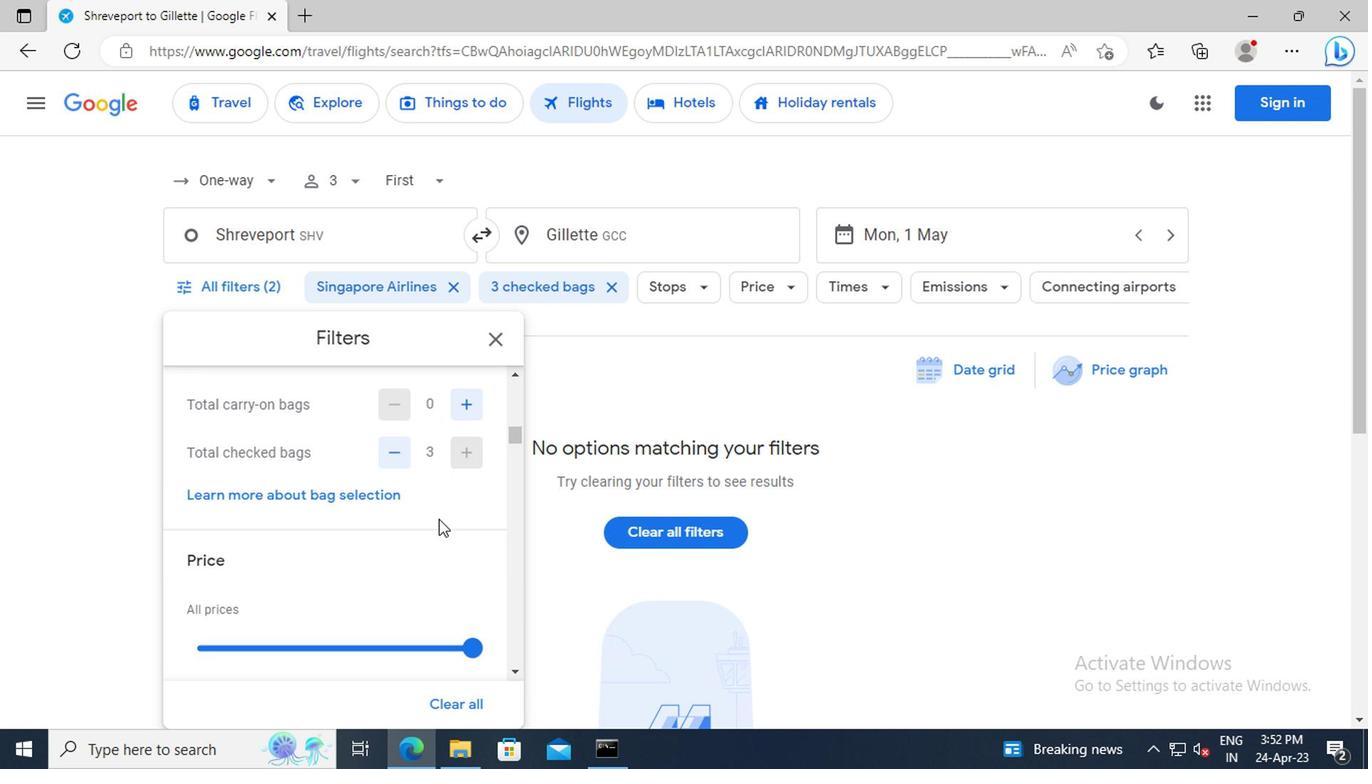 
Action: Mouse scrolled (471, 527) with delta (0, 0)
Screenshot: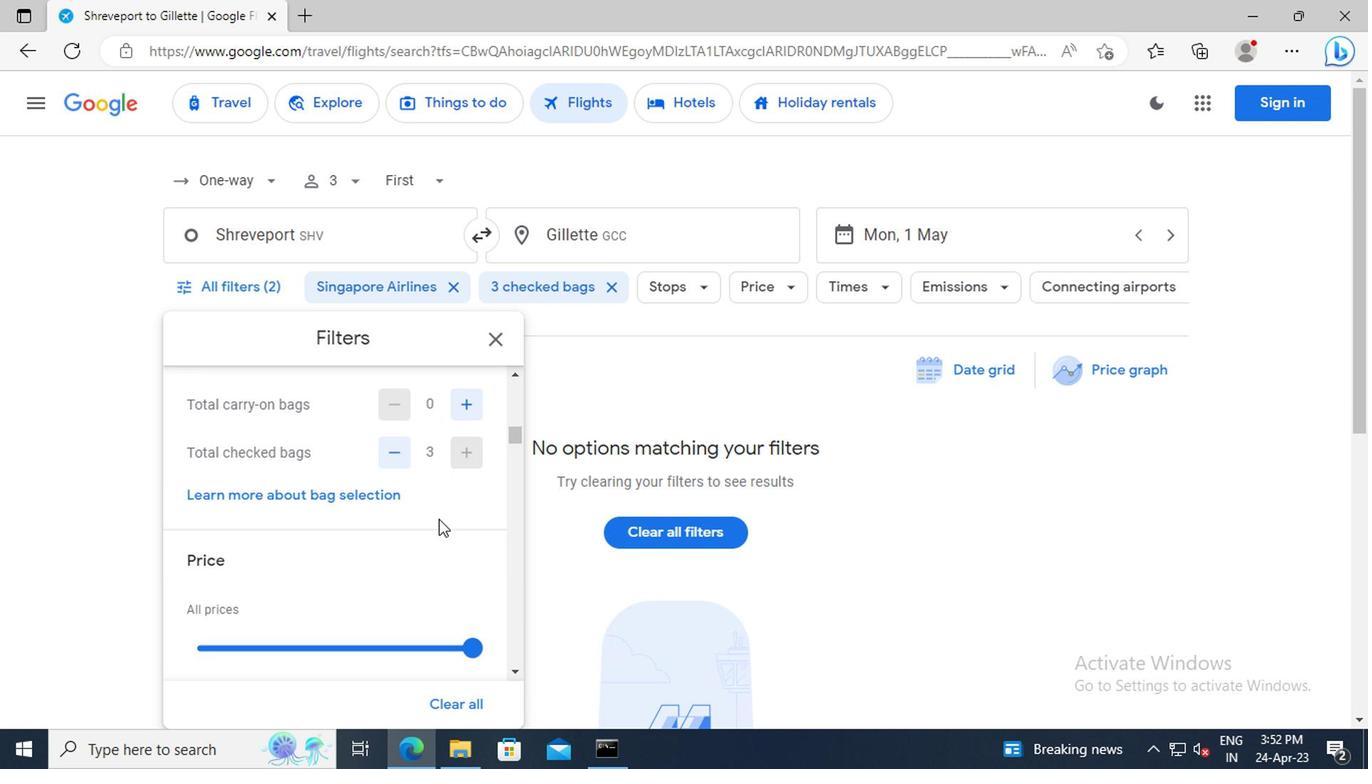 
Action: Mouse scrolled (471, 527) with delta (0, 0)
Screenshot: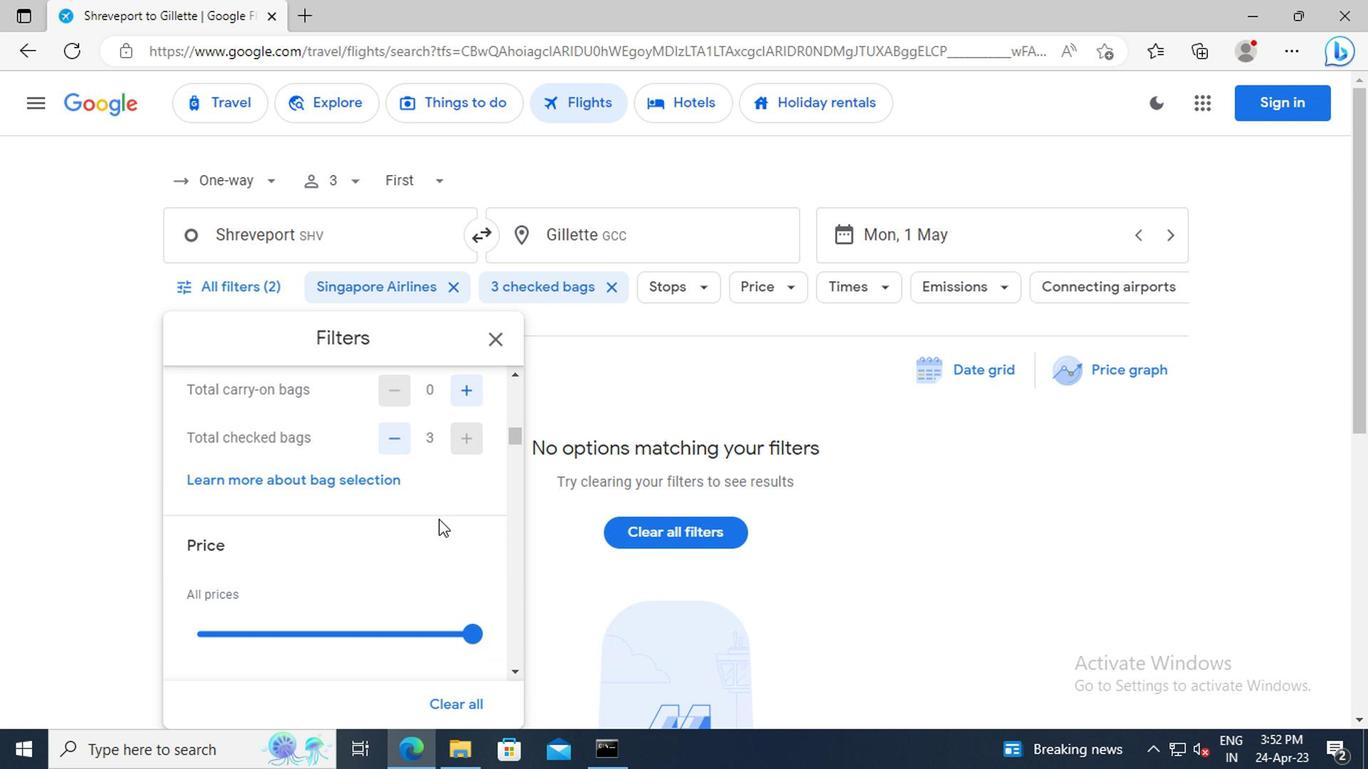 
Action: Mouse moved to (487, 521)
Screenshot: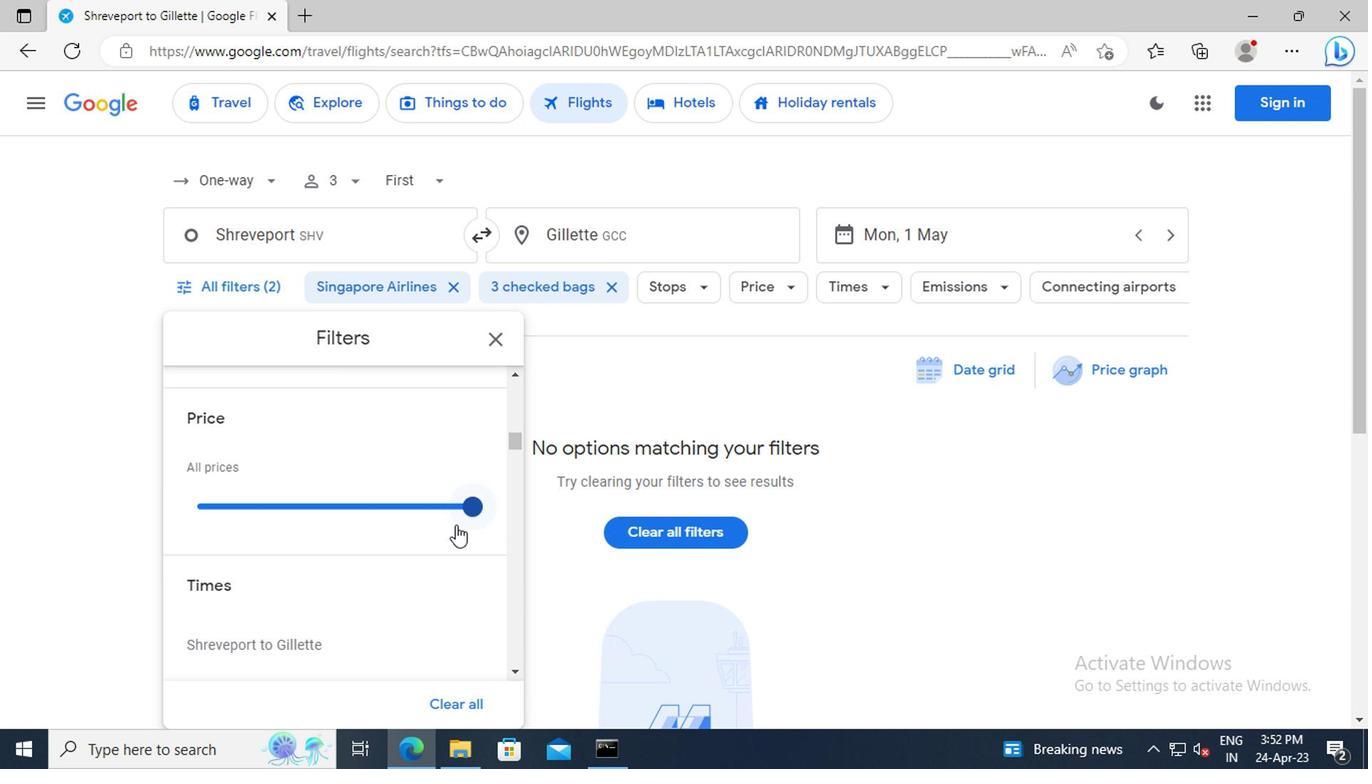 
Action: Mouse pressed left at (487, 521)
Screenshot: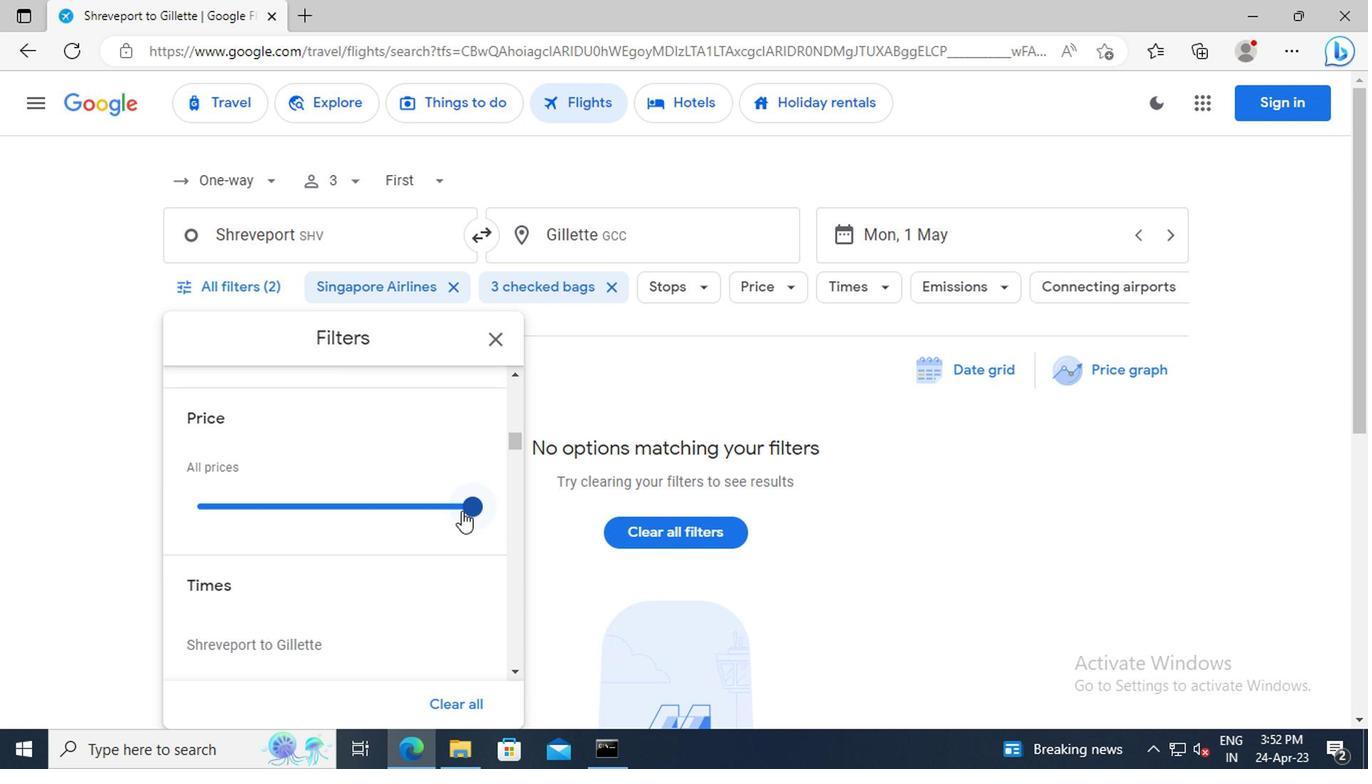 
Action: Mouse moved to (437, 491)
Screenshot: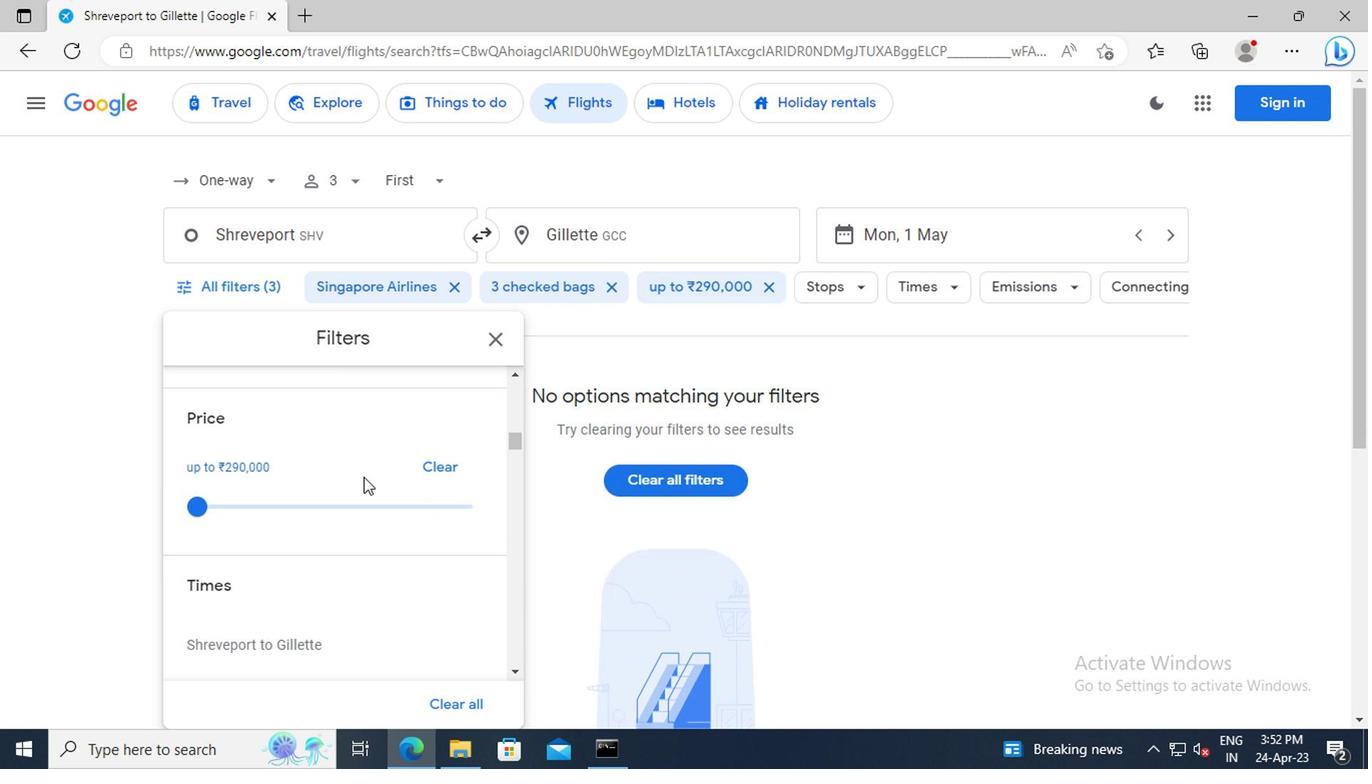 
Action: Mouse scrolled (437, 491) with delta (0, 0)
Screenshot: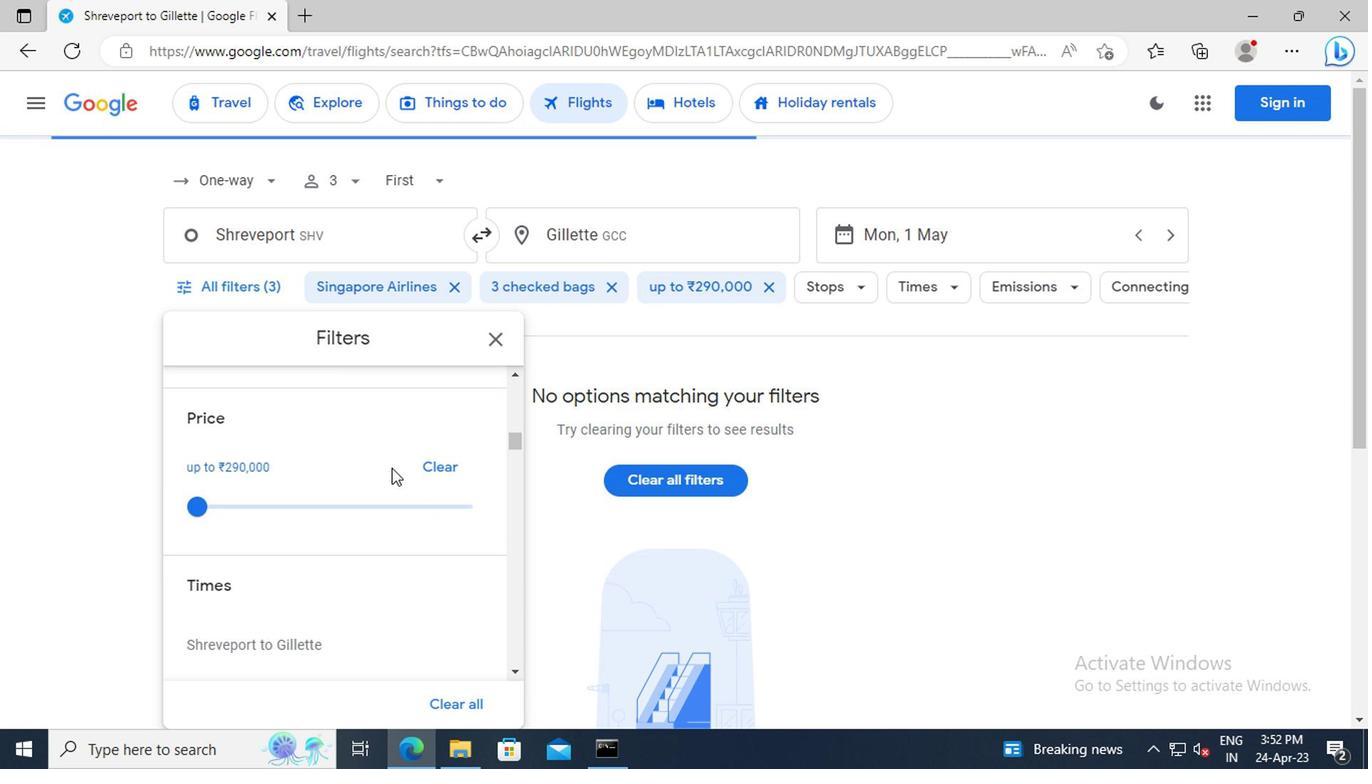 
Action: Mouse scrolled (437, 491) with delta (0, 0)
Screenshot: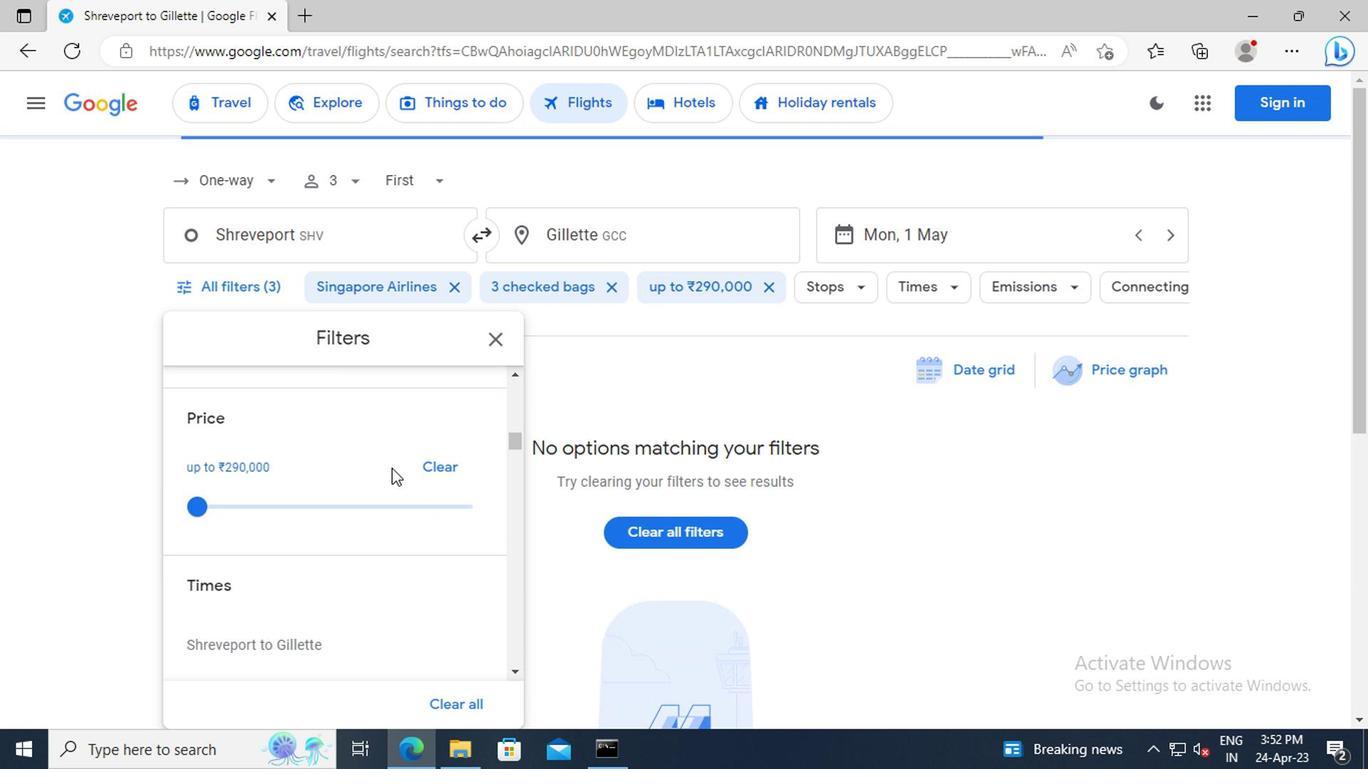 
Action: Mouse scrolled (437, 491) with delta (0, 0)
Screenshot: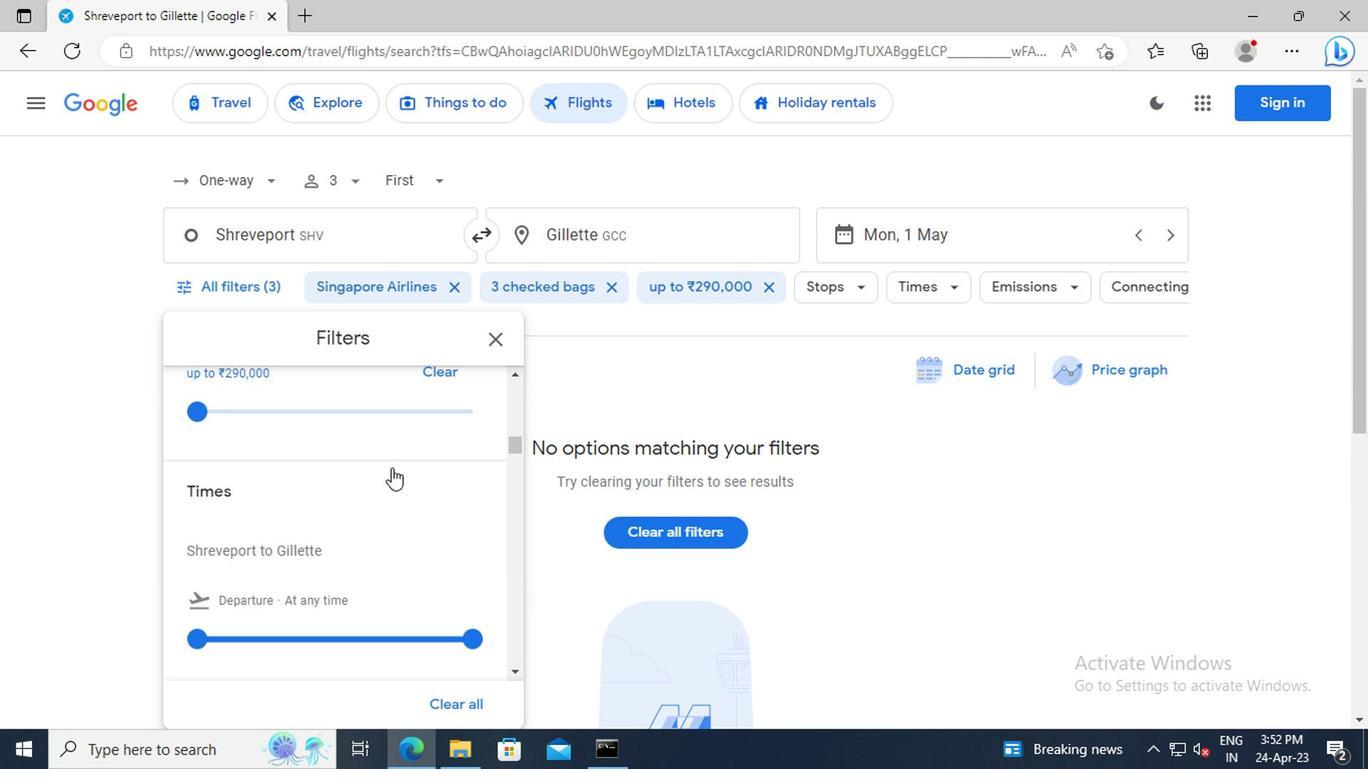 
Action: Mouse scrolled (437, 491) with delta (0, 0)
Screenshot: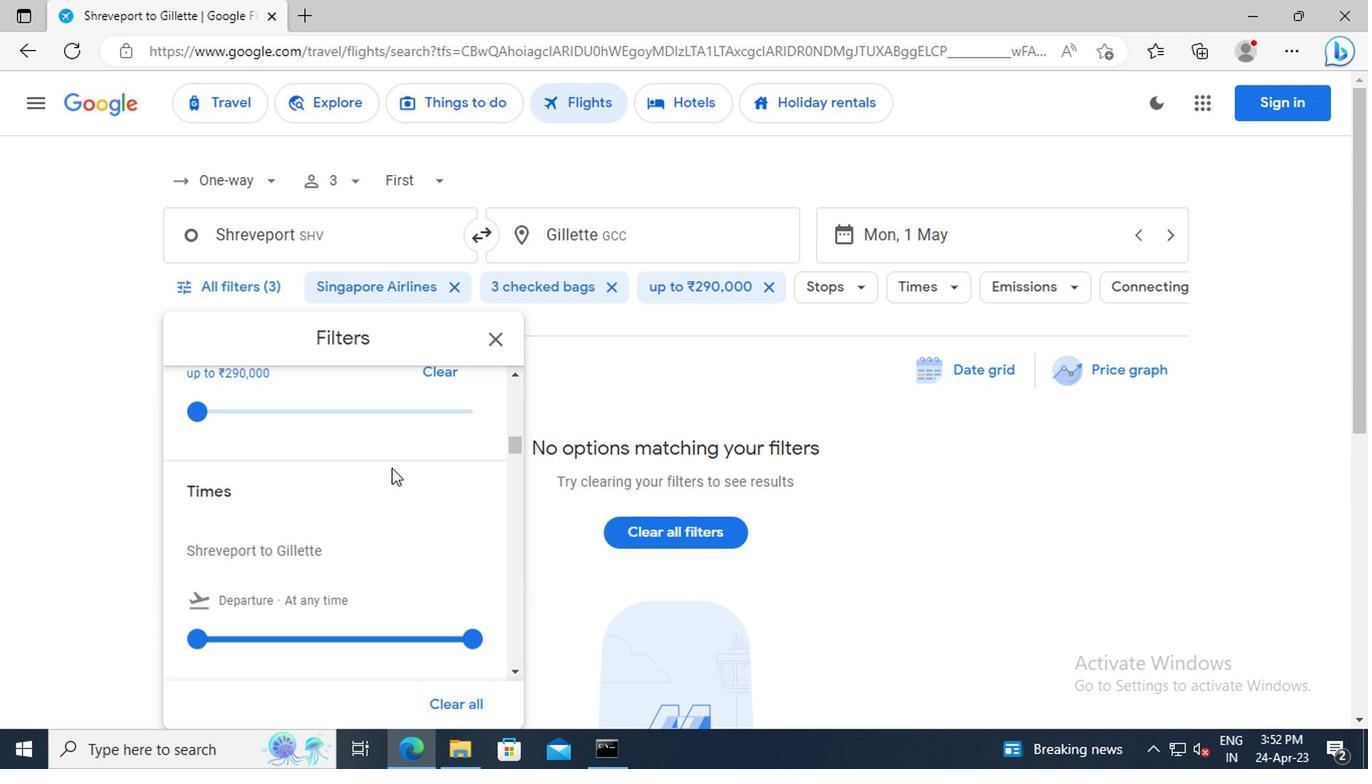 
Action: Mouse moved to (301, 545)
Screenshot: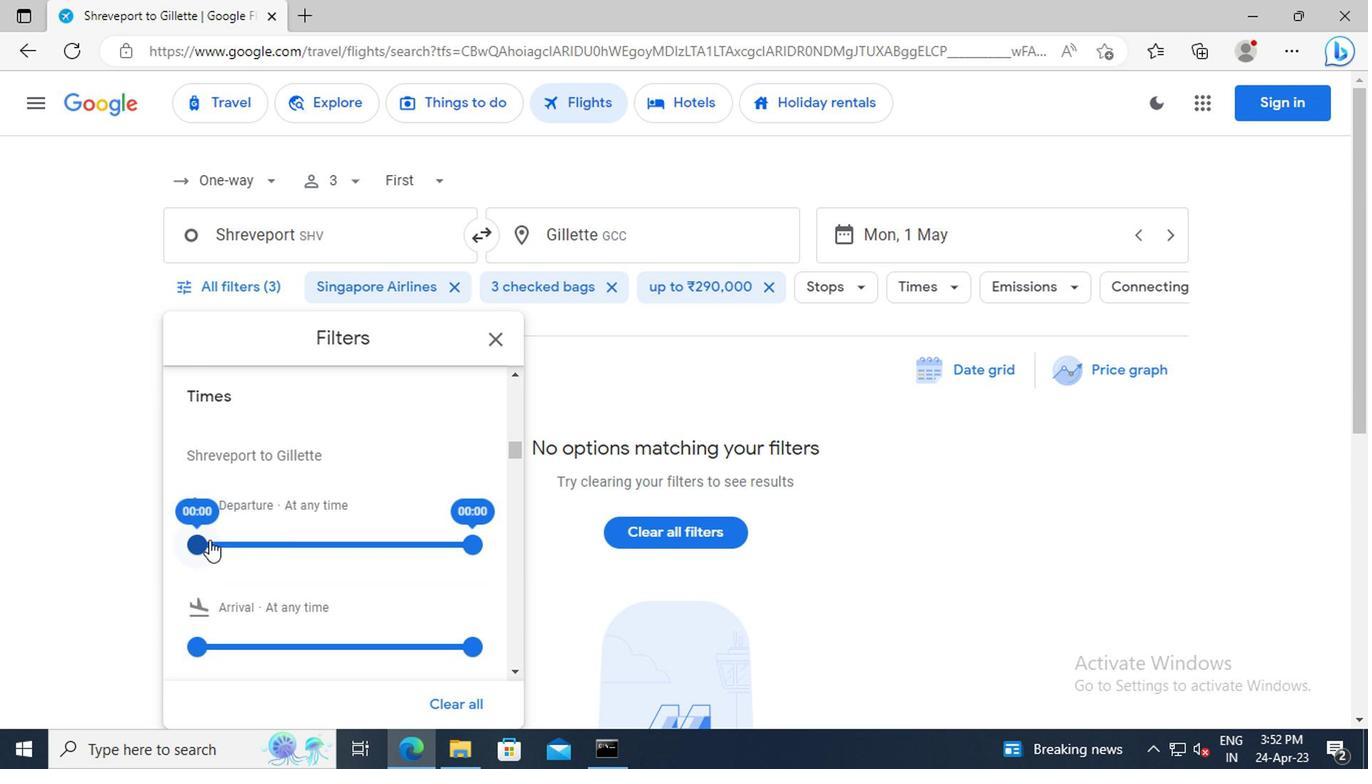 
Action: Mouse pressed left at (301, 545)
Screenshot: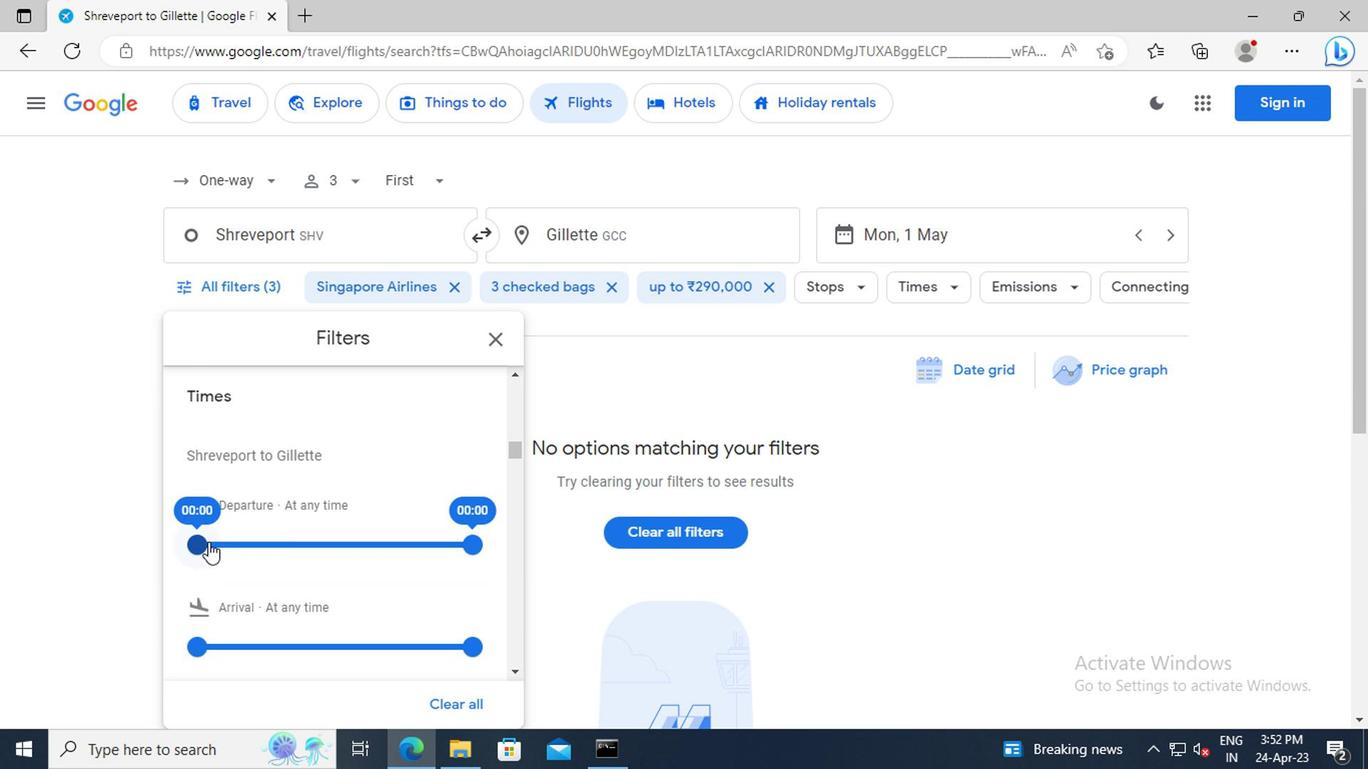 
Action: Mouse moved to (495, 550)
Screenshot: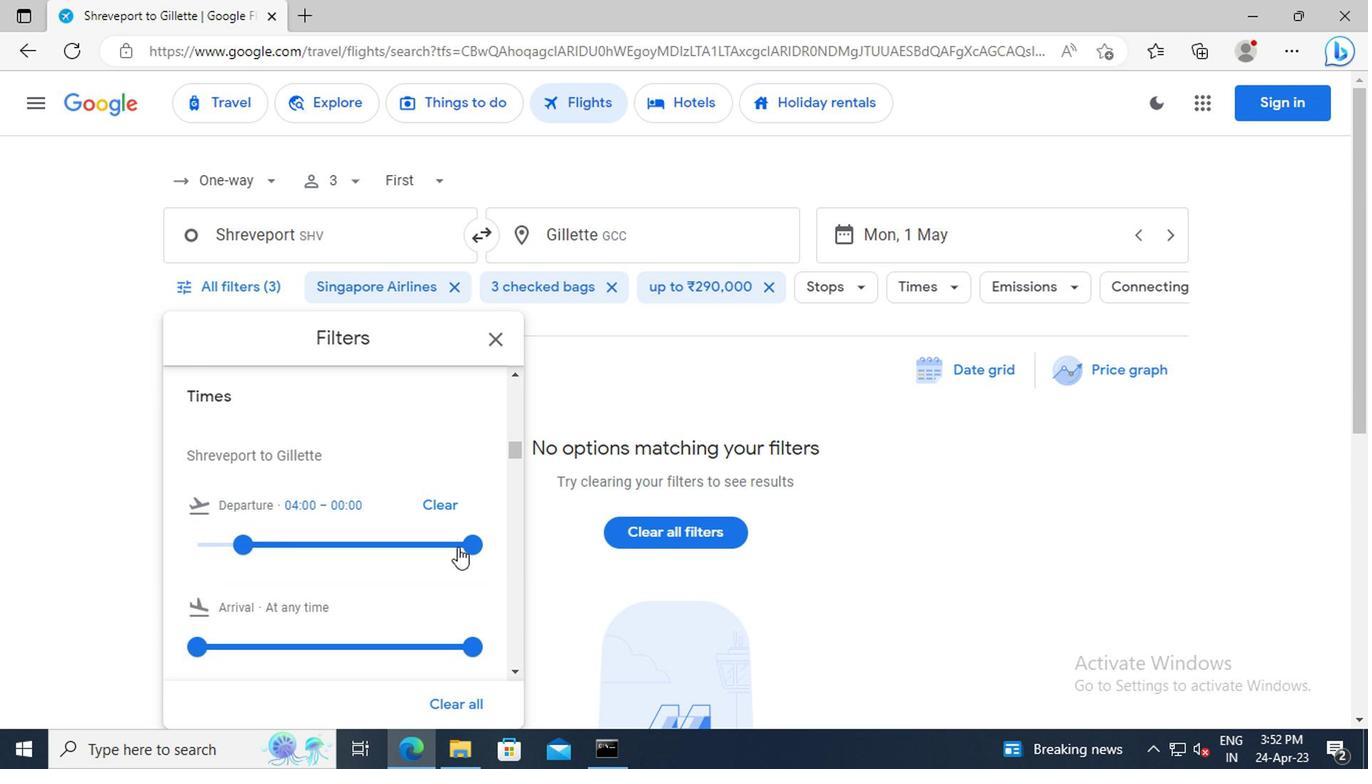 
Action: Mouse pressed left at (495, 550)
Screenshot: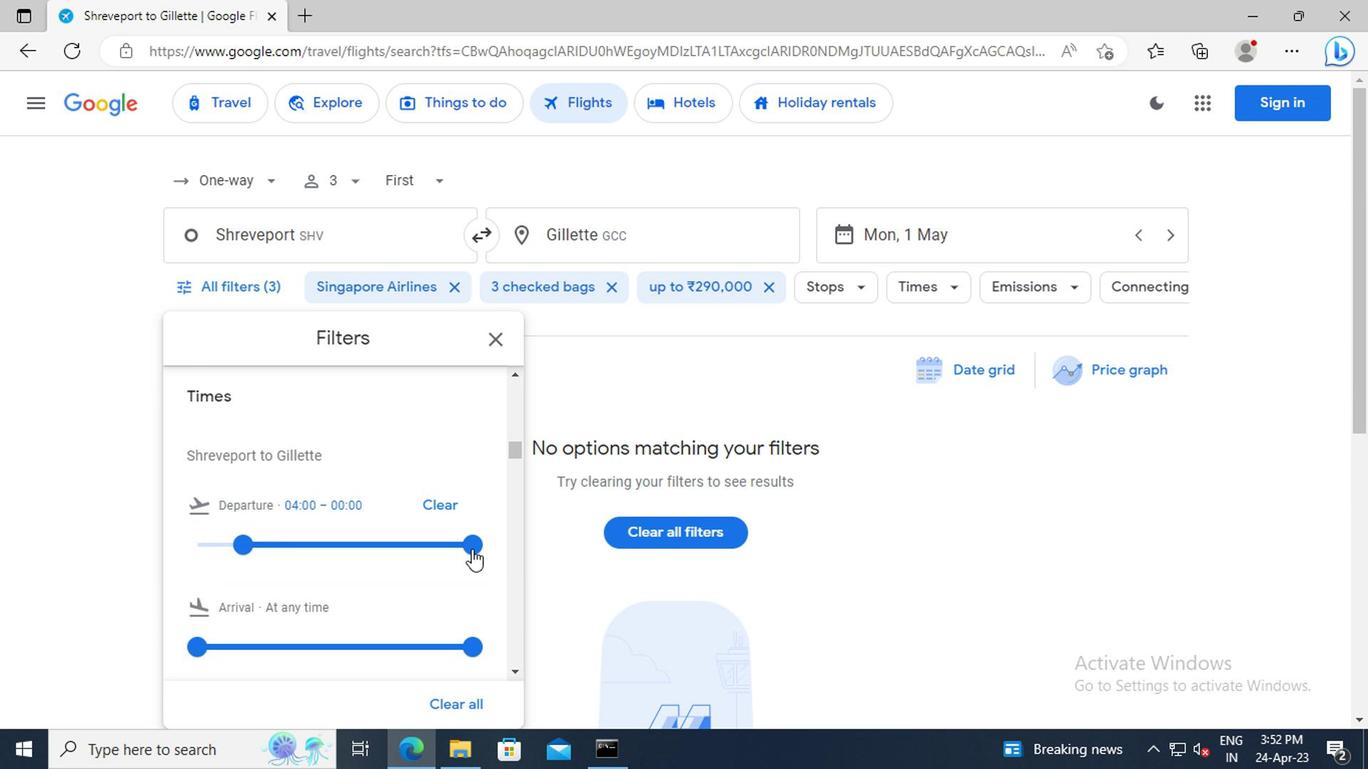 
Action: Mouse moved to (513, 403)
Screenshot: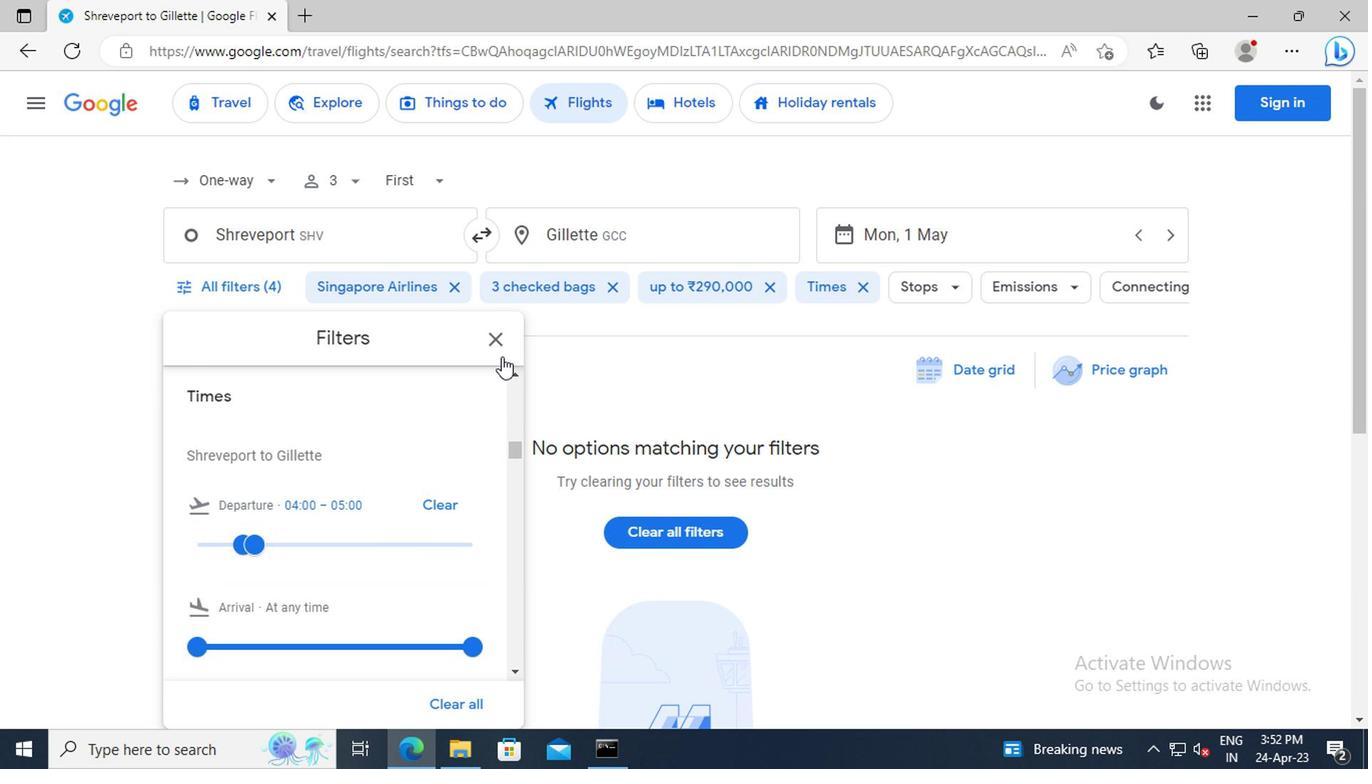 
Action: Mouse pressed left at (513, 403)
Screenshot: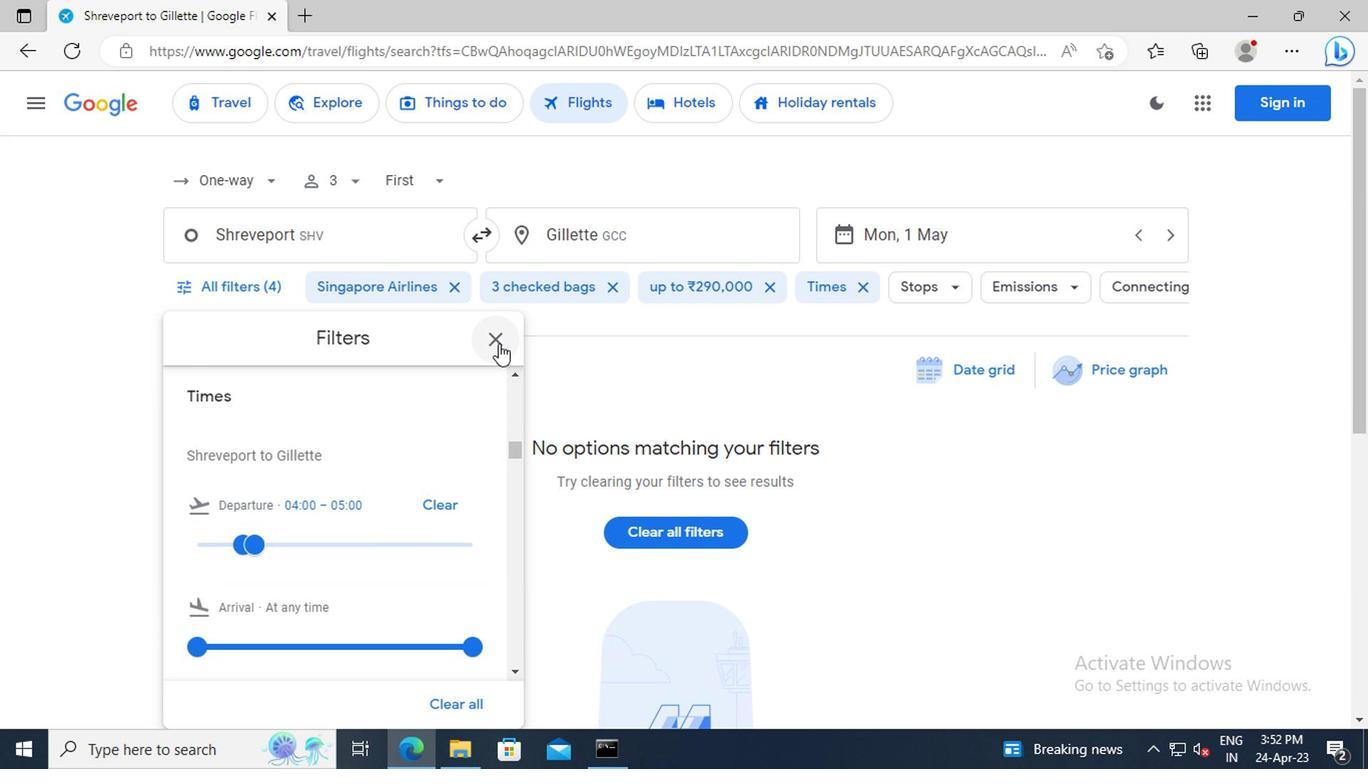 
Action: Mouse moved to (536, 471)
Screenshot: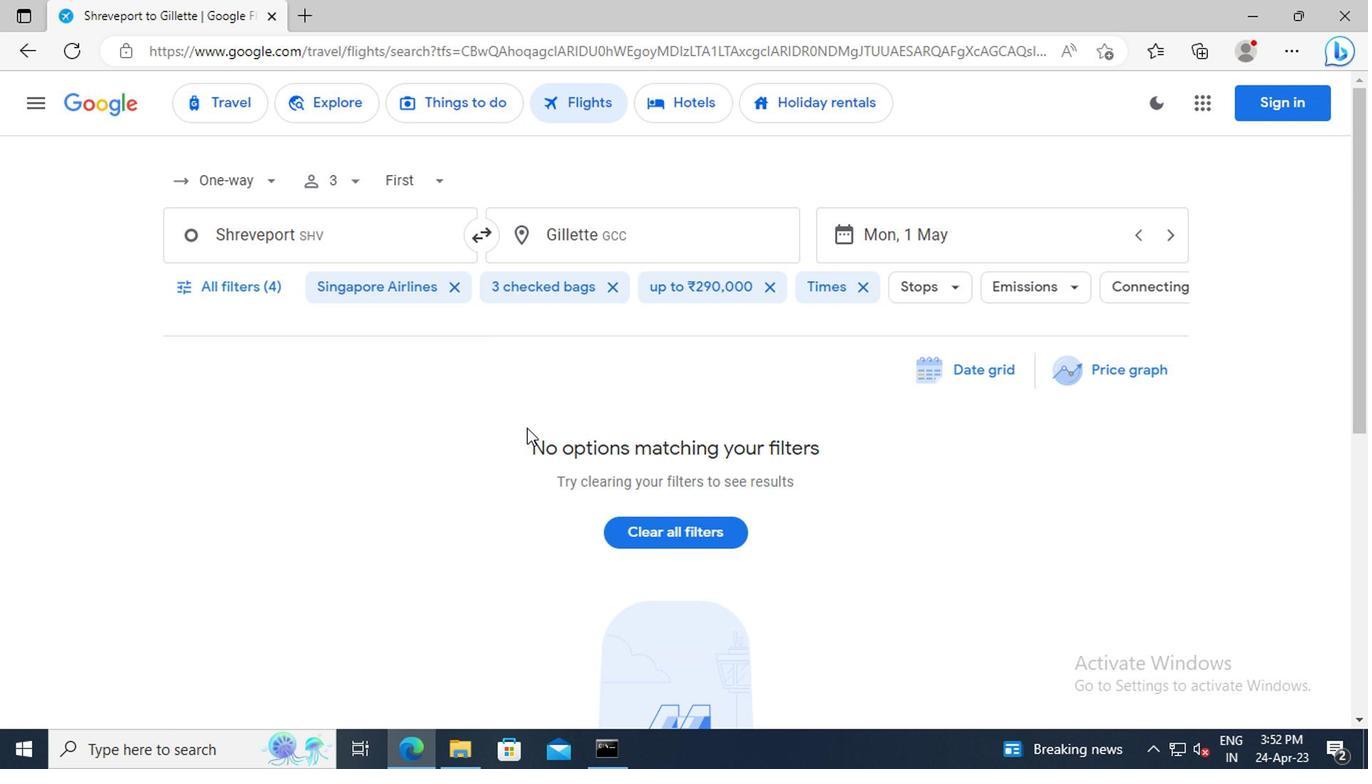 
